 Task: Look for space in Nadym, Russia from 26th August, 2023 to 10th September, 2023 for 6 adults, 2 children in price range Rs.10000 to Rs.15000. Place can be entire place or shared room with 6 bedrooms having 6 beds and 6 bathrooms. Property type can be house, flat, guest house. Amenities needed are: wifi, TV, free parkinig on premises, gym, breakfast. Booking option can be shelf check-in. Required host language is English.
Action: Mouse moved to (418, 82)
Screenshot: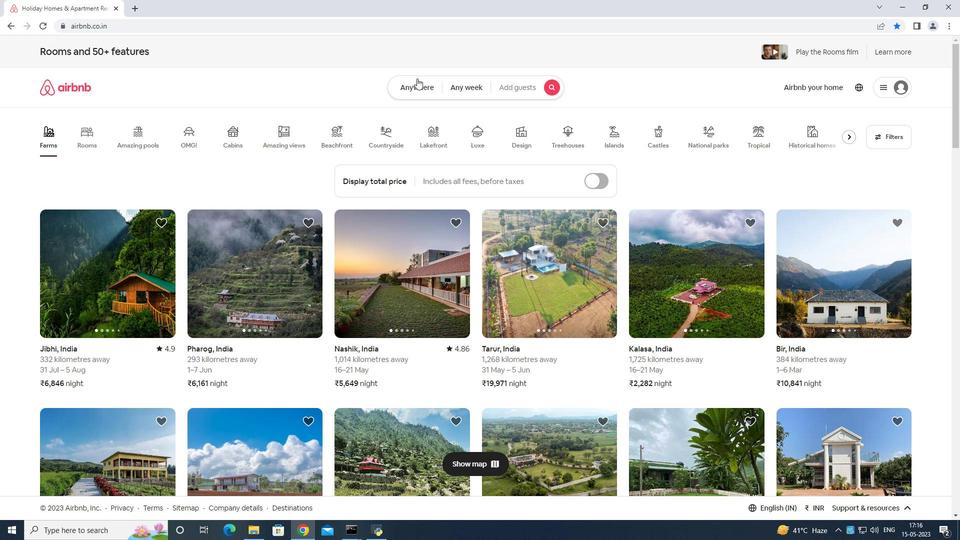 
Action: Mouse pressed left at (418, 82)
Screenshot: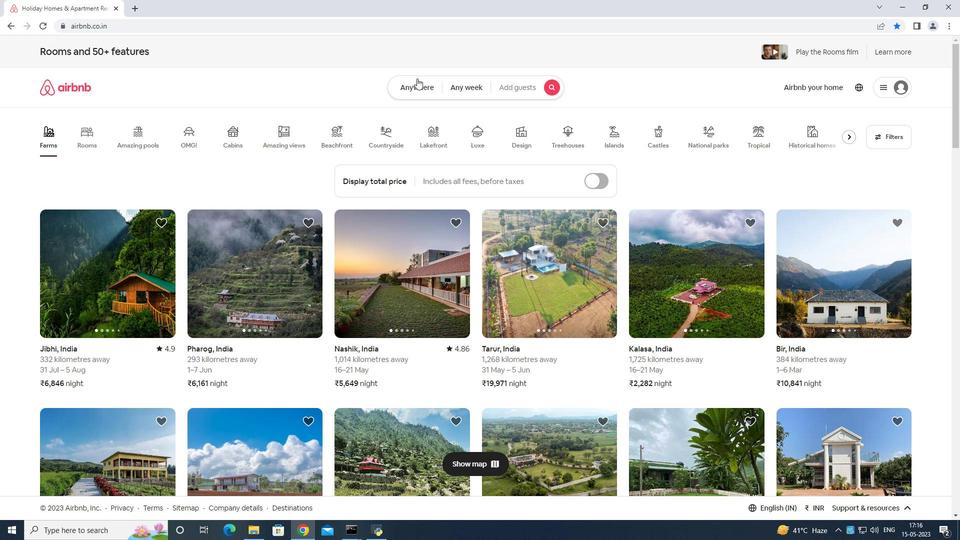 
Action: Mouse moved to (383, 124)
Screenshot: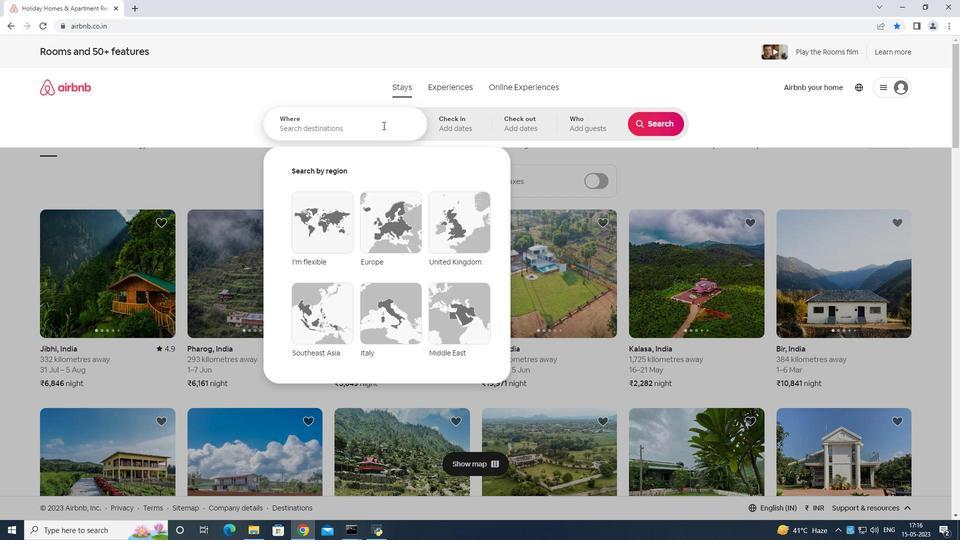 
Action: Mouse pressed left at (383, 124)
Screenshot: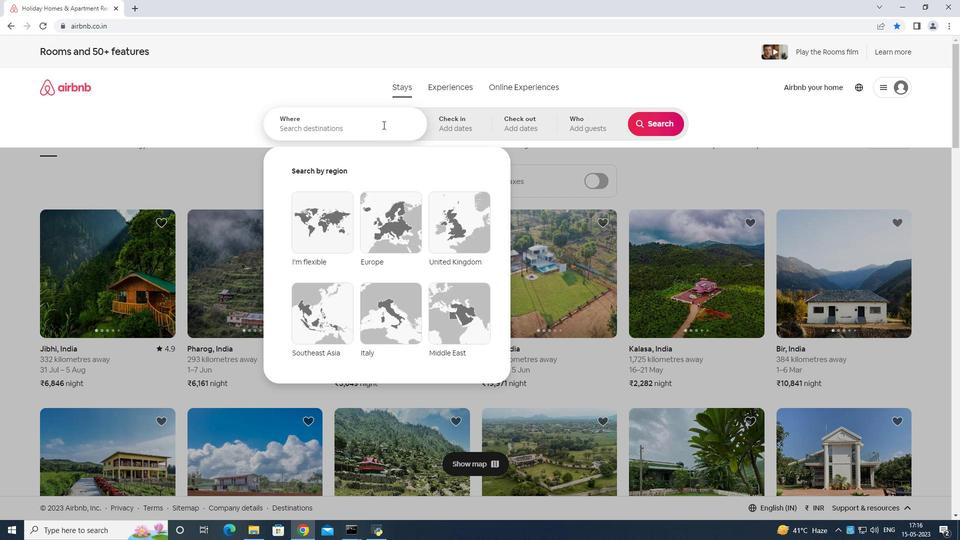 
Action: Mouse moved to (438, 143)
Screenshot: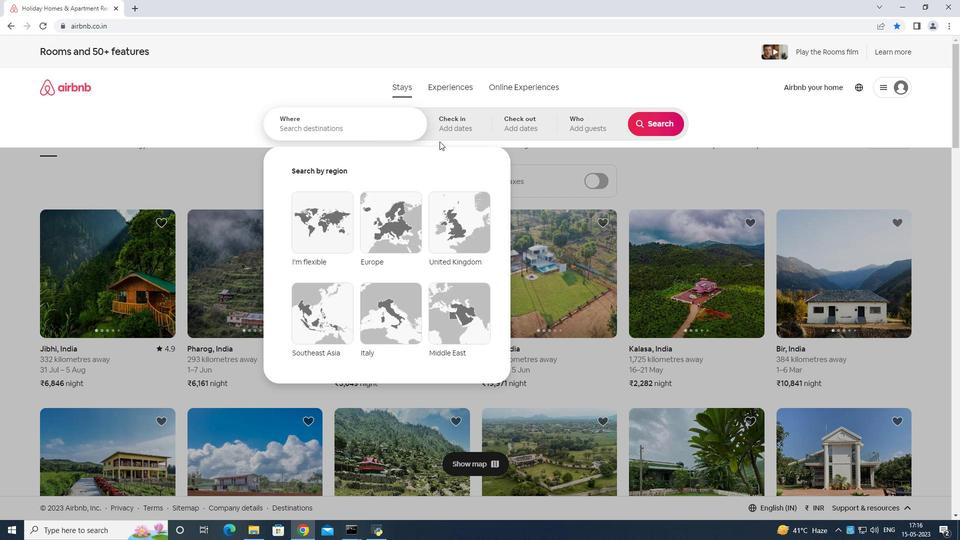 
Action: Key pressed <Key.shift>Nay
Screenshot: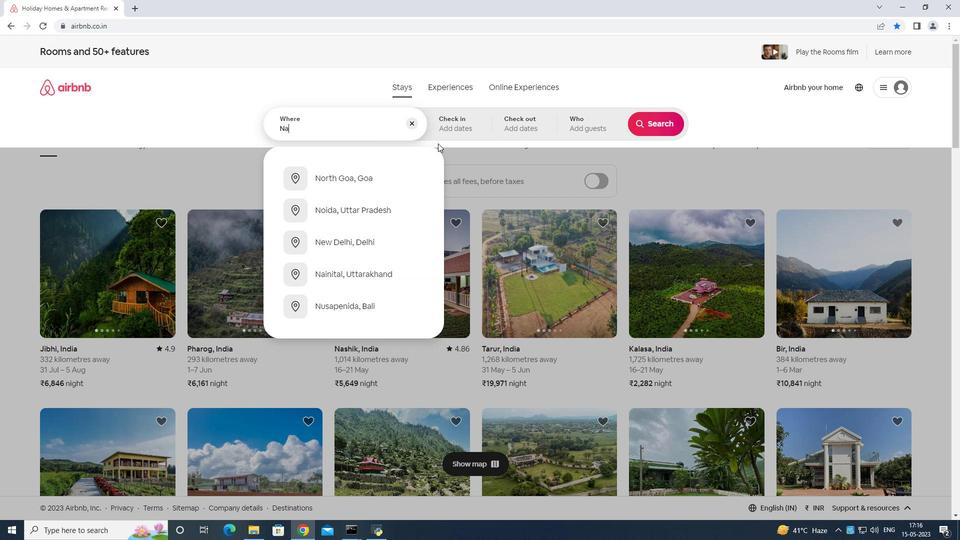 
Action: Mouse moved to (437, 143)
Screenshot: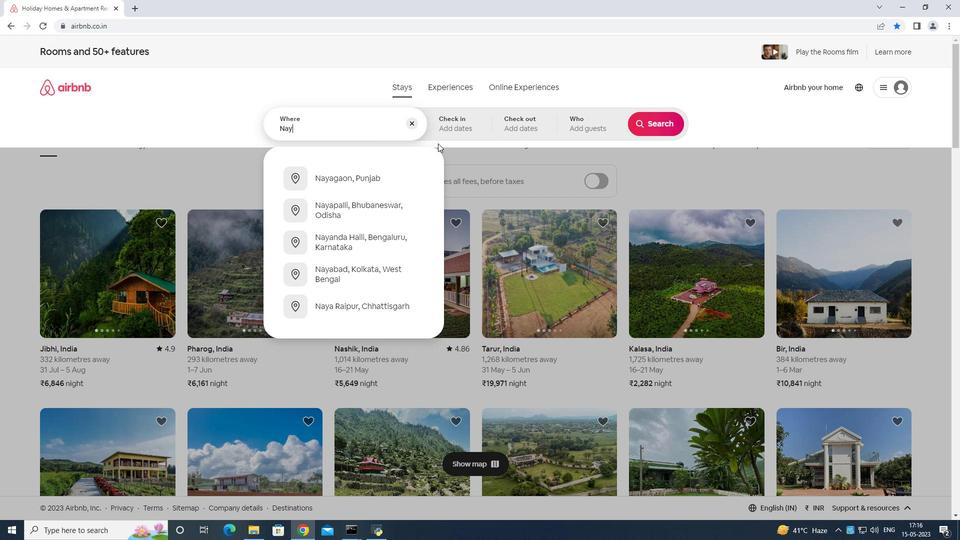 
Action: Key pressed <Key.backspace>dym<Key.space><Key.shift>Russia<Key.enter>
Screenshot: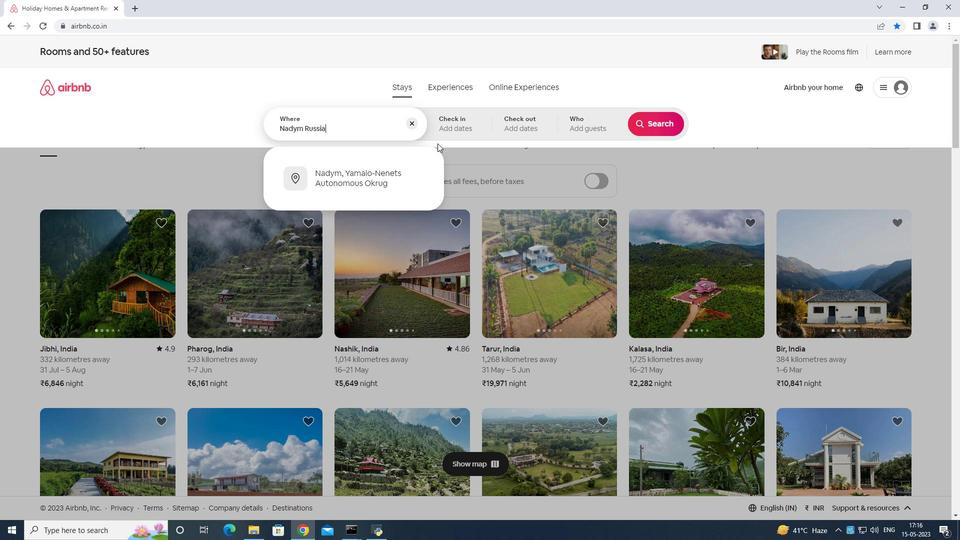 
Action: Mouse moved to (656, 201)
Screenshot: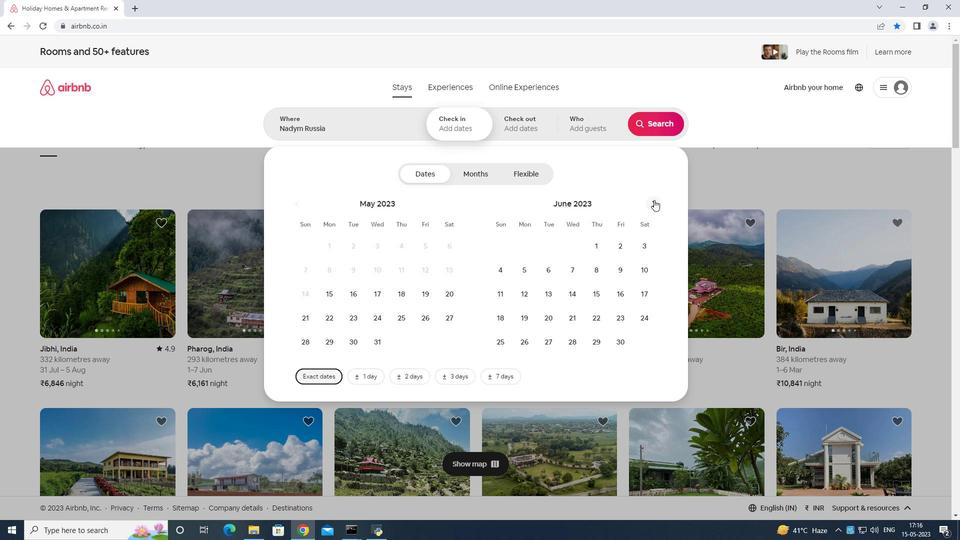 
Action: Mouse pressed left at (656, 201)
Screenshot: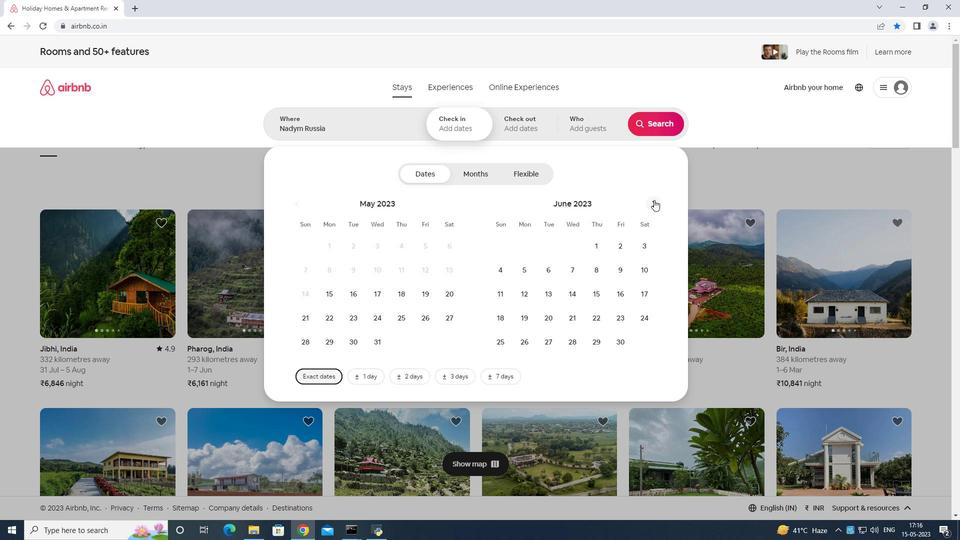 
Action: Mouse moved to (657, 201)
Screenshot: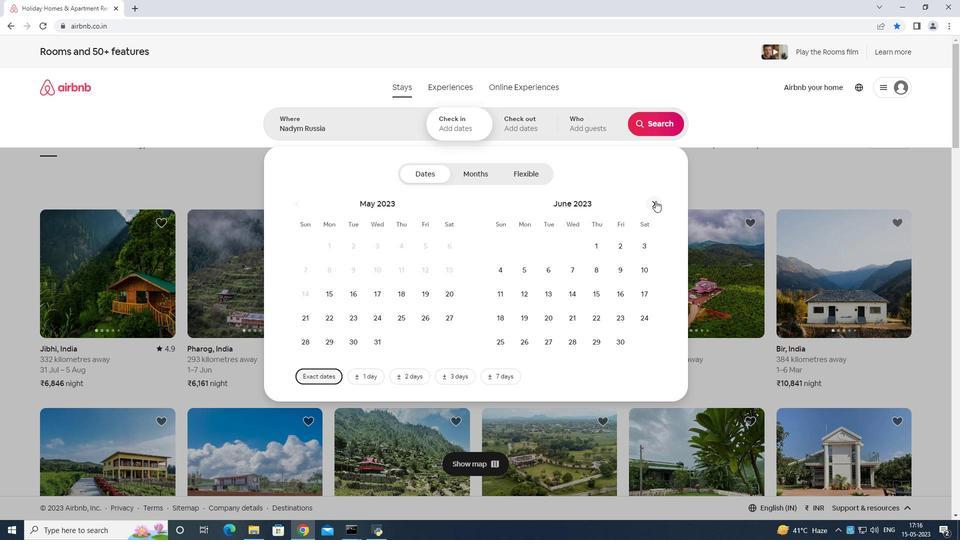 
Action: Mouse pressed left at (657, 201)
Screenshot: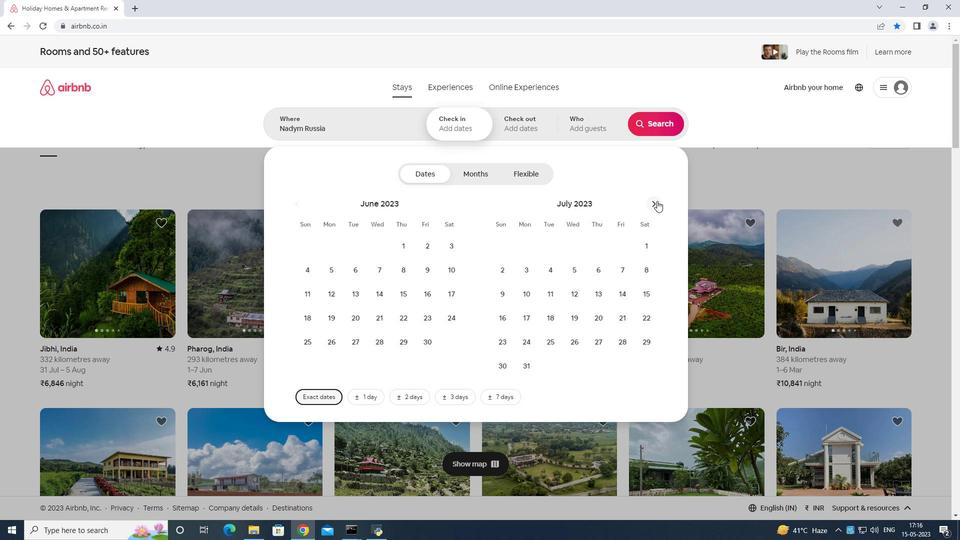 
Action: Mouse moved to (647, 312)
Screenshot: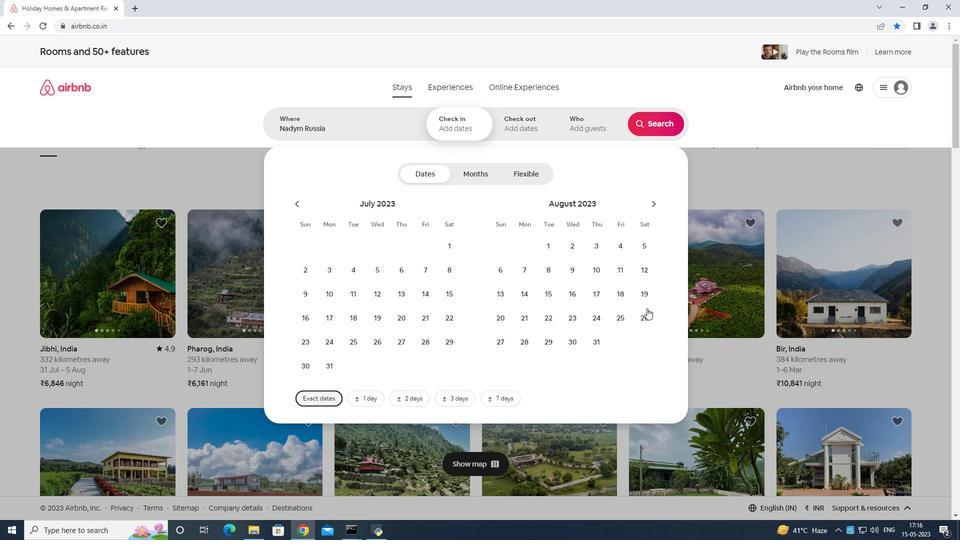 
Action: Mouse pressed left at (647, 312)
Screenshot: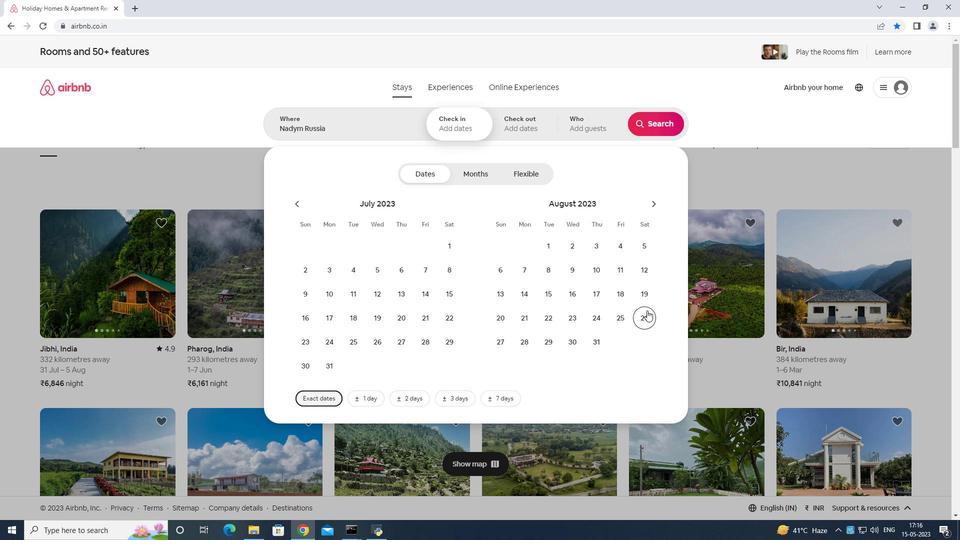 
Action: Mouse moved to (653, 203)
Screenshot: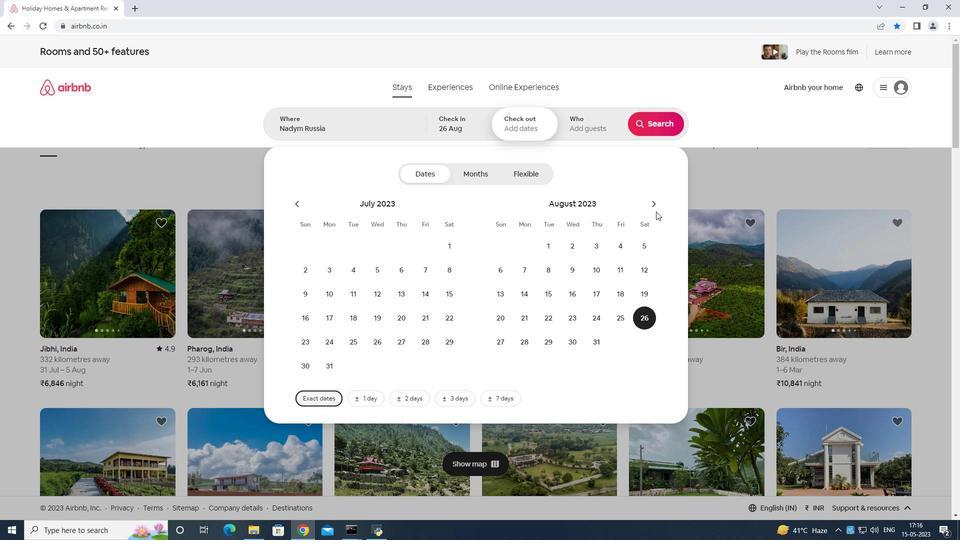 
Action: Mouse pressed left at (653, 203)
Screenshot: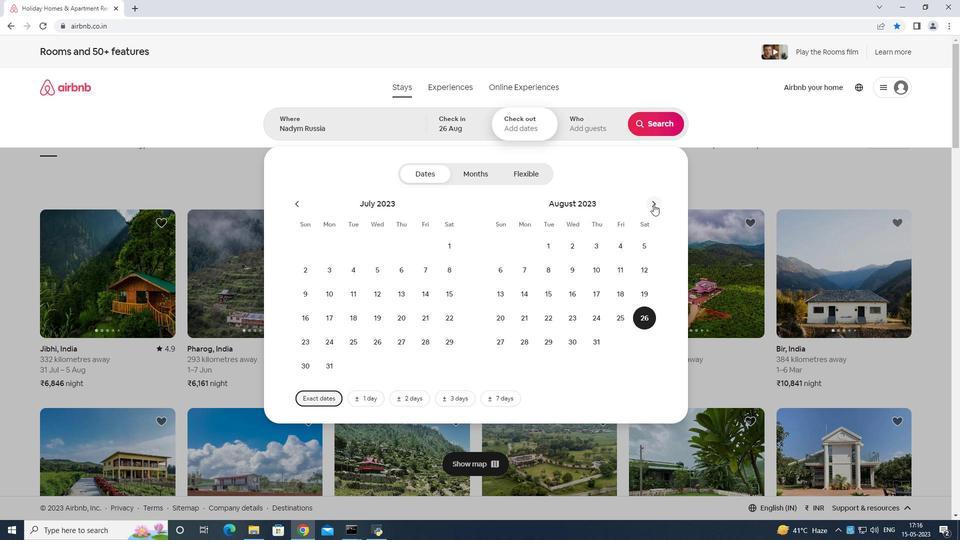 
Action: Mouse moved to (492, 289)
Screenshot: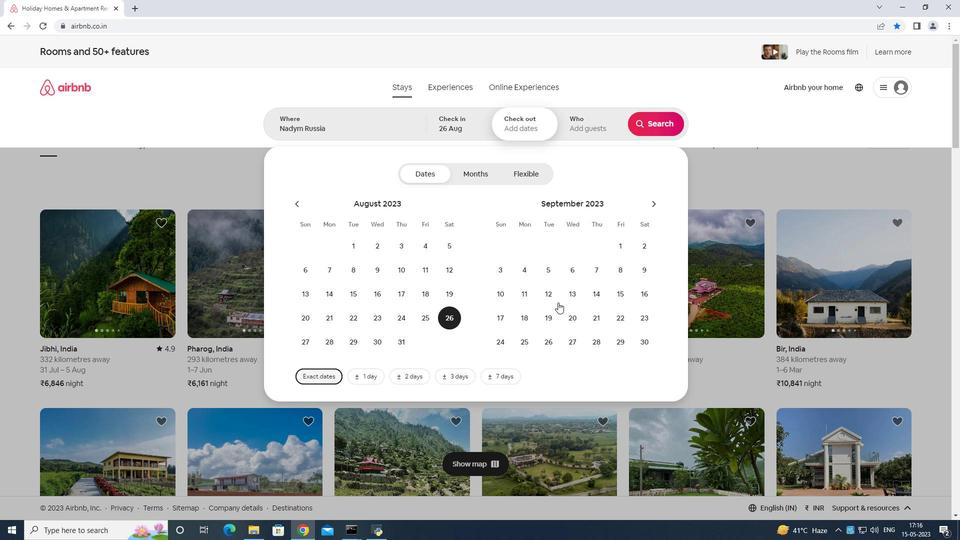 
Action: Mouse pressed left at (492, 289)
Screenshot: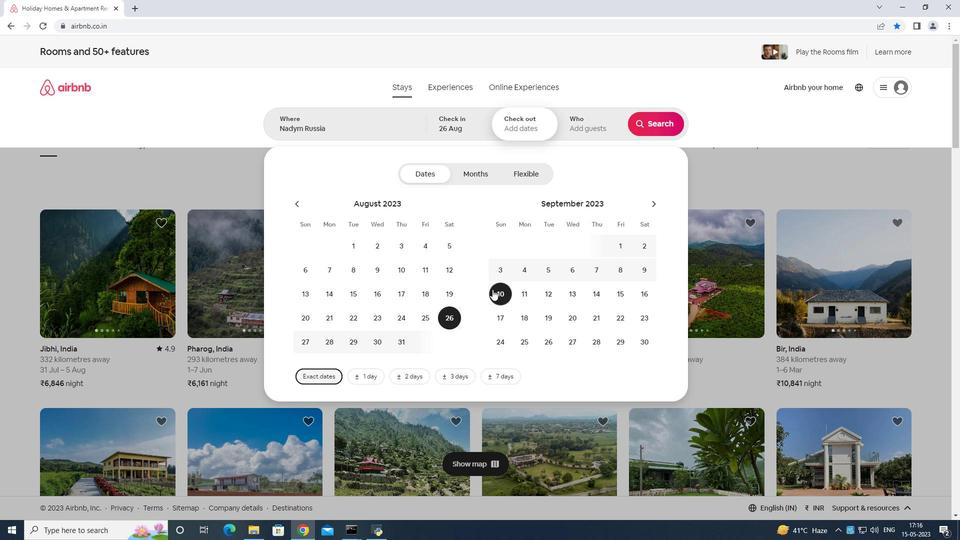 
Action: Mouse moved to (571, 130)
Screenshot: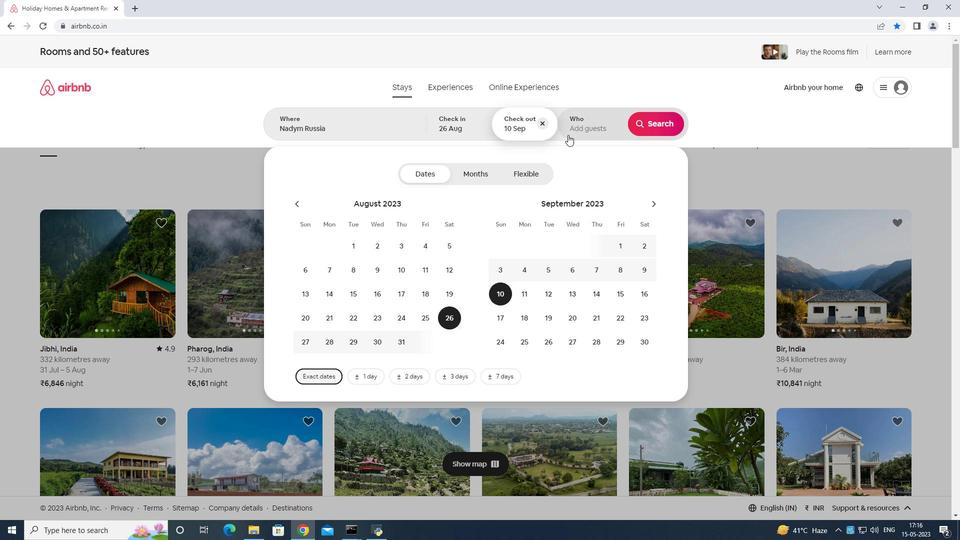
Action: Mouse pressed left at (571, 130)
Screenshot: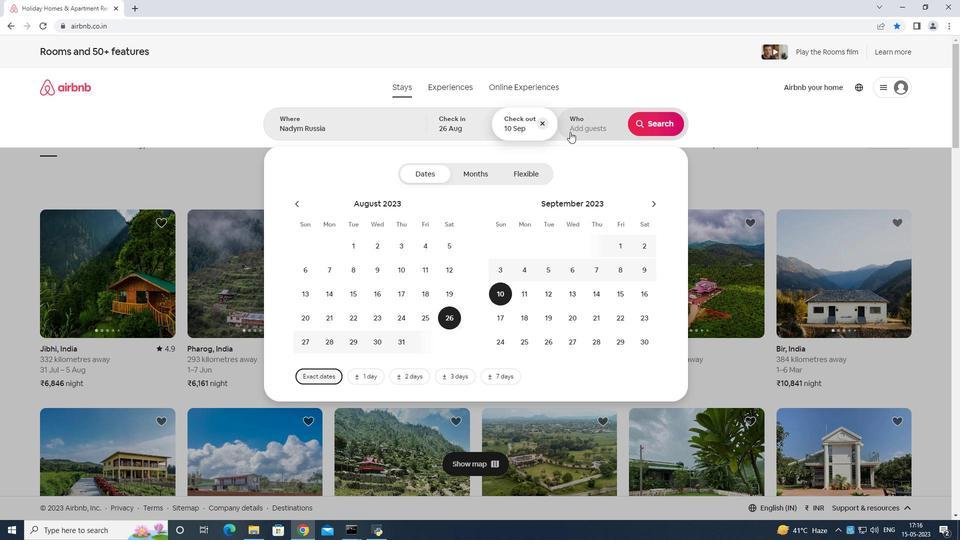 
Action: Mouse moved to (666, 178)
Screenshot: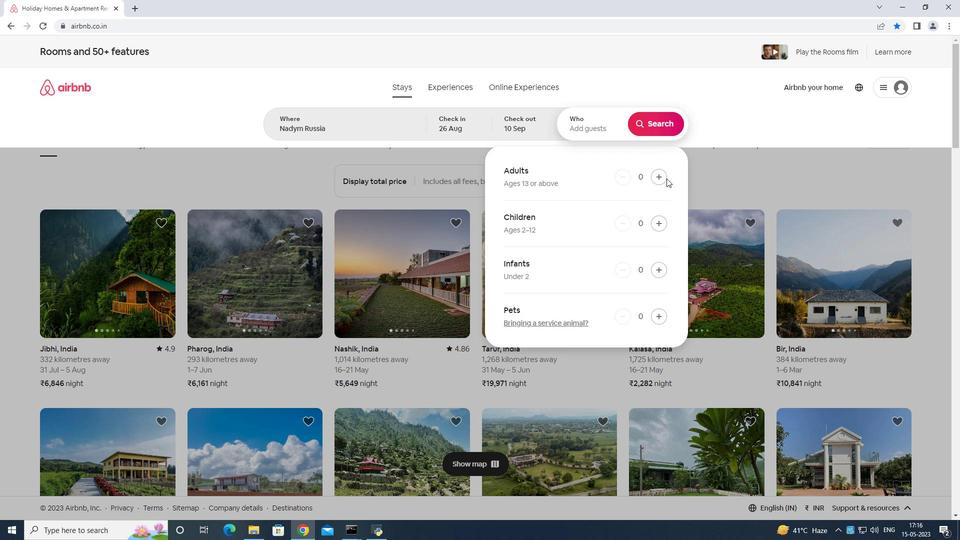
Action: Mouse pressed left at (666, 178)
Screenshot: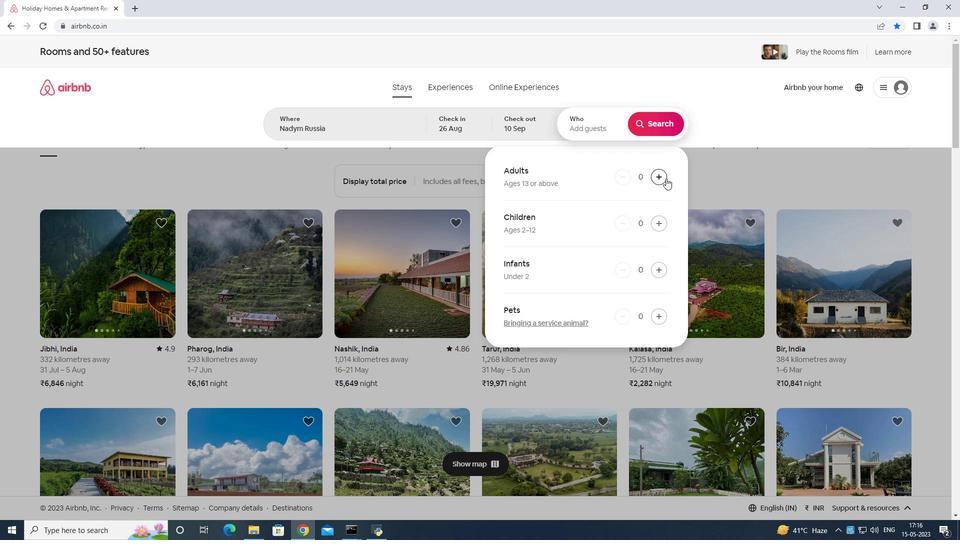 
Action: Mouse moved to (662, 178)
Screenshot: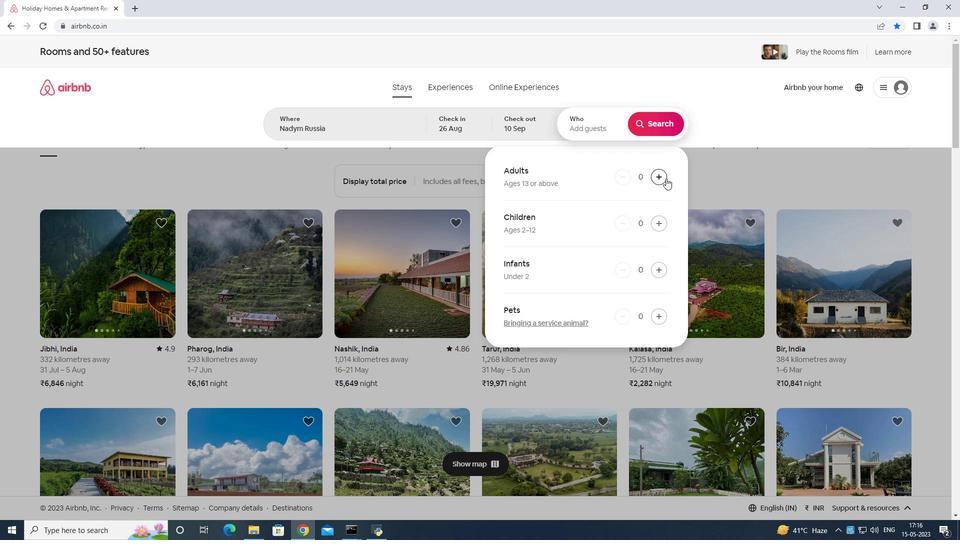 
Action: Mouse pressed left at (662, 178)
Screenshot: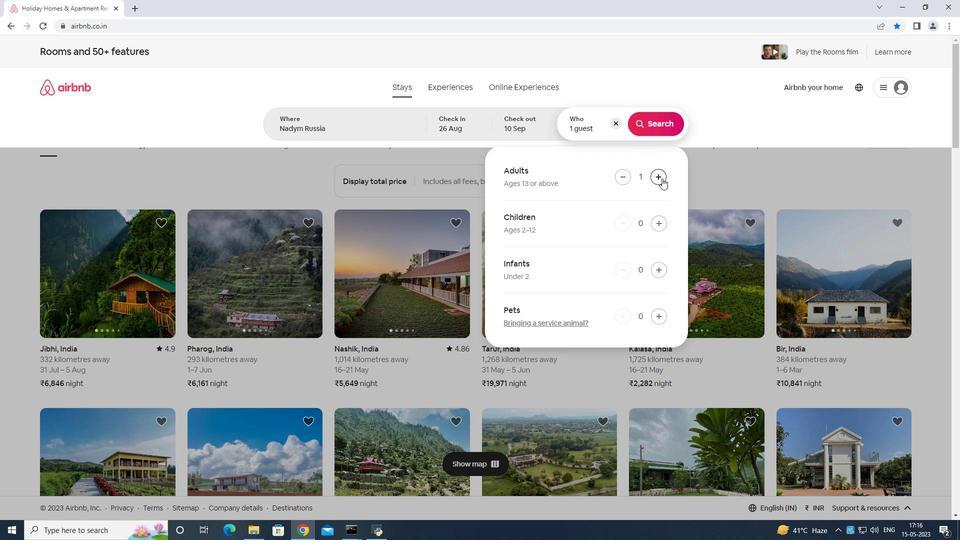 
Action: Mouse pressed left at (662, 178)
Screenshot: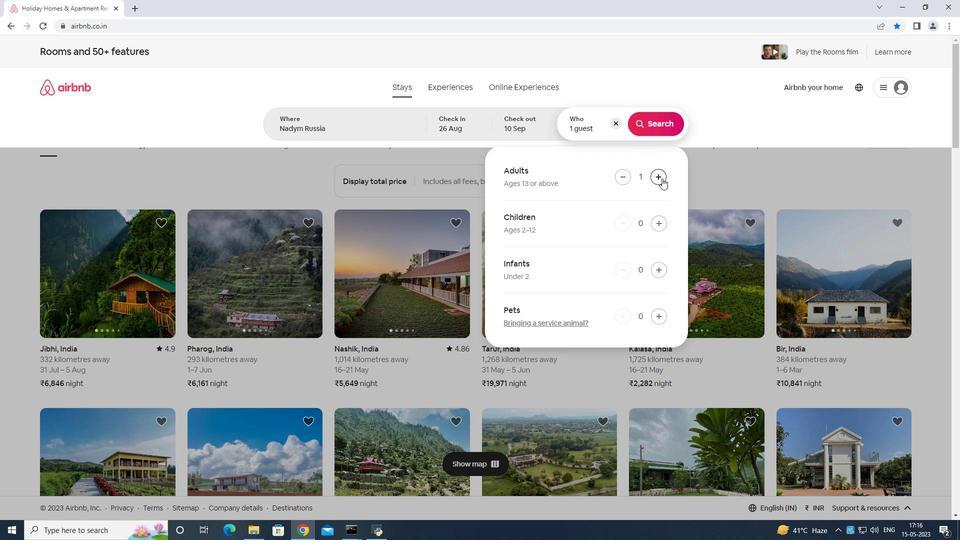 
Action: Mouse pressed left at (662, 178)
Screenshot: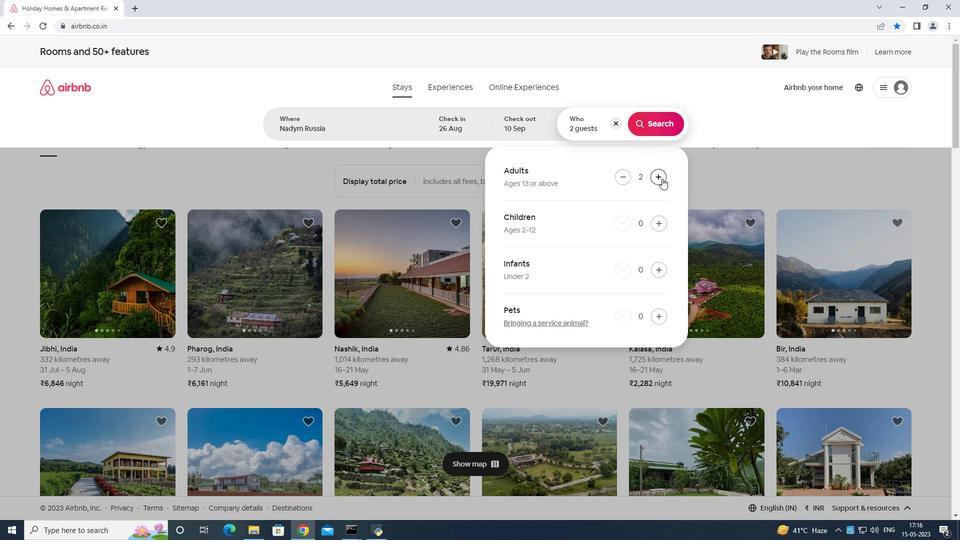 
Action: Mouse pressed left at (662, 178)
Screenshot: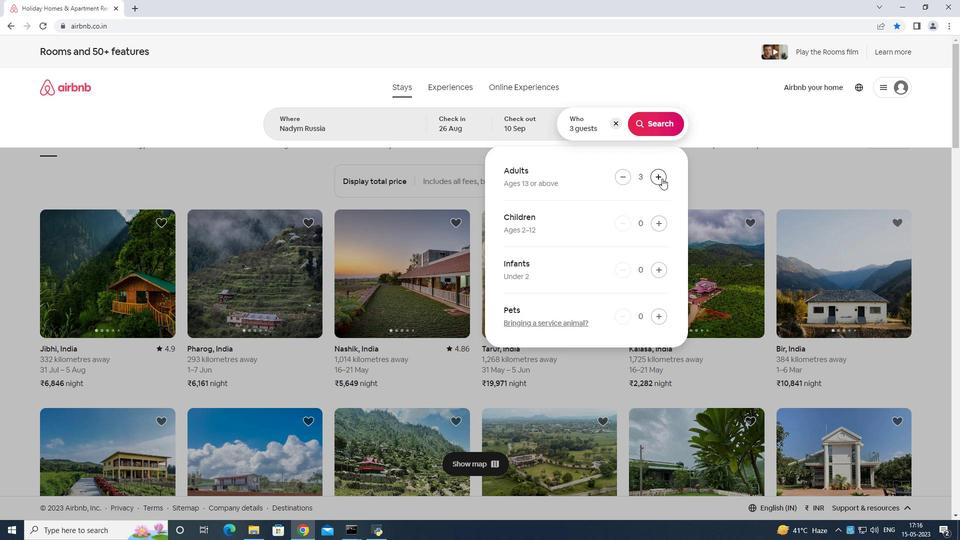 
Action: Mouse pressed left at (662, 178)
Screenshot: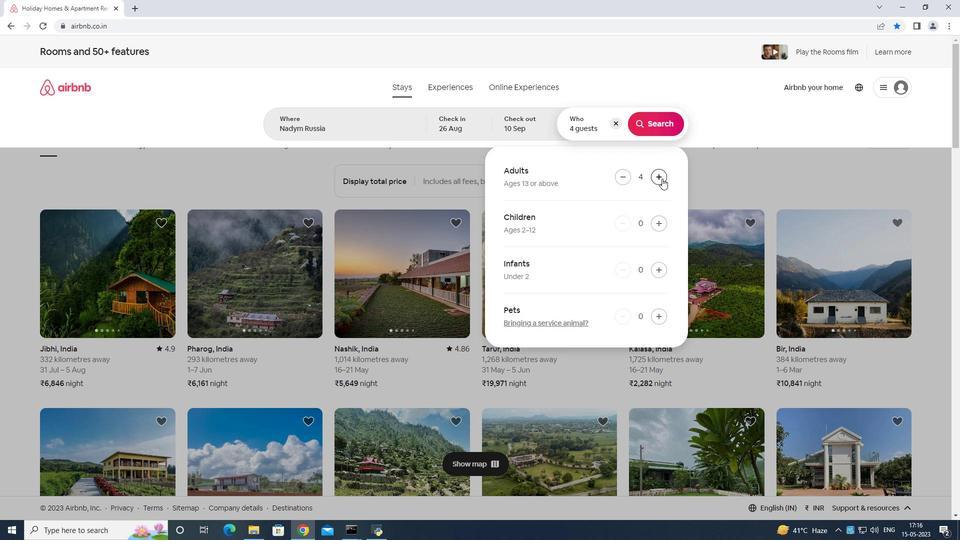 
Action: Mouse moved to (660, 222)
Screenshot: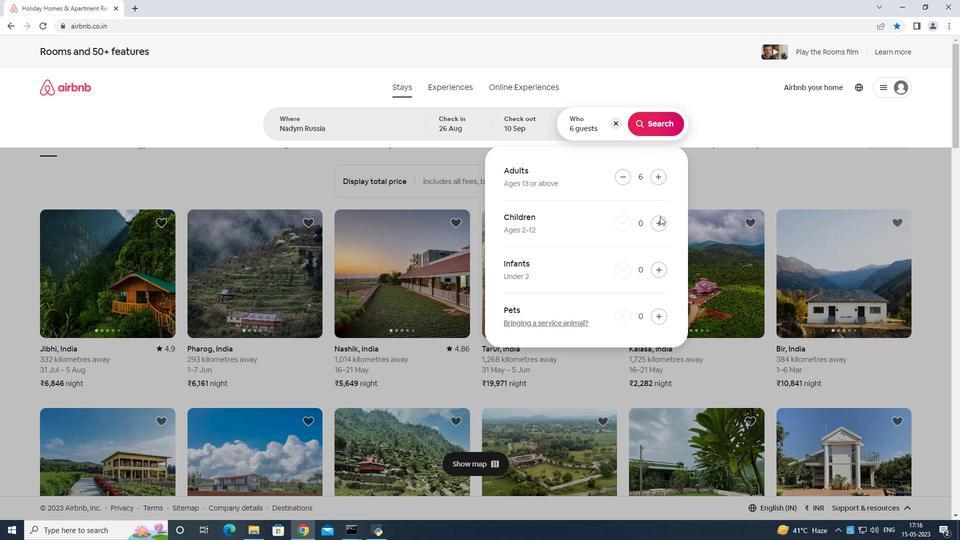 
Action: Mouse pressed left at (660, 222)
Screenshot: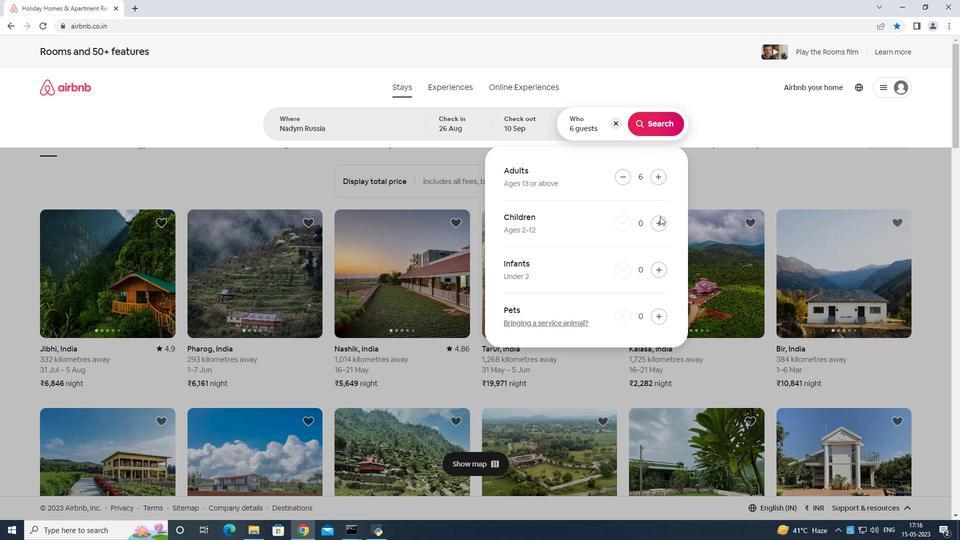 
Action: Mouse moved to (660, 223)
Screenshot: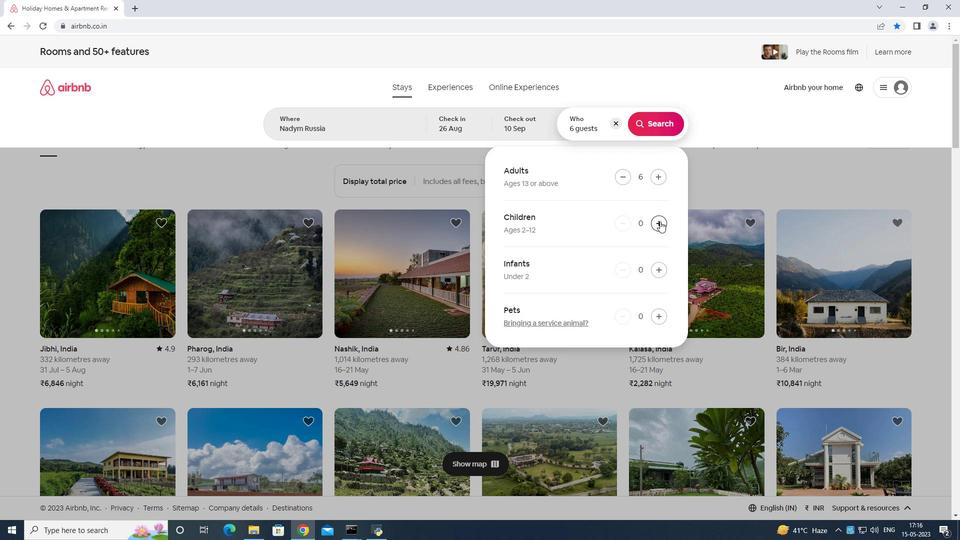 
Action: Mouse pressed left at (660, 223)
Screenshot: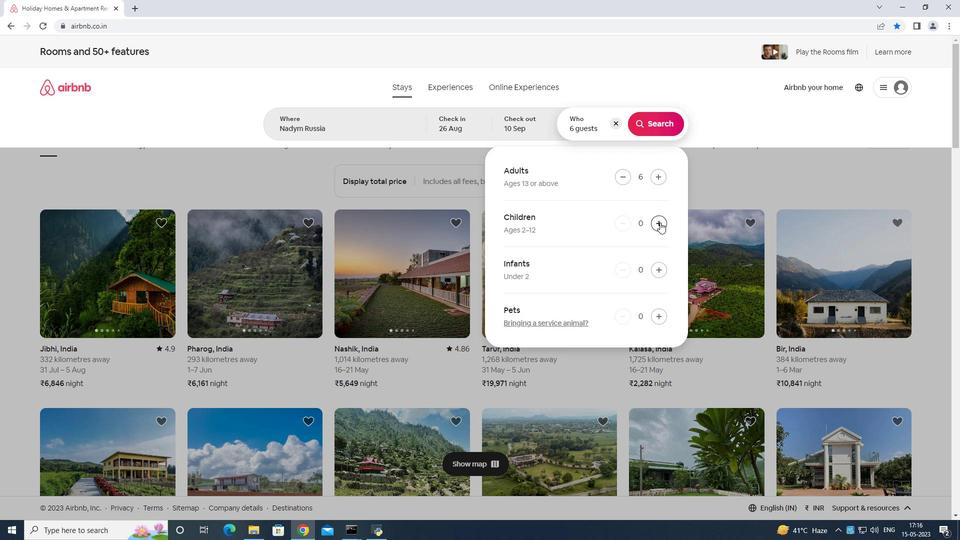 
Action: Mouse moved to (647, 131)
Screenshot: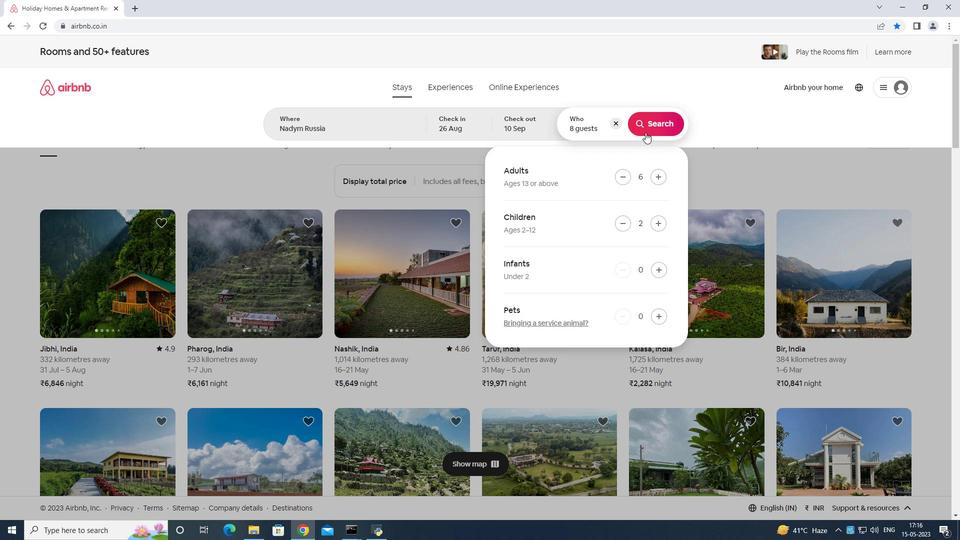 
Action: Mouse pressed left at (647, 131)
Screenshot: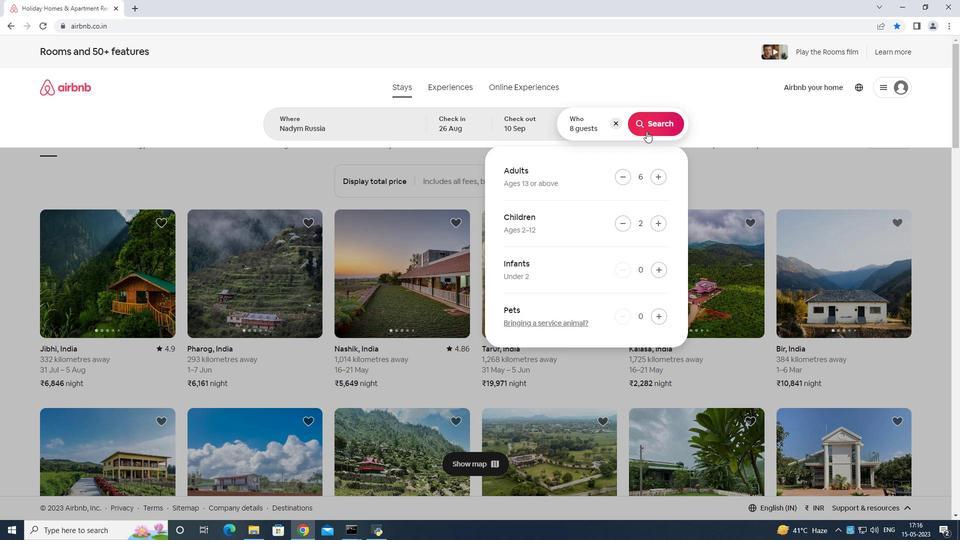 
Action: Mouse moved to (910, 95)
Screenshot: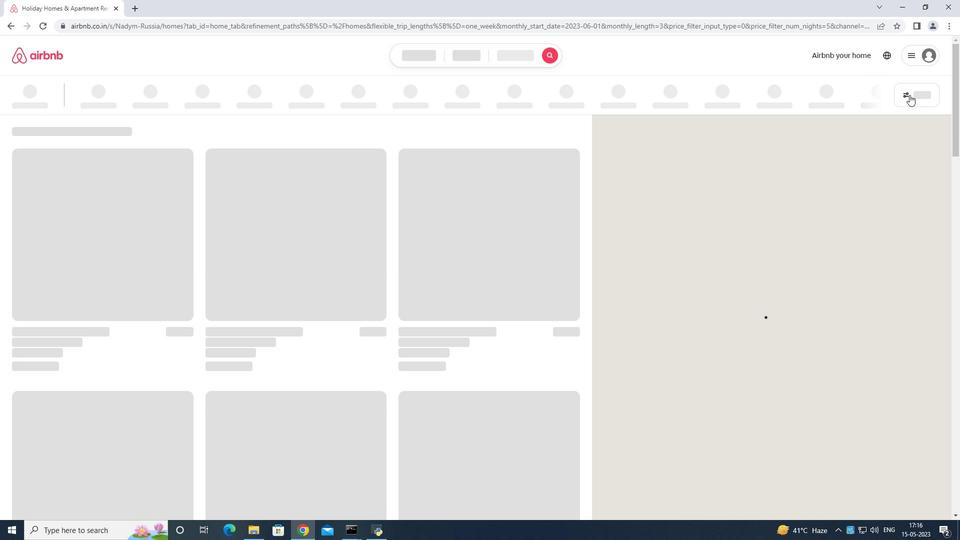
Action: Mouse pressed left at (910, 95)
Screenshot: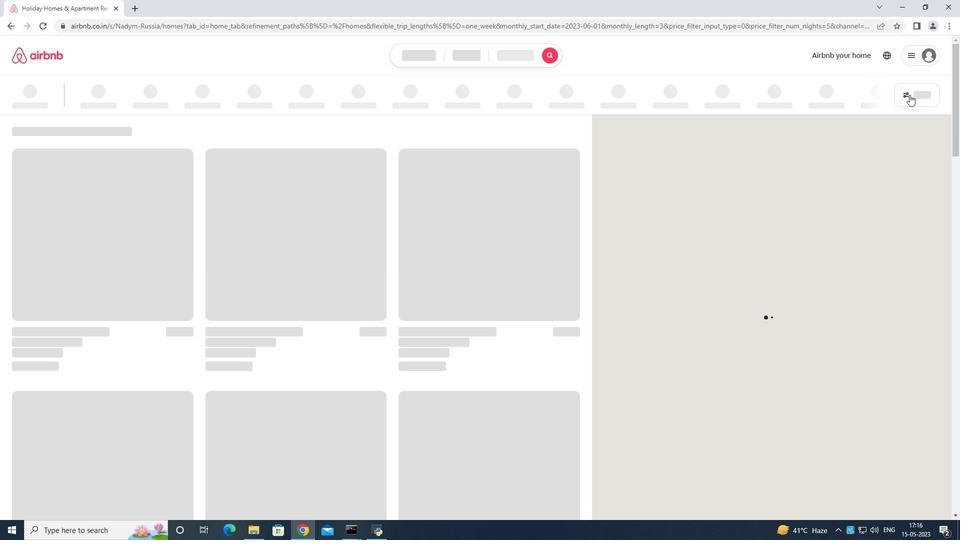 
Action: Mouse moved to (363, 347)
Screenshot: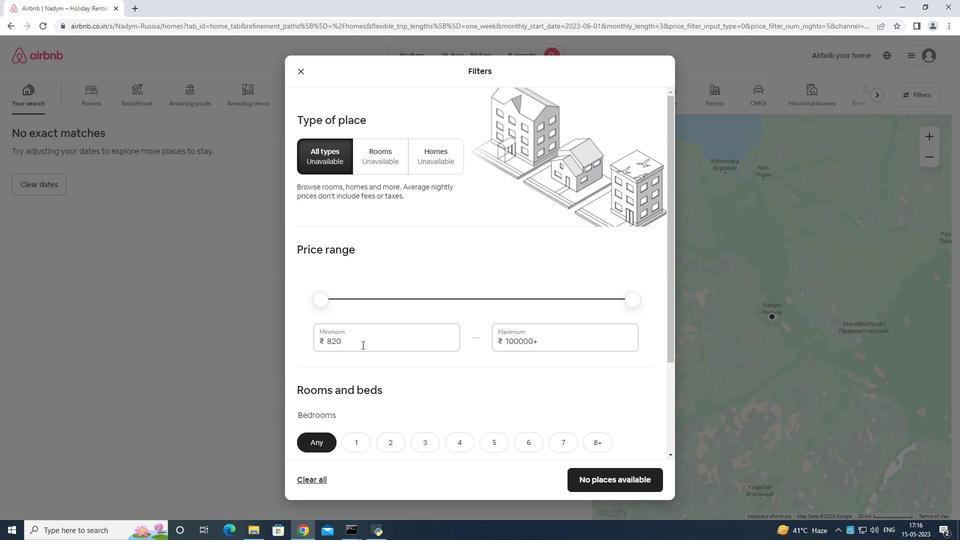 
Action: Mouse pressed left at (363, 347)
Screenshot: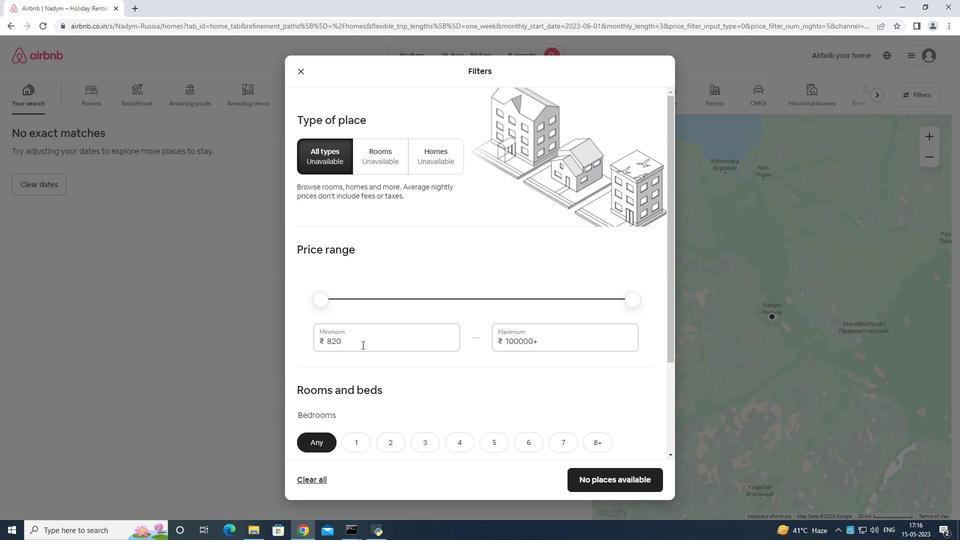 
Action: Mouse moved to (372, 335)
Screenshot: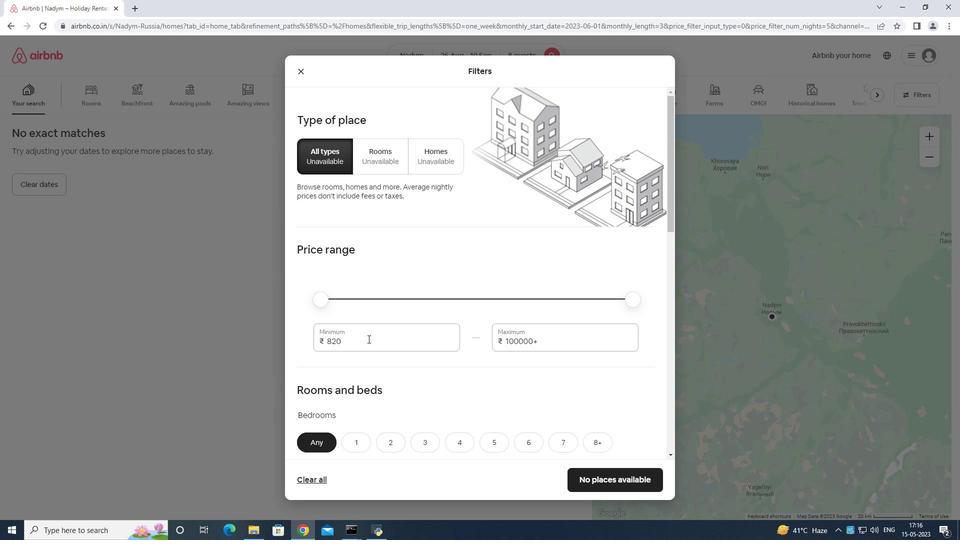 
Action: Key pressed <Key.backspace>
Screenshot: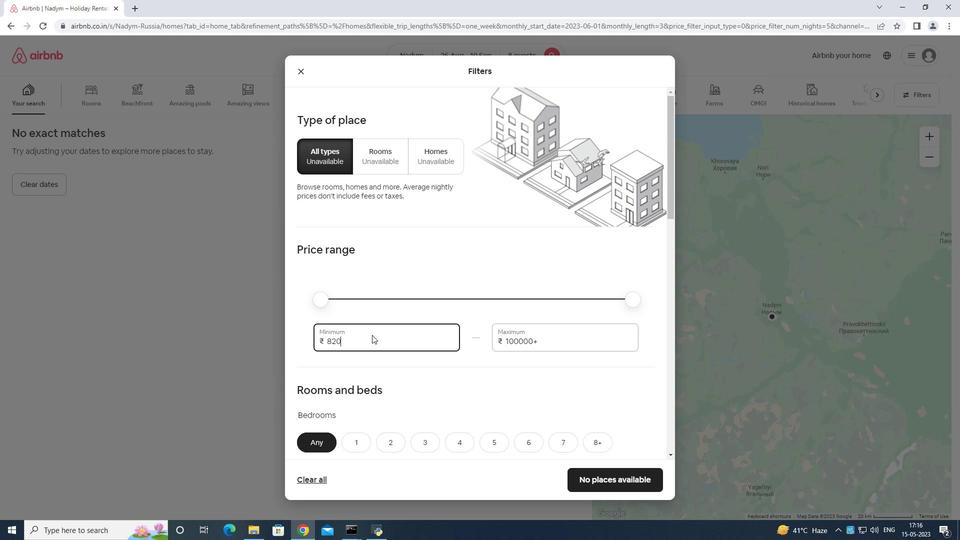 
Action: Mouse moved to (372, 332)
Screenshot: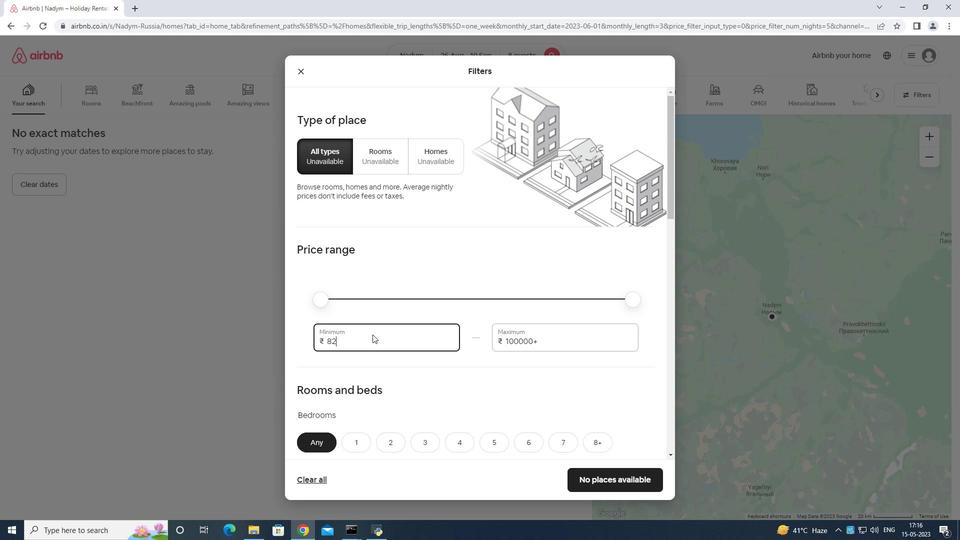 
Action: Key pressed <Key.backspace><Key.backspace><Key.backspace><Key.backspace>
Screenshot: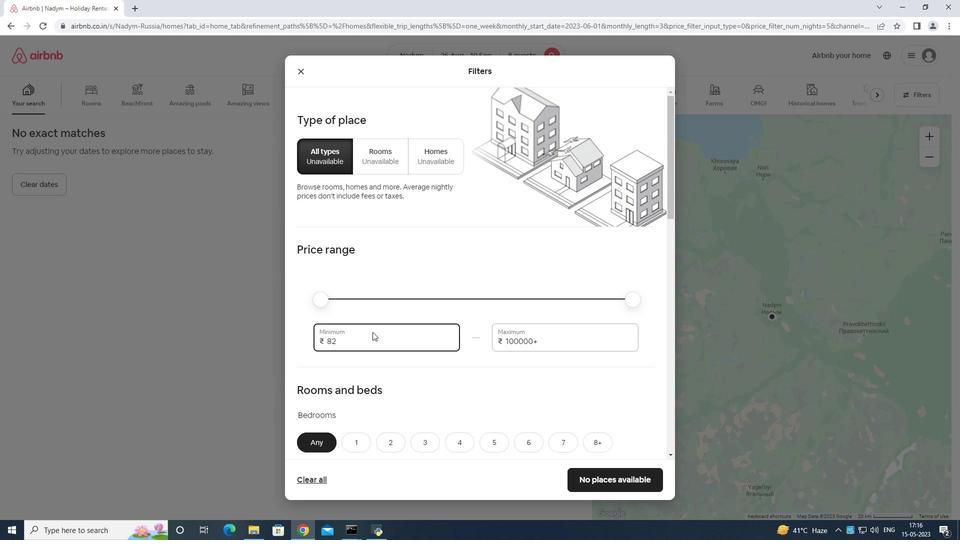 
Action: Mouse moved to (373, 331)
Screenshot: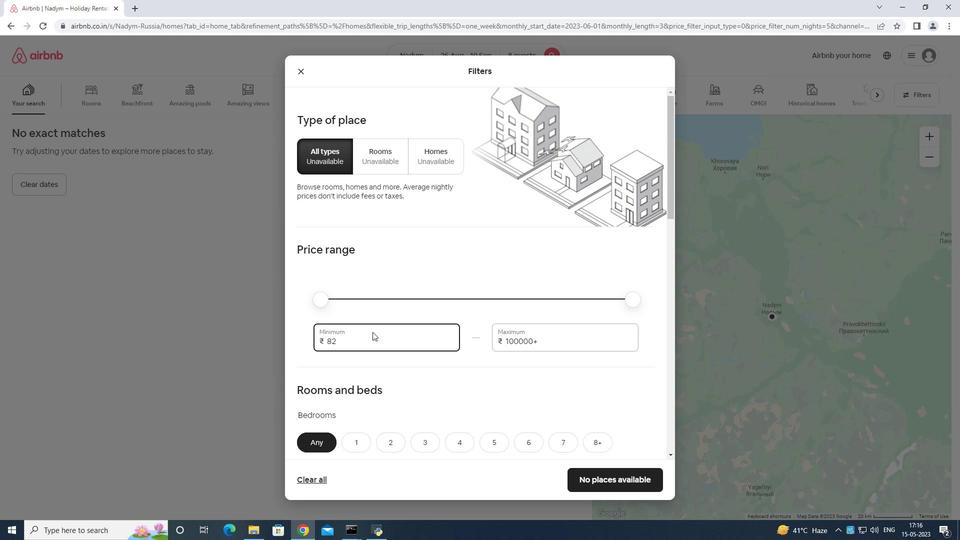 
Action: Key pressed <Key.backspace>
Screenshot: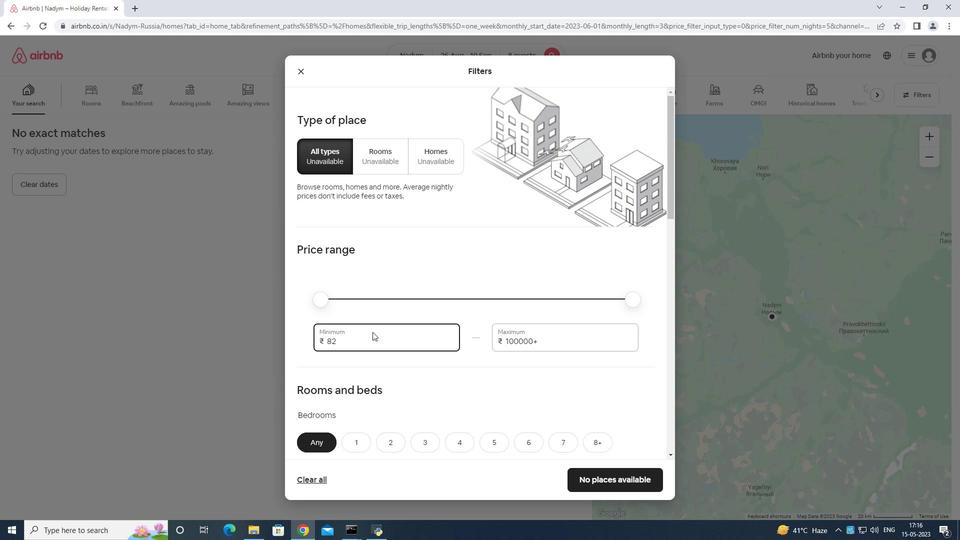 
Action: Mouse moved to (374, 330)
Screenshot: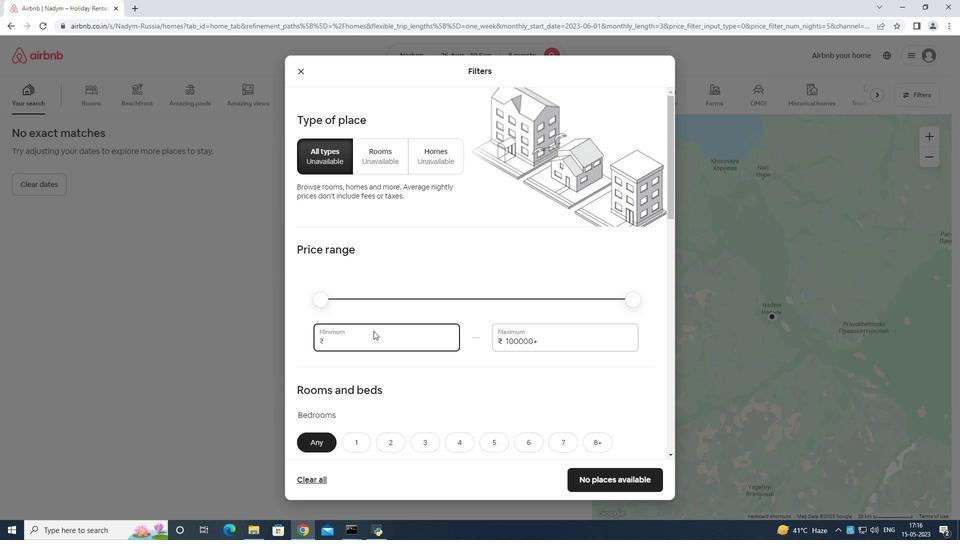
Action: Key pressed 10
Screenshot: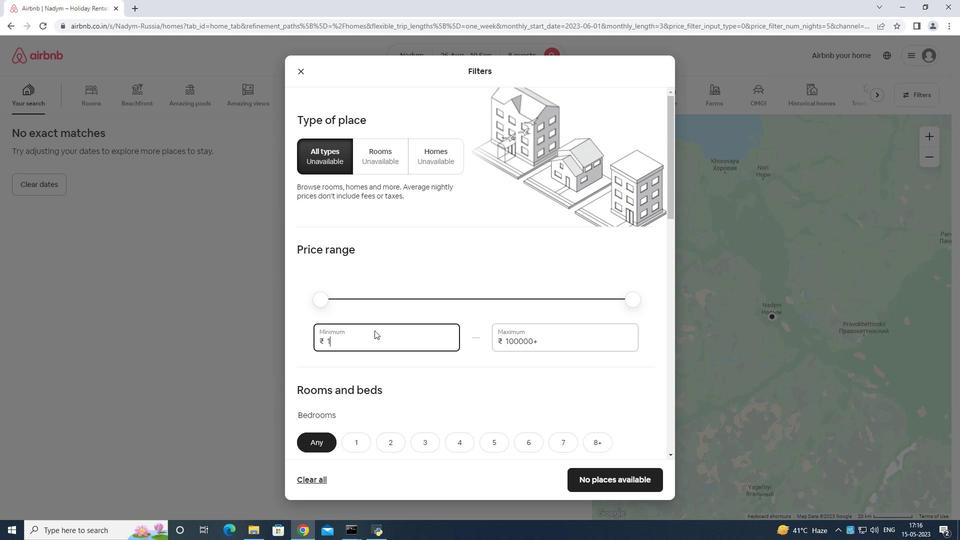 
Action: Mouse moved to (374, 330)
Screenshot: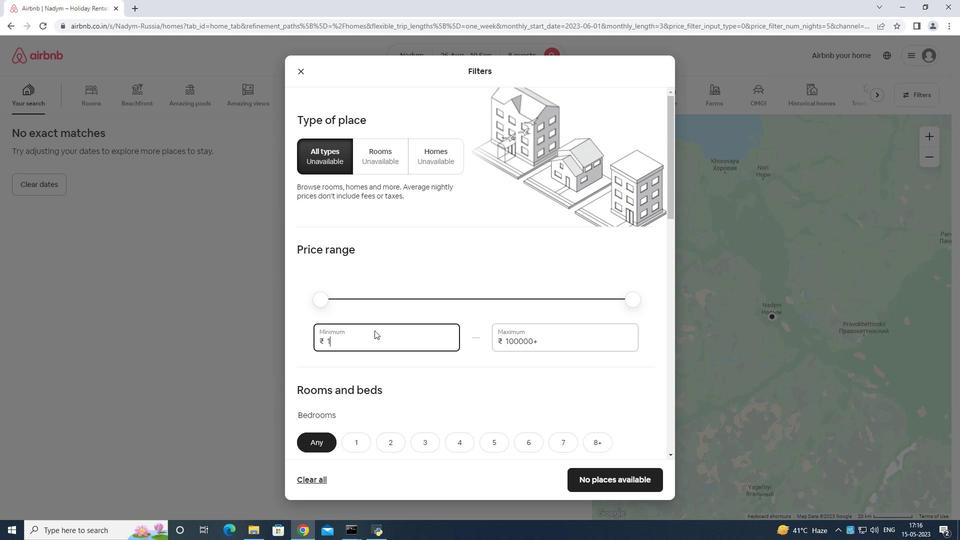 
Action: Key pressed 0
Screenshot: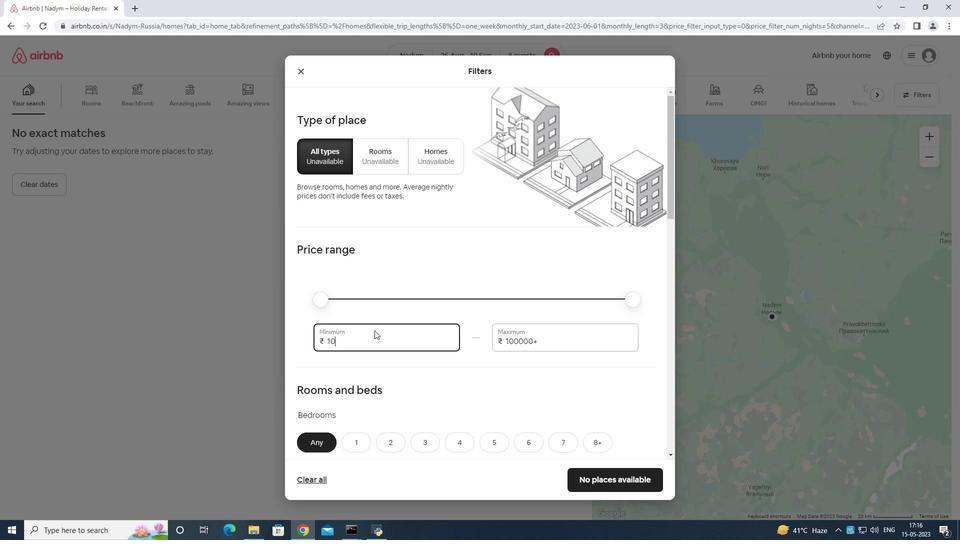 
Action: Mouse moved to (379, 329)
Screenshot: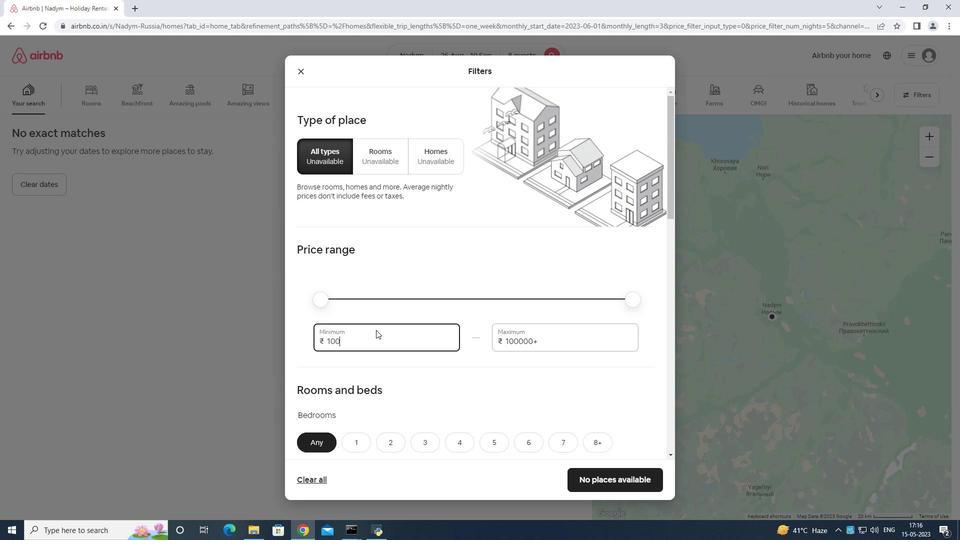 
Action: Key pressed 0
Screenshot: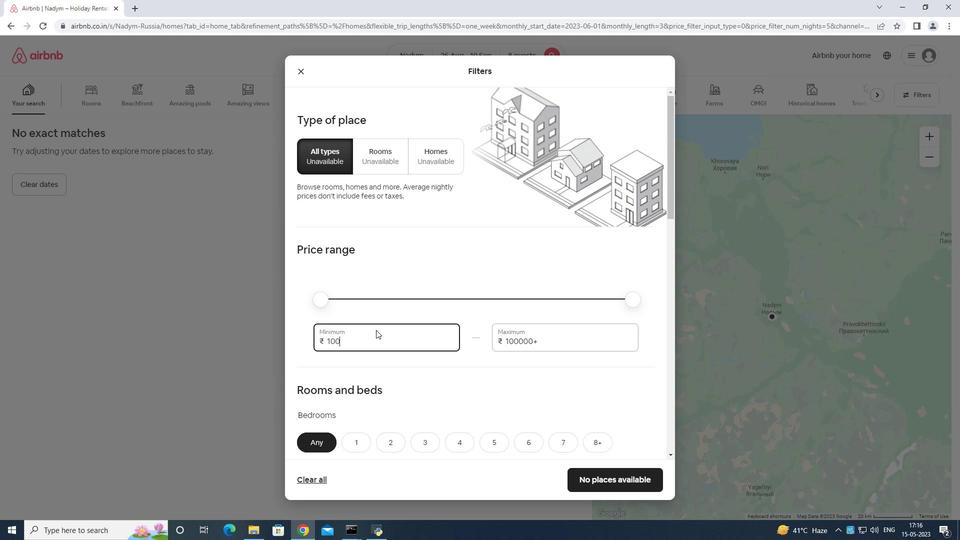 
Action: Mouse moved to (422, 329)
Screenshot: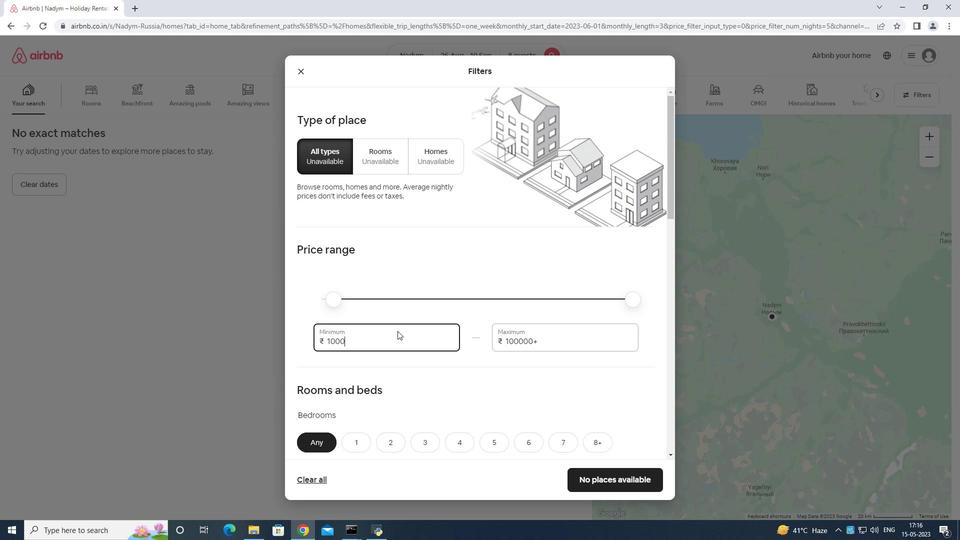 
Action: Key pressed 0
Screenshot: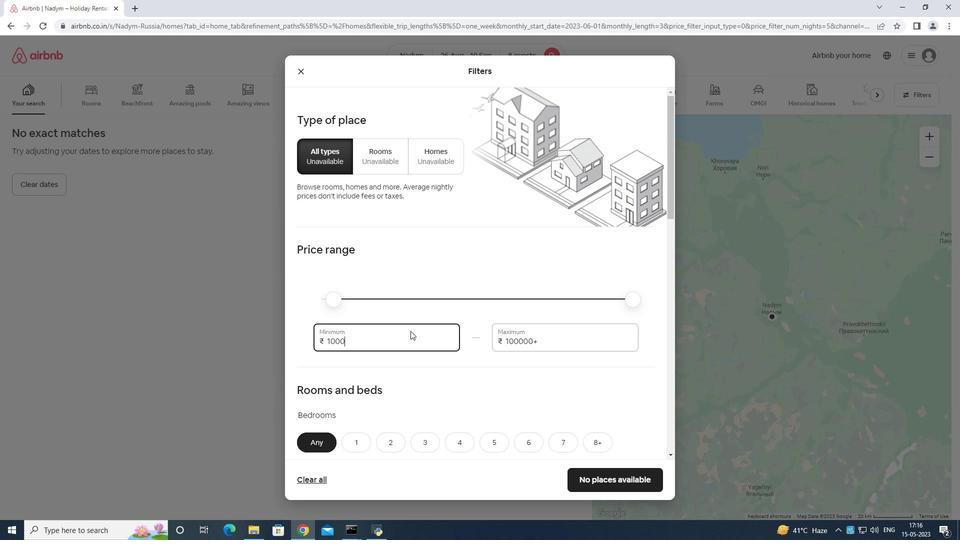 
Action: Mouse moved to (555, 334)
Screenshot: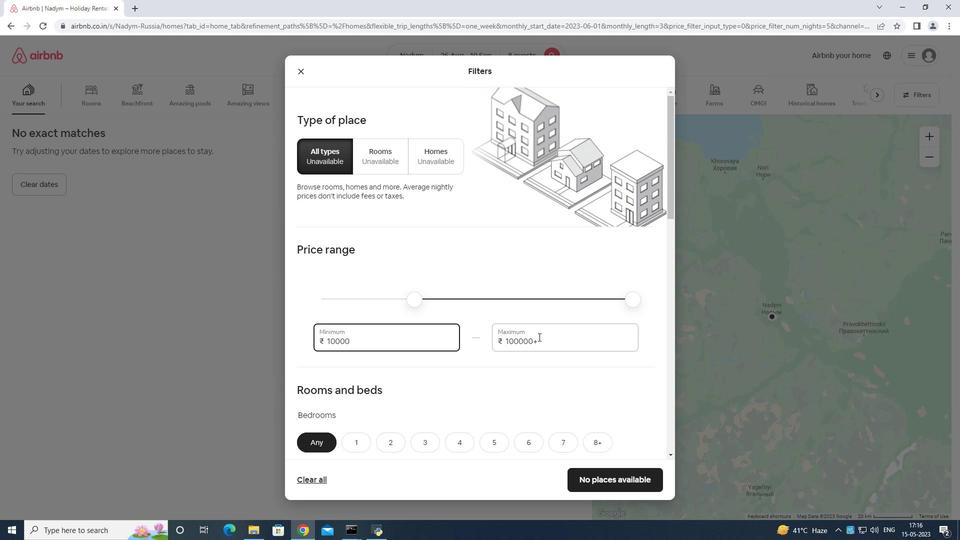 
Action: Mouse pressed left at (555, 334)
Screenshot: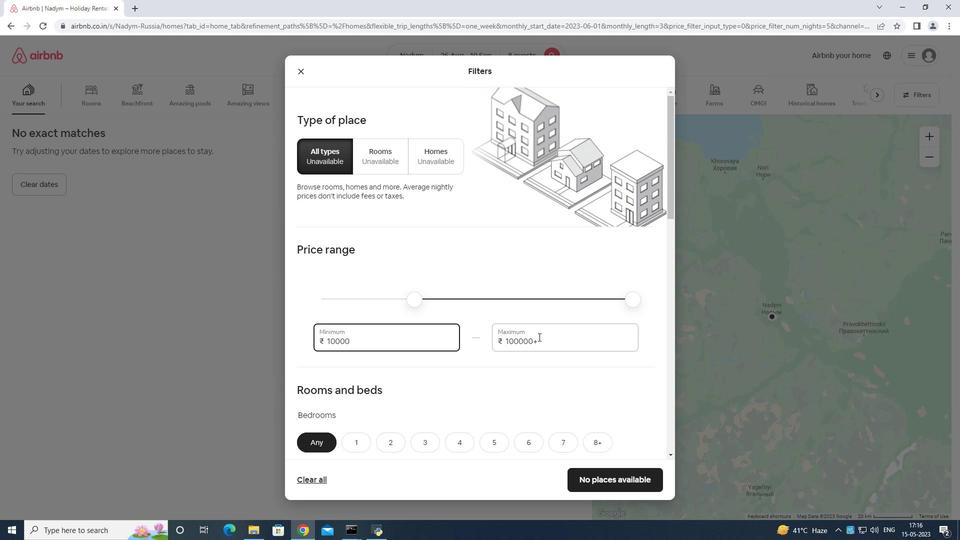 
Action: Mouse moved to (554, 333)
Screenshot: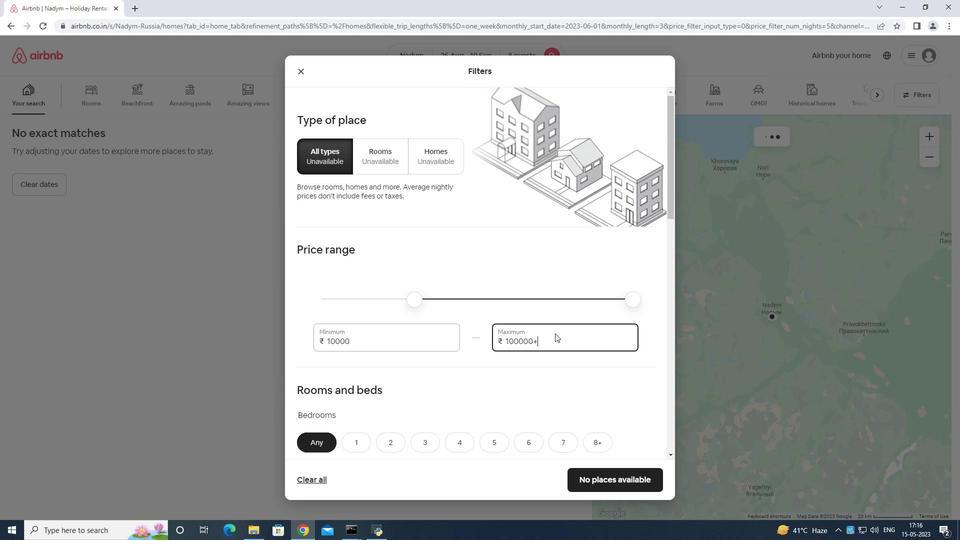 
Action: Key pressed <Key.backspace>
Screenshot: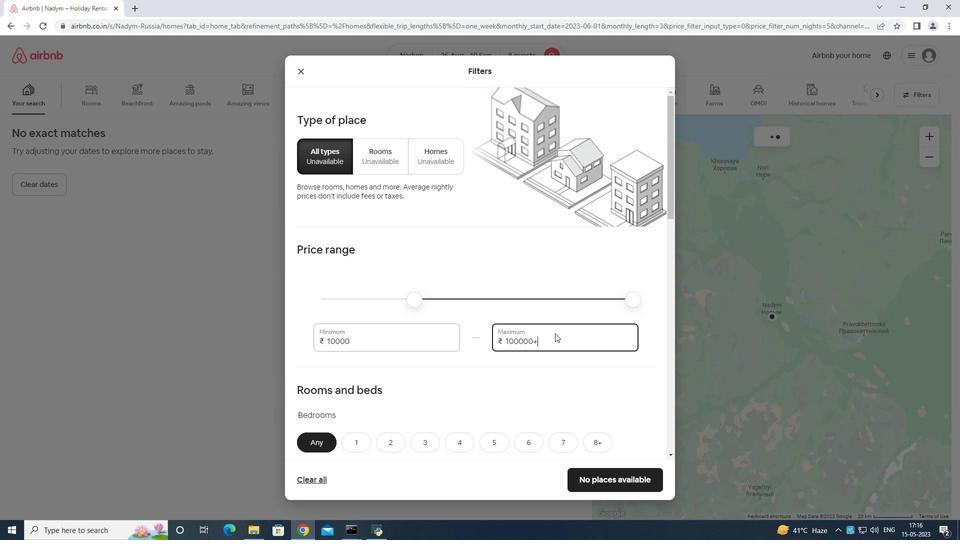 
Action: Mouse moved to (553, 334)
Screenshot: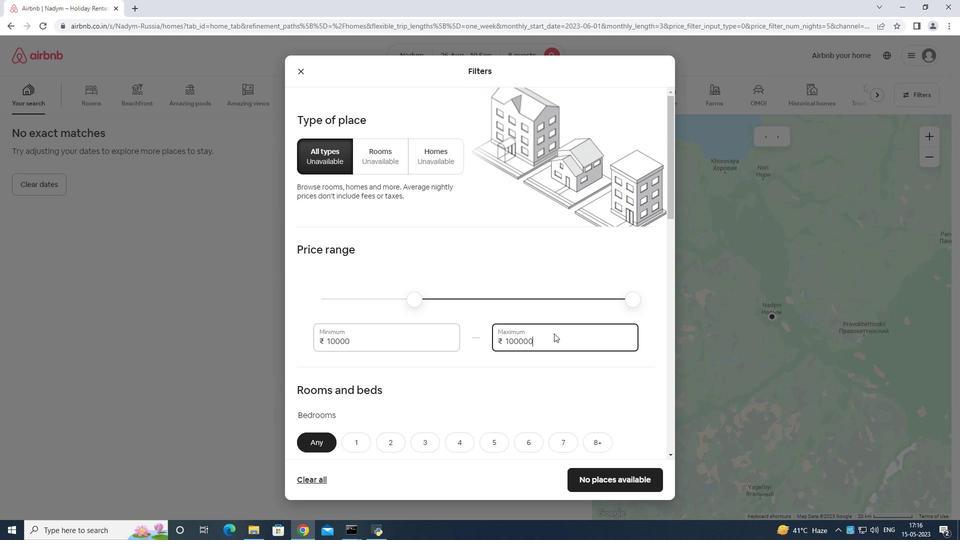 
Action: Key pressed <Key.backspace><Key.backspace>
Screenshot: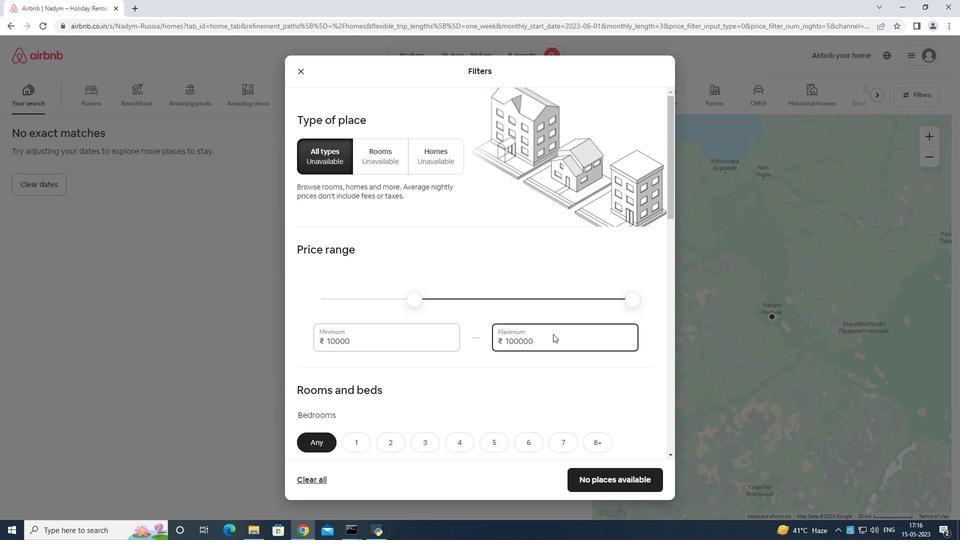 
Action: Mouse moved to (552, 334)
Screenshot: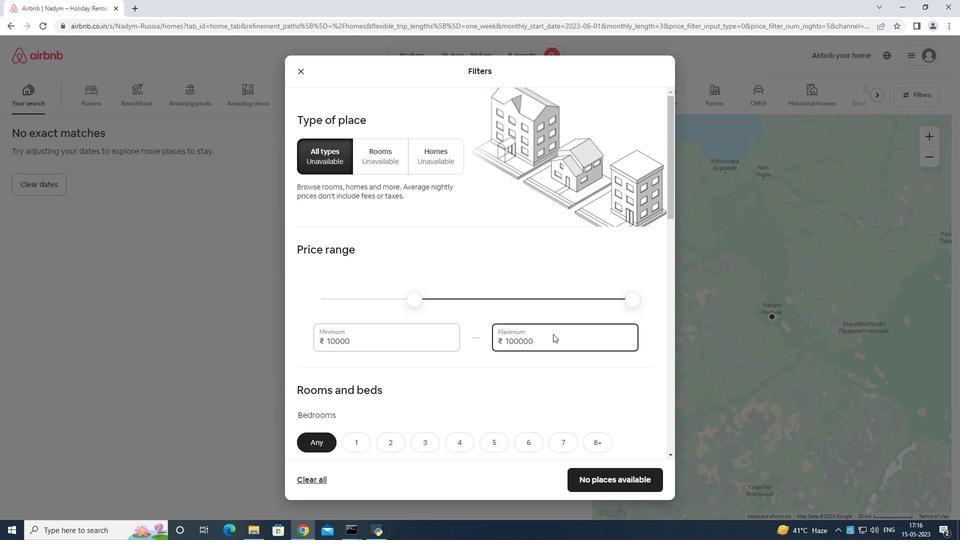
Action: Key pressed <Key.backspace><Key.backspace><Key.backspace><Key.backspace>
Screenshot: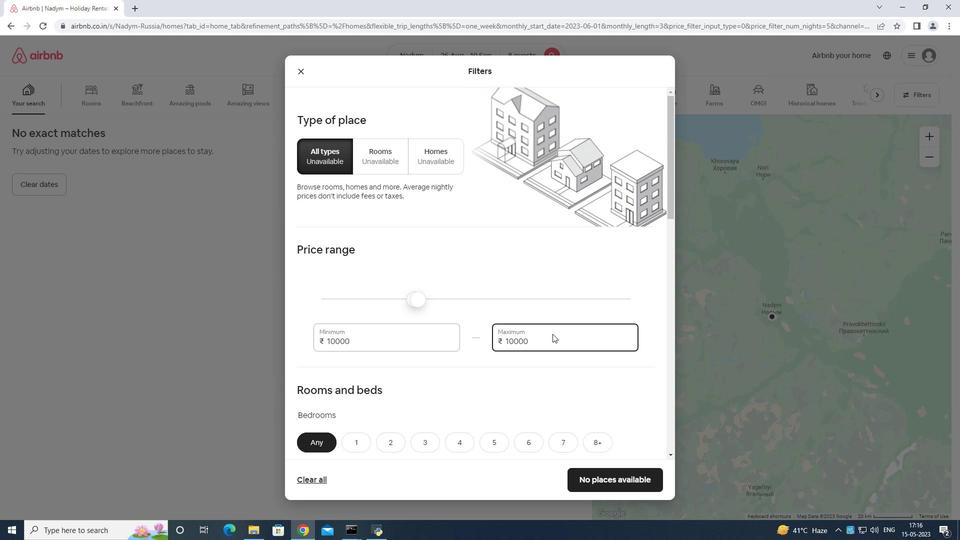 
Action: Mouse moved to (552, 334)
Screenshot: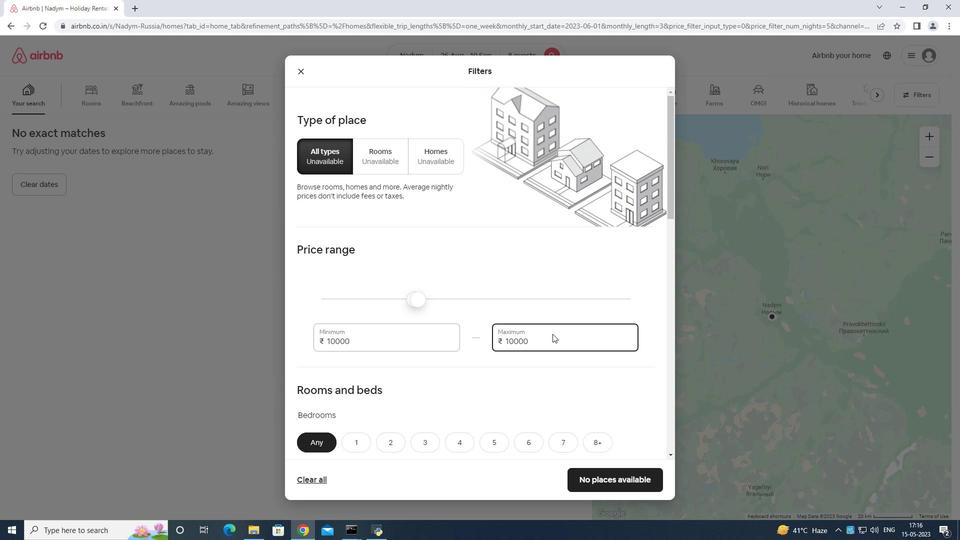 
Action: Key pressed <Key.backspace><Key.backspace><Key.backspace><Key.backspace><Key.backspace>
Screenshot: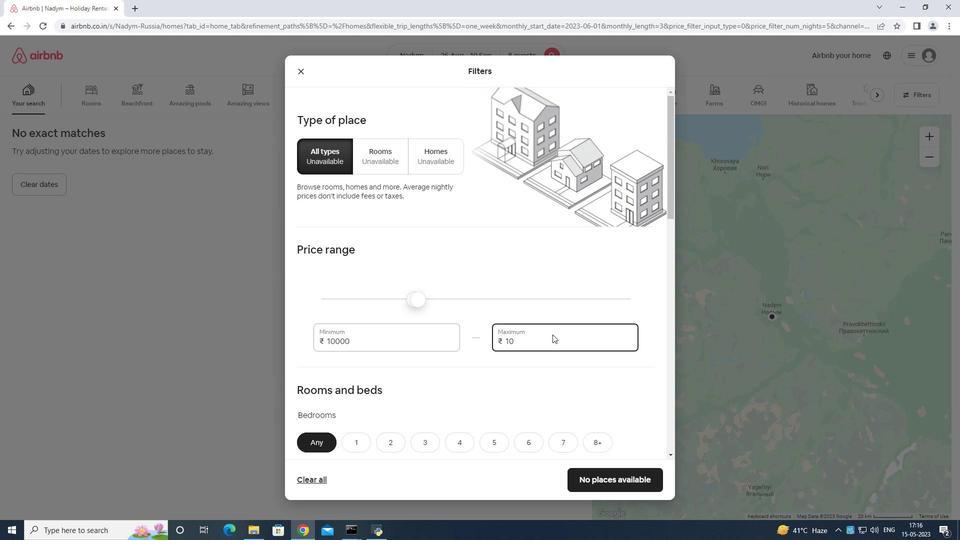 
Action: Mouse moved to (552, 333)
Screenshot: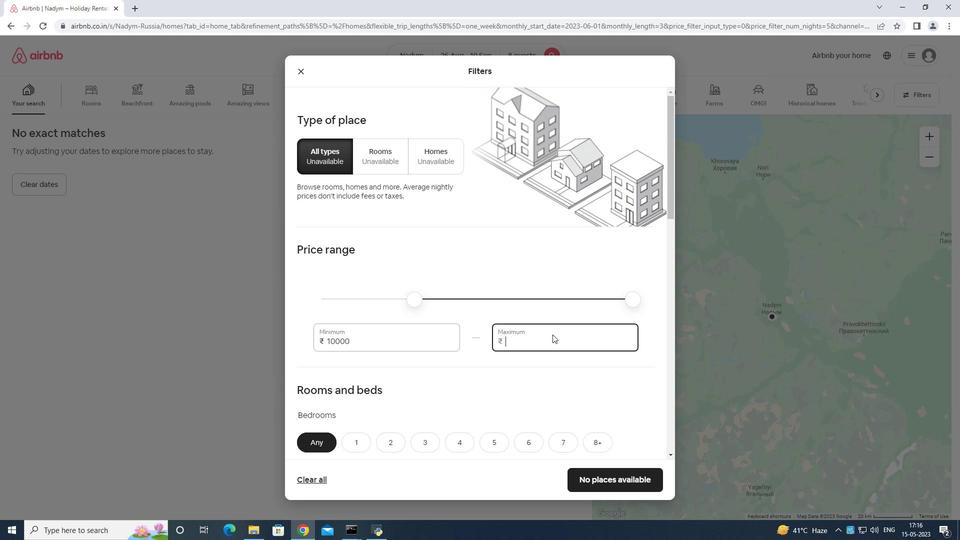 
Action: Key pressed 1
Screenshot: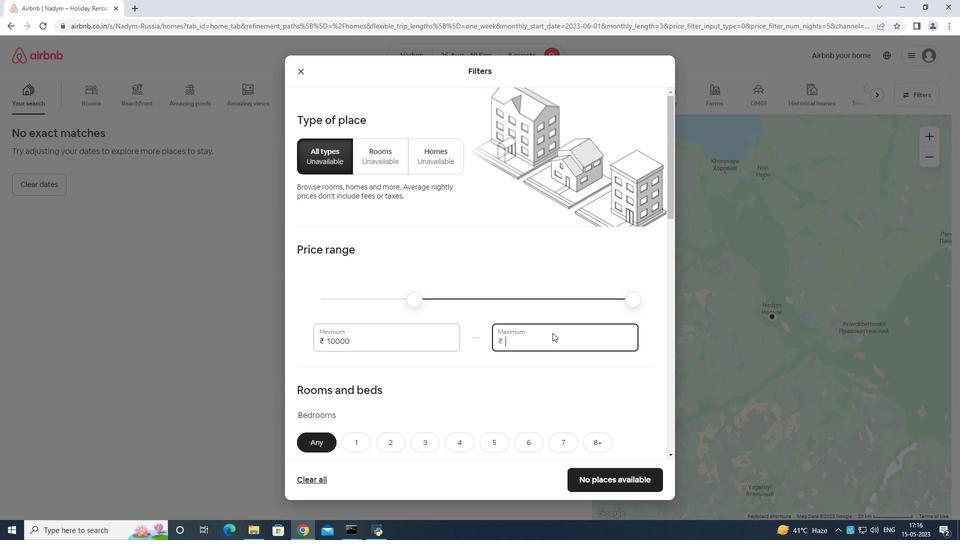 
Action: Mouse moved to (553, 332)
Screenshot: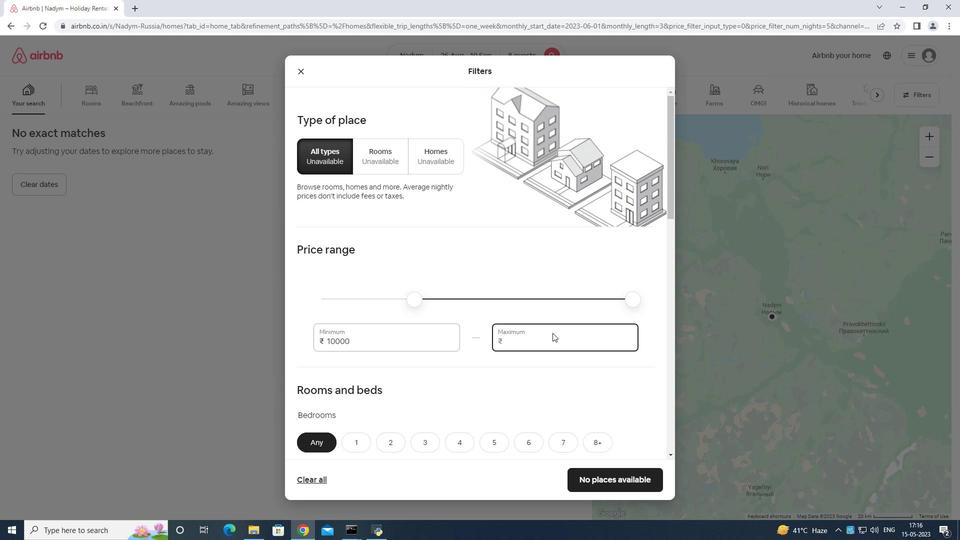 
Action: Key pressed 5
Screenshot: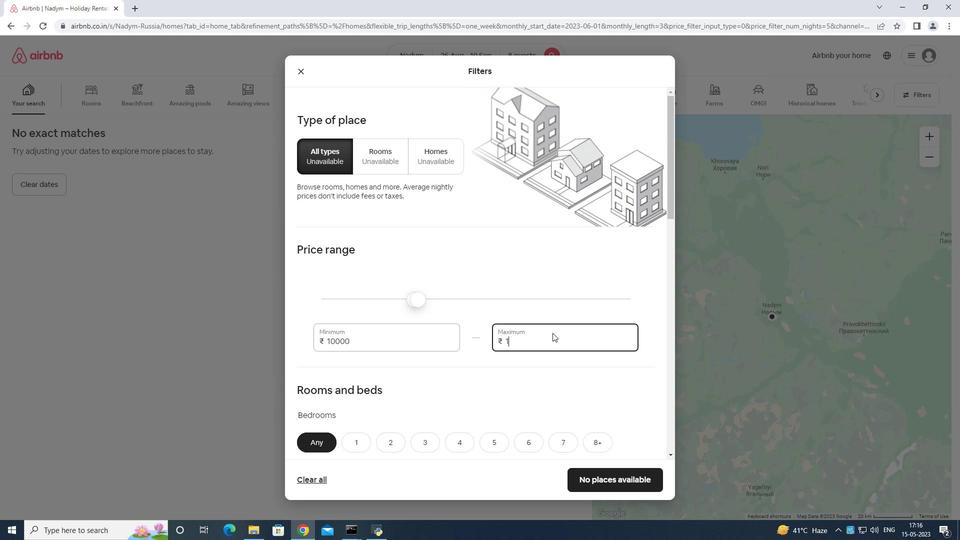 
Action: Mouse moved to (556, 332)
Screenshot: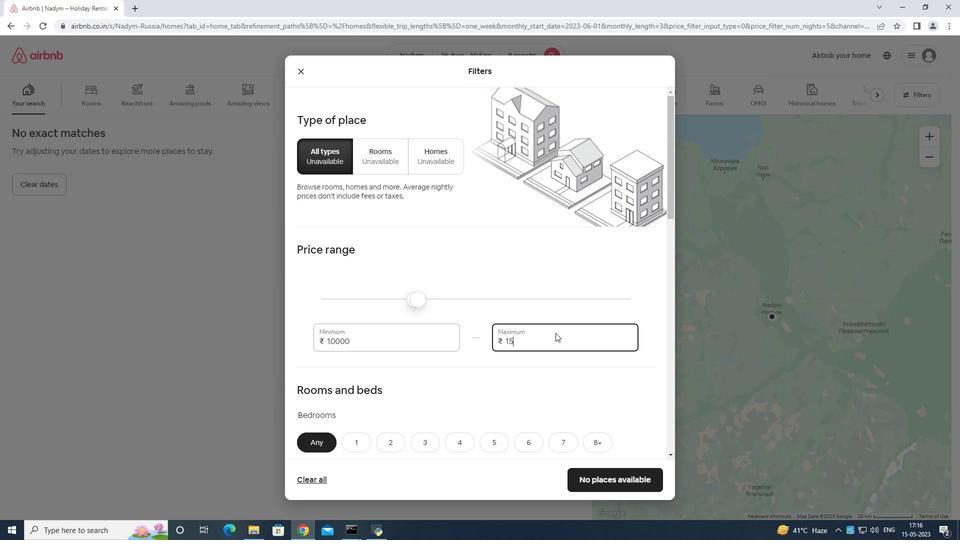 
Action: Key pressed 00
Screenshot: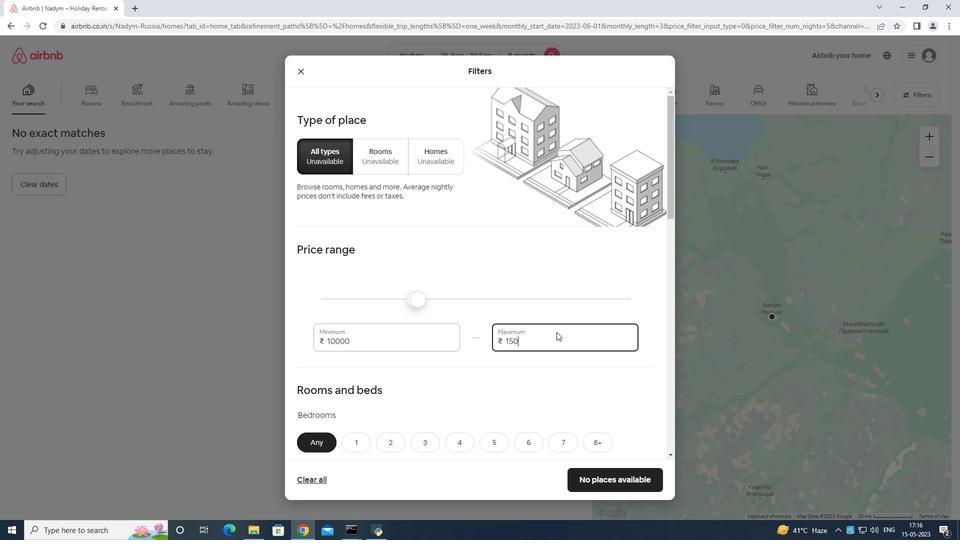 
Action: Mouse moved to (556, 332)
Screenshot: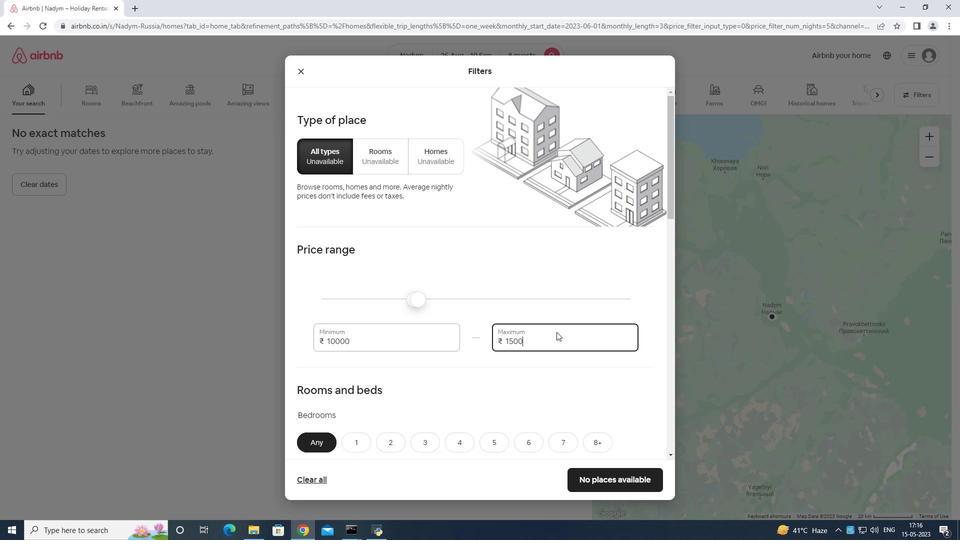 
Action: Key pressed 00
Screenshot: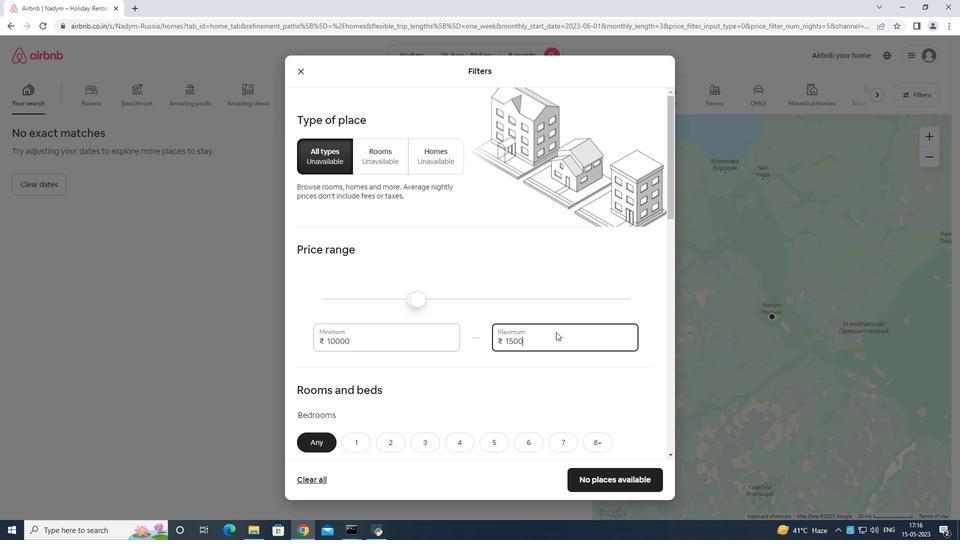 
Action: Mouse moved to (555, 332)
Screenshot: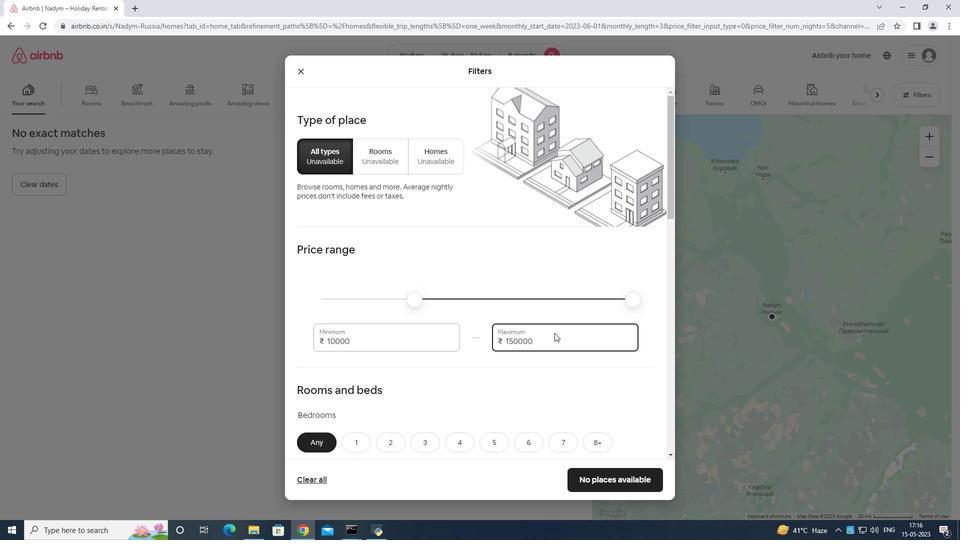 
Action: Key pressed <Key.backspace>
Screenshot: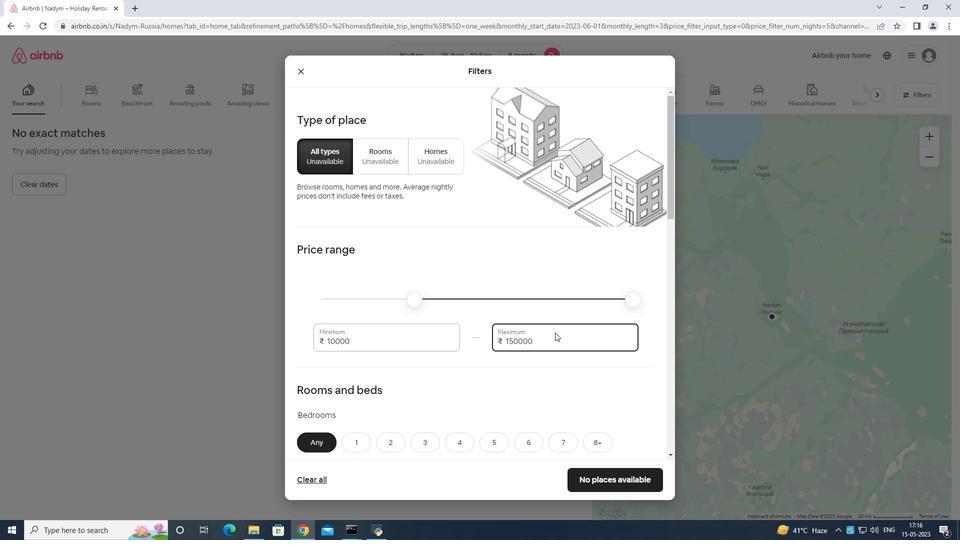 
Action: Mouse moved to (553, 328)
Screenshot: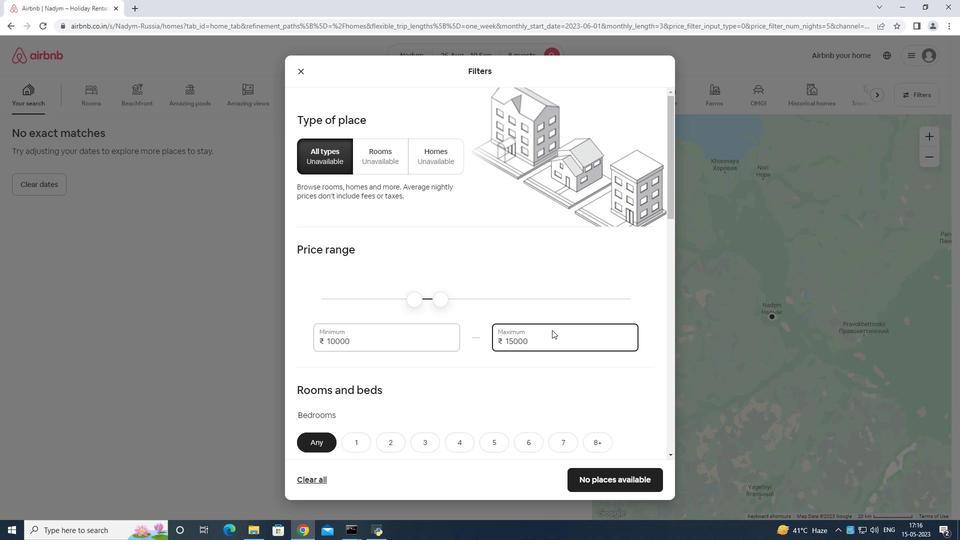 
Action: Mouse scrolled (553, 327) with delta (0, 0)
Screenshot: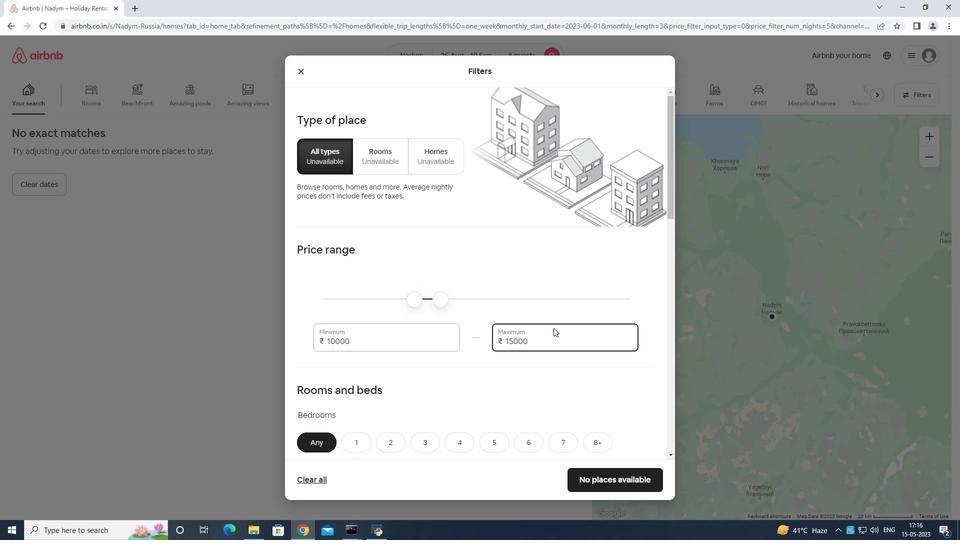 
Action: Mouse moved to (554, 328)
Screenshot: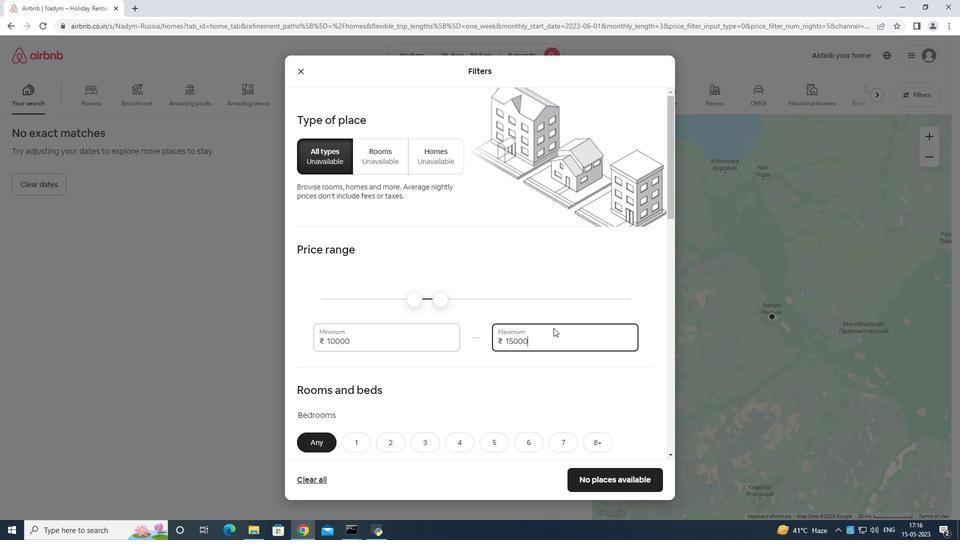 
Action: Mouse scrolled (554, 327) with delta (0, 0)
Screenshot: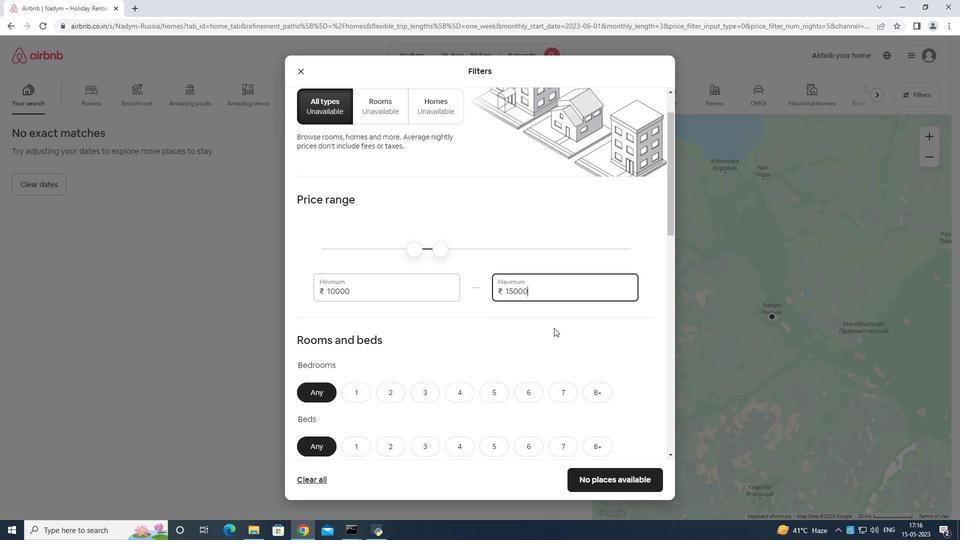 
Action: Mouse moved to (554, 328)
Screenshot: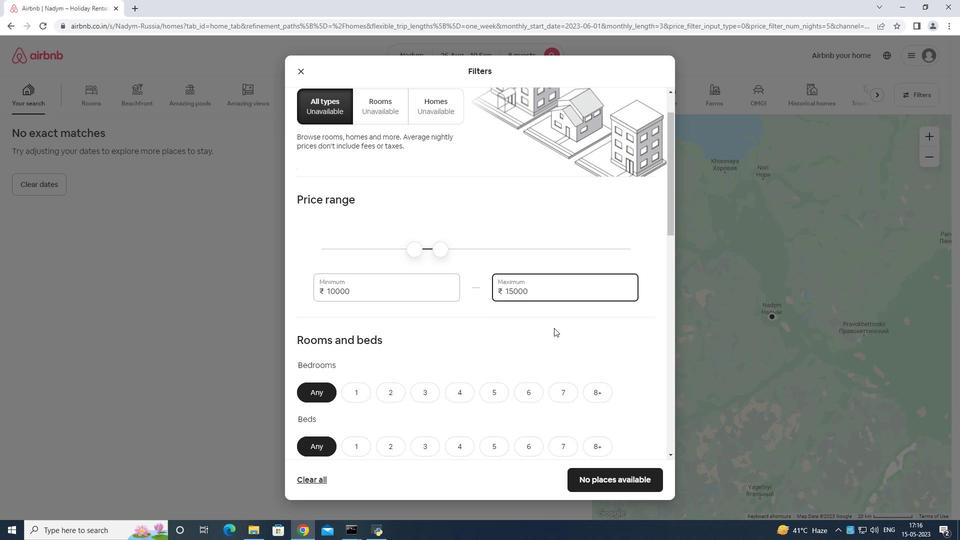 
Action: Mouse scrolled (554, 328) with delta (0, 0)
Screenshot: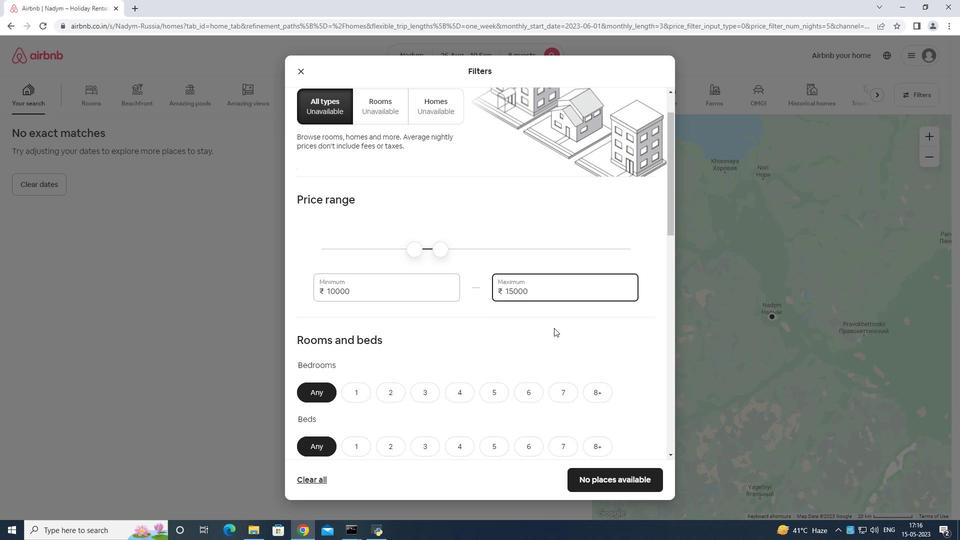 
Action: Mouse moved to (539, 292)
Screenshot: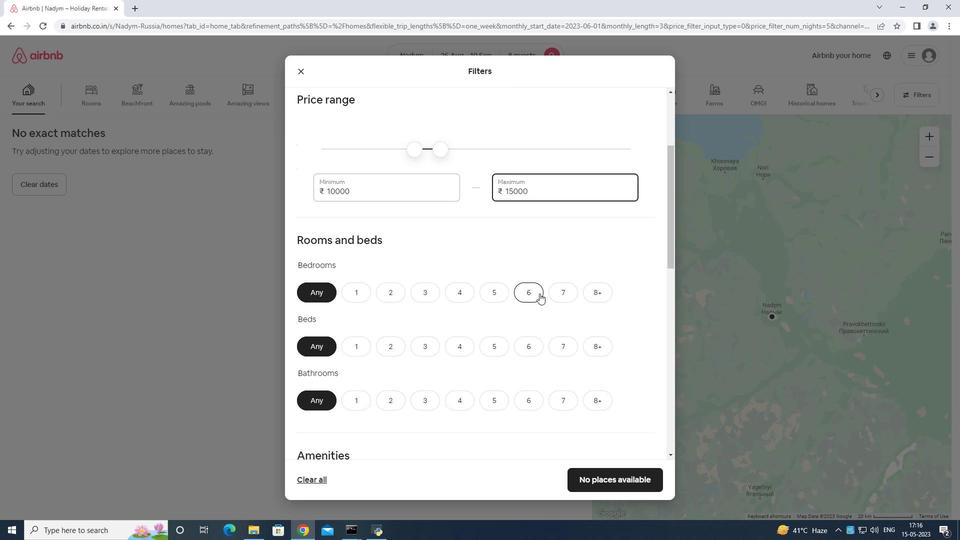
Action: Mouse pressed left at (539, 292)
Screenshot: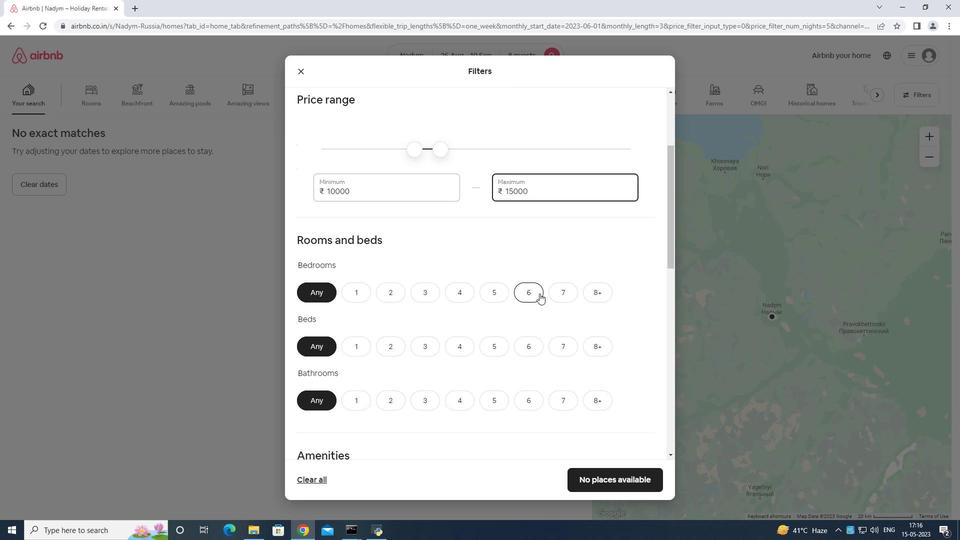 
Action: Mouse moved to (529, 342)
Screenshot: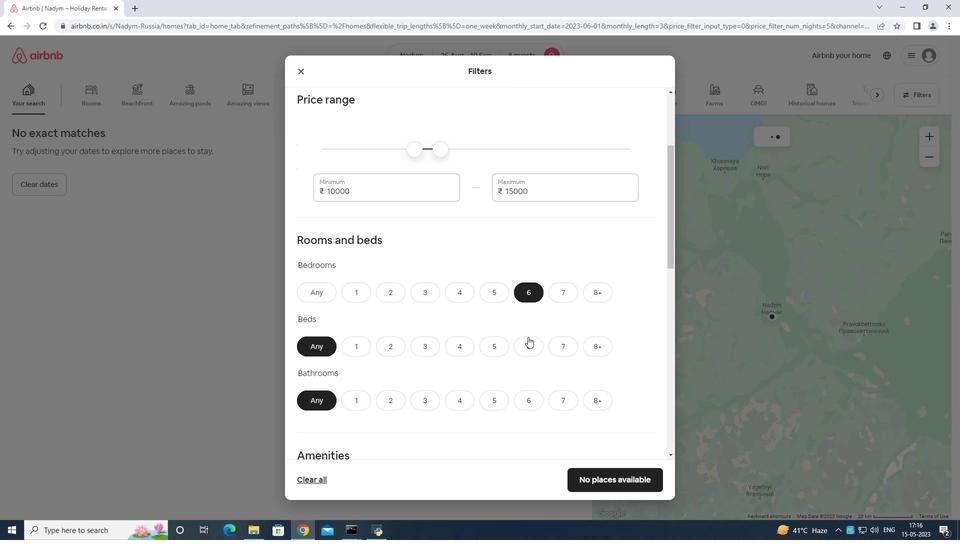 
Action: Mouse pressed left at (529, 342)
Screenshot: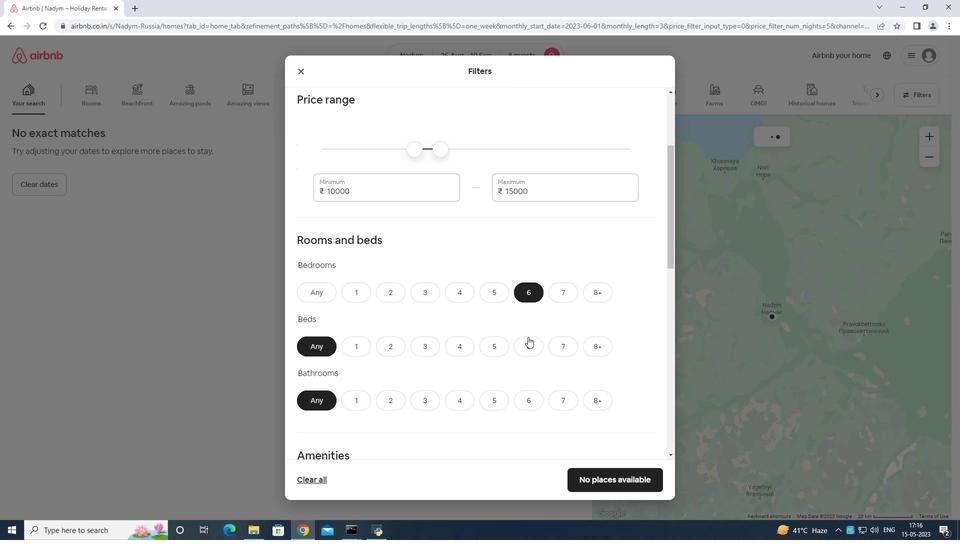 
Action: Mouse moved to (522, 399)
Screenshot: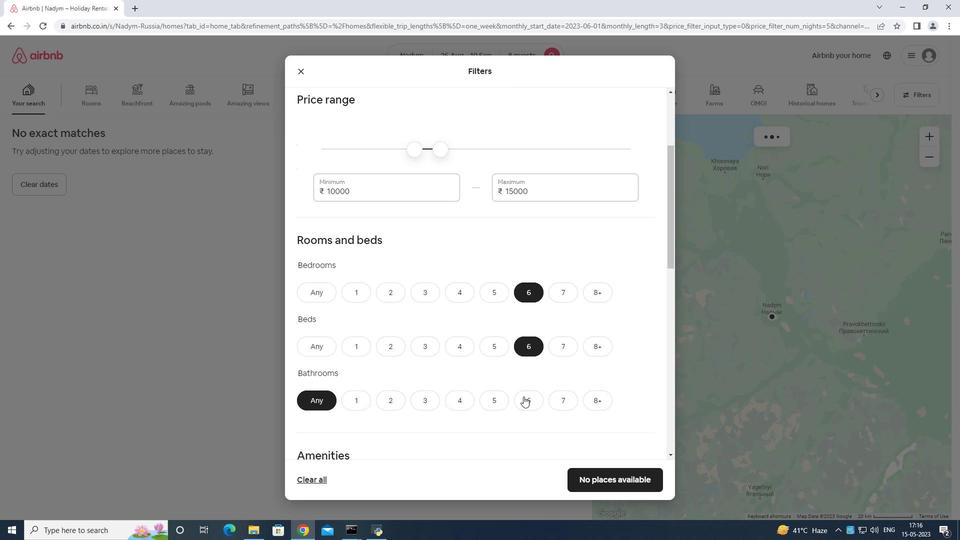 
Action: Mouse pressed left at (522, 399)
Screenshot: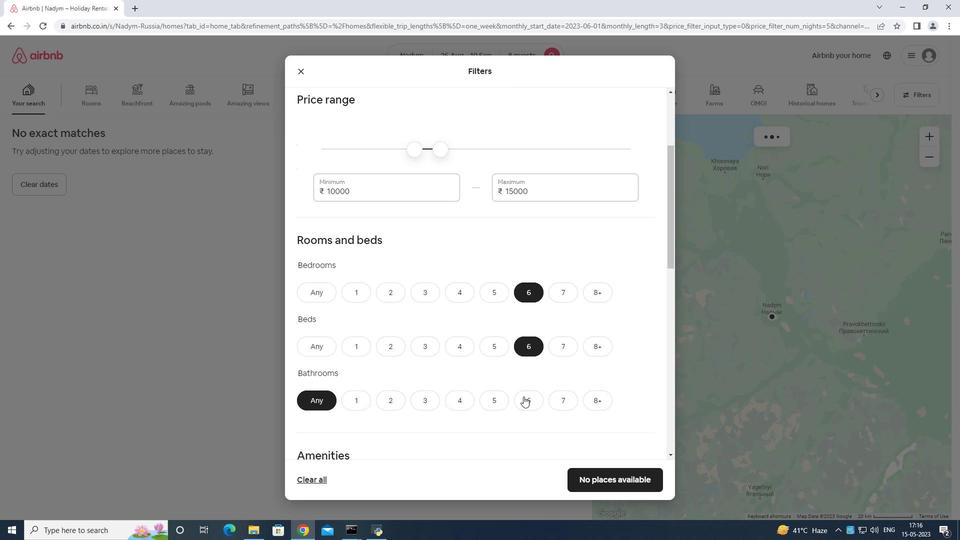 
Action: Mouse moved to (545, 368)
Screenshot: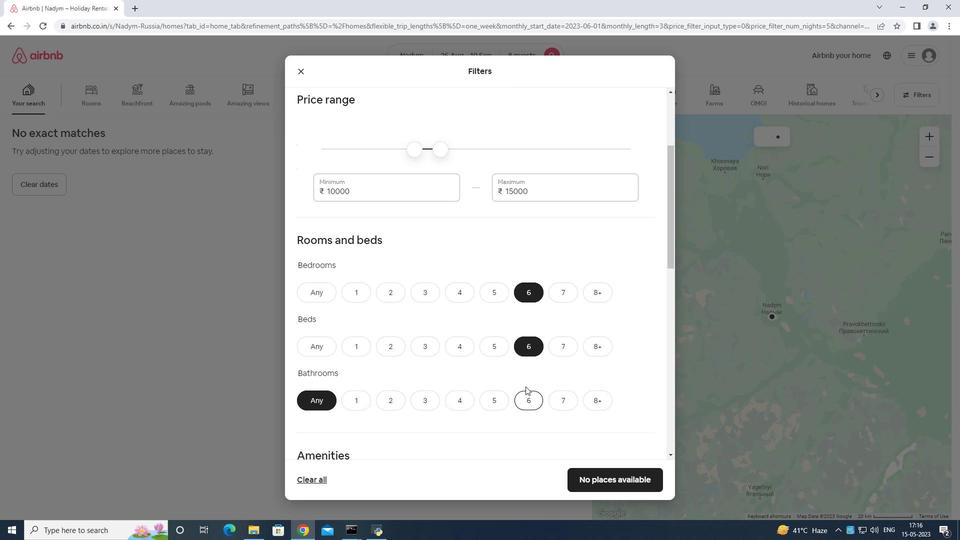 
Action: Mouse scrolled (545, 368) with delta (0, 0)
Screenshot: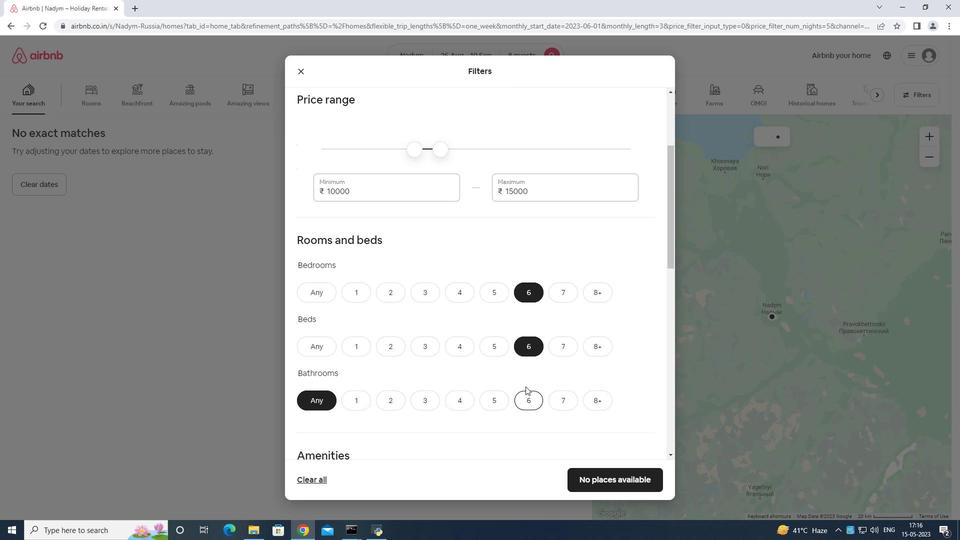 
Action: Mouse moved to (546, 367)
Screenshot: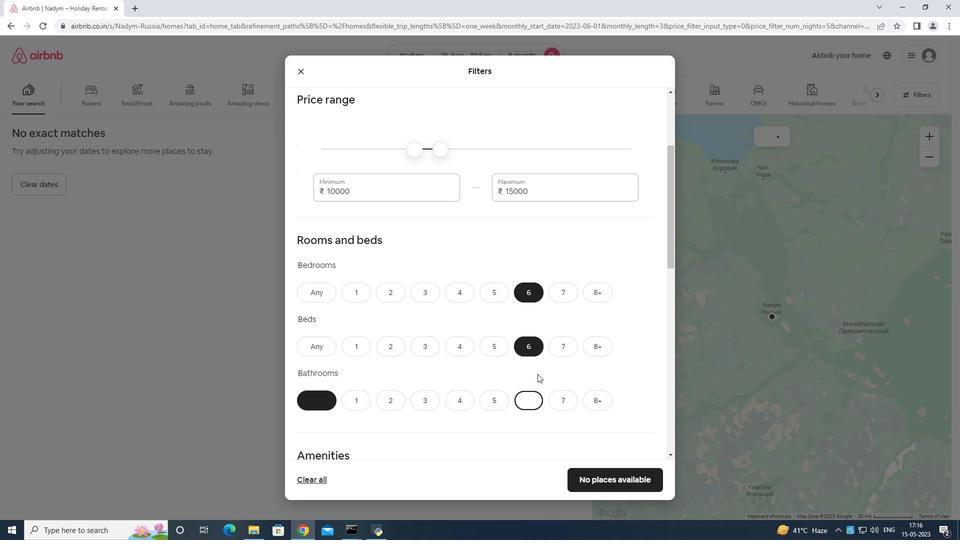 
Action: Mouse scrolled (546, 367) with delta (0, 0)
Screenshot: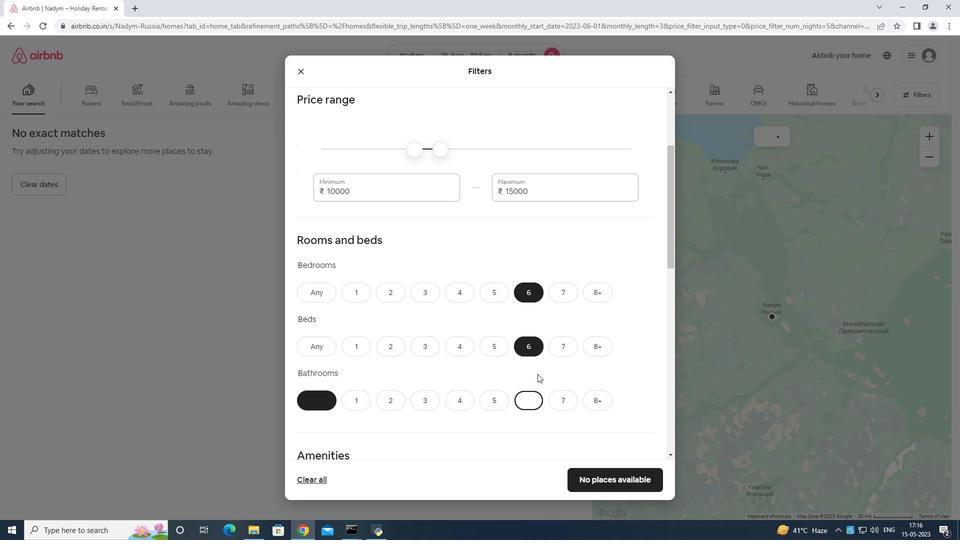 
Action: Mouse moved to (549, 366)
Screenshot: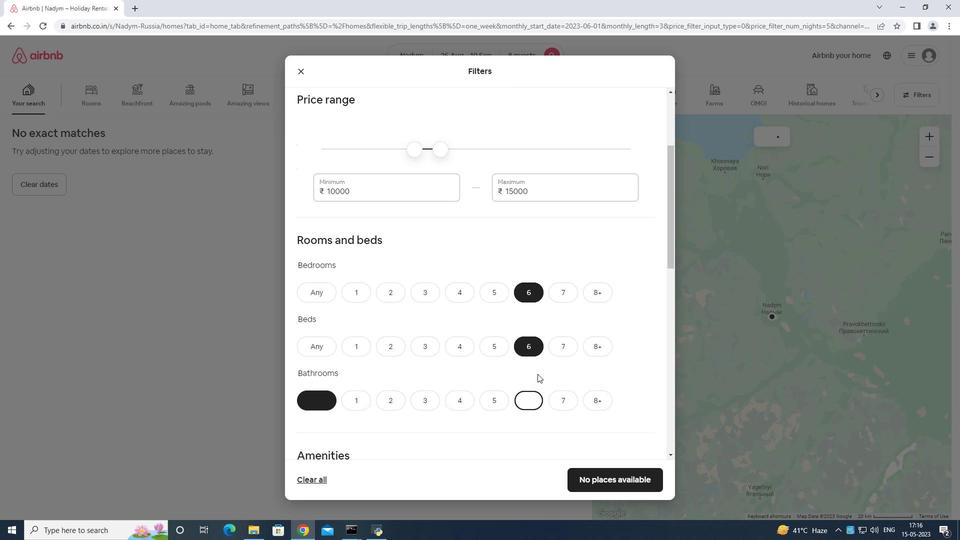 
Action: Mouse scrolled (549, 365) with delta (0, 0)
Screenshot: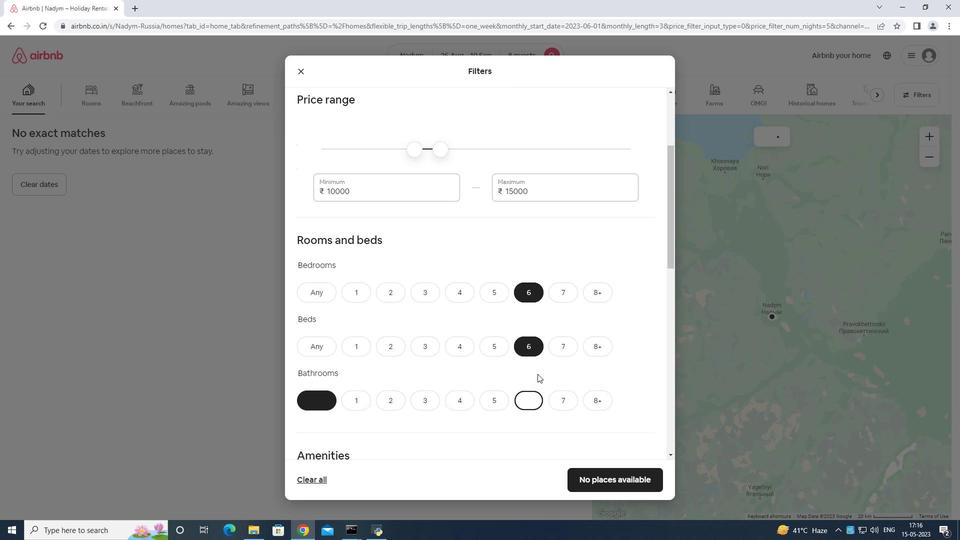 
Action: Mouse moved to (552, 363)
Screenshot: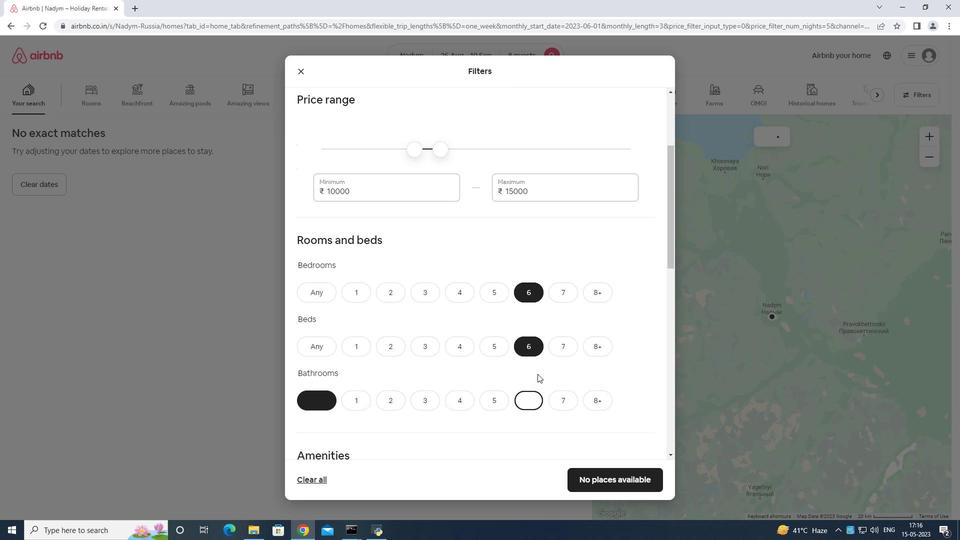 
Action: Mouse scrolled (552, 363) with delta (0, 0)
Screenshot: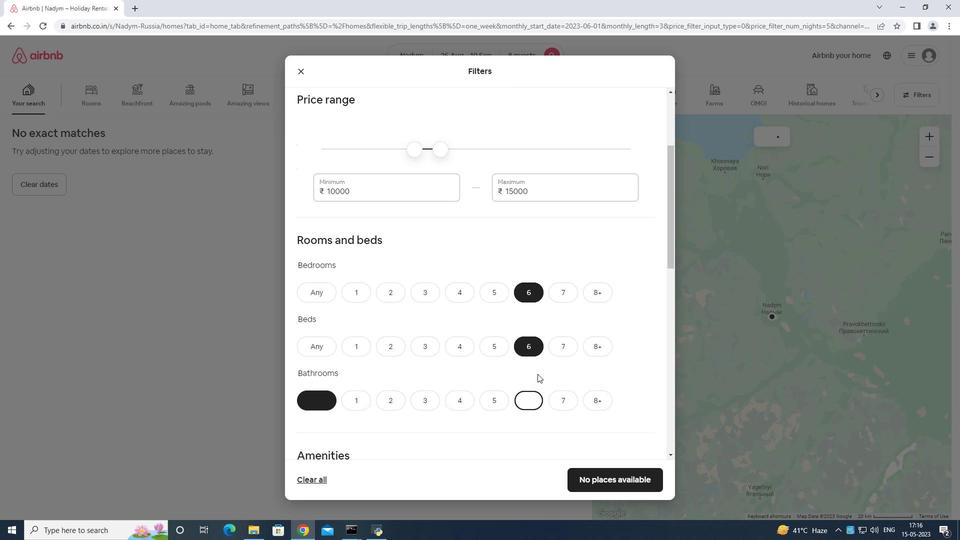 
Action: Mouse moved to (322, 301)
Screenshot: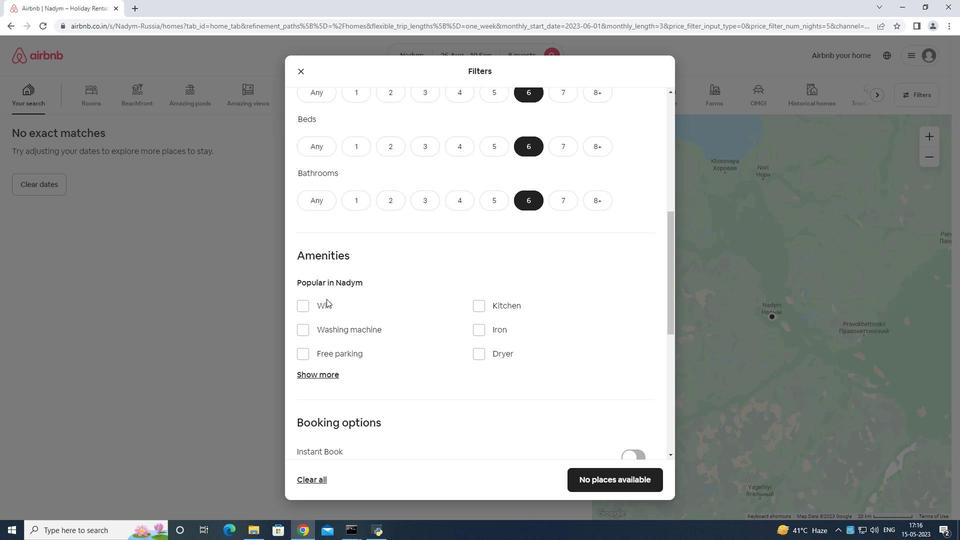 
Action: Mouse pressed left at (322, 301)
Screenshot: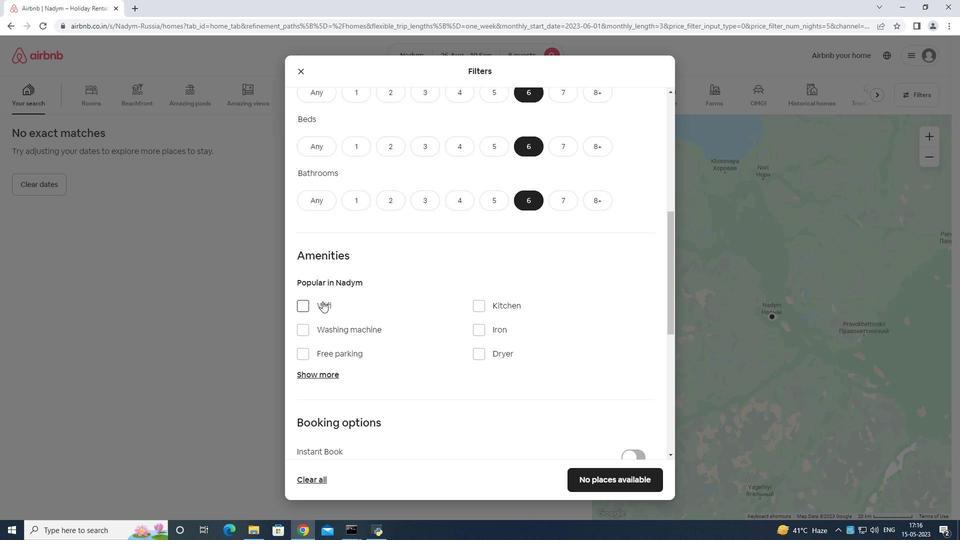
Action: Mouse moved to (327, 351)
Screenshot: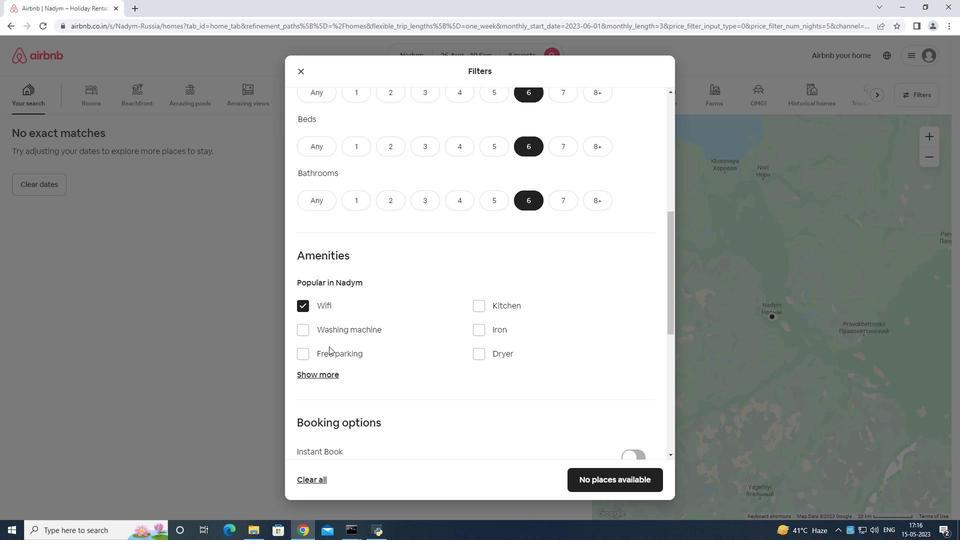 
Action: Mouse pressed left at (327, 351)
Screenshot: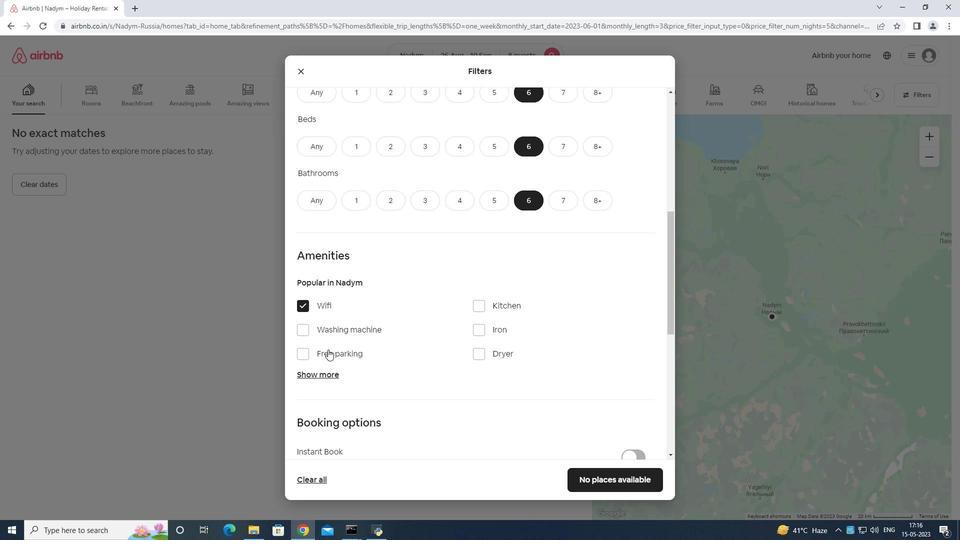 
Action: Mouse moved to (317, 374)
Screenshot: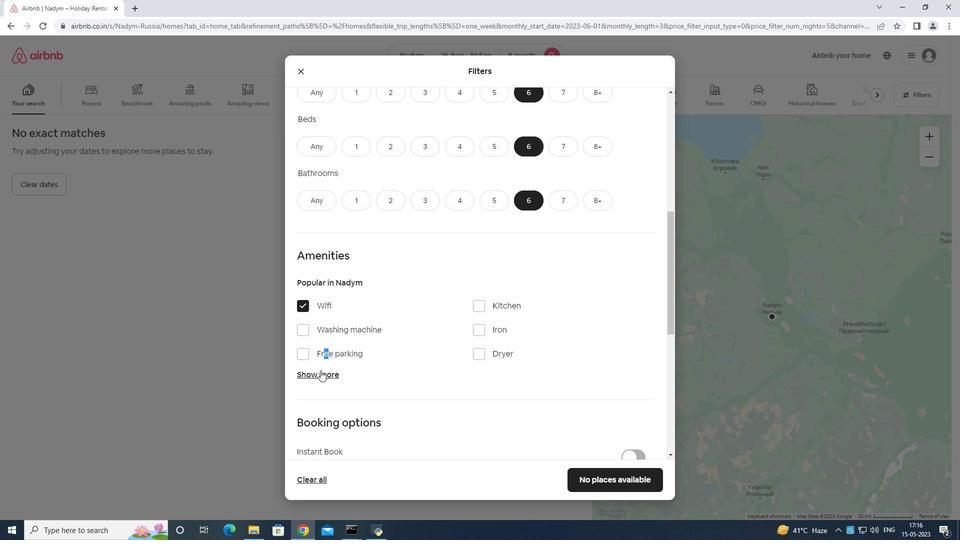 
Action: Mouse pressed left at (317, 374)
Screenshot: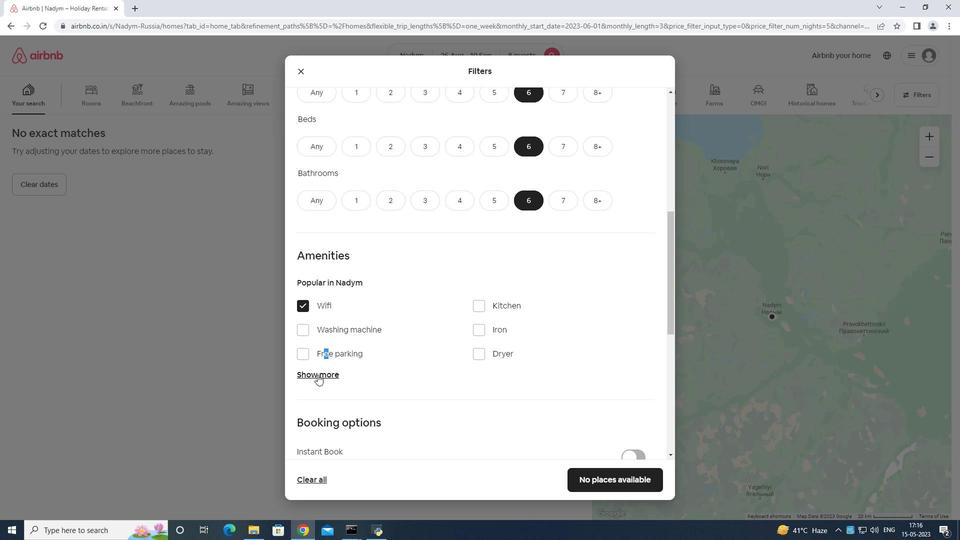 
Action: Mouse moved to (312, 352)
Screenshot: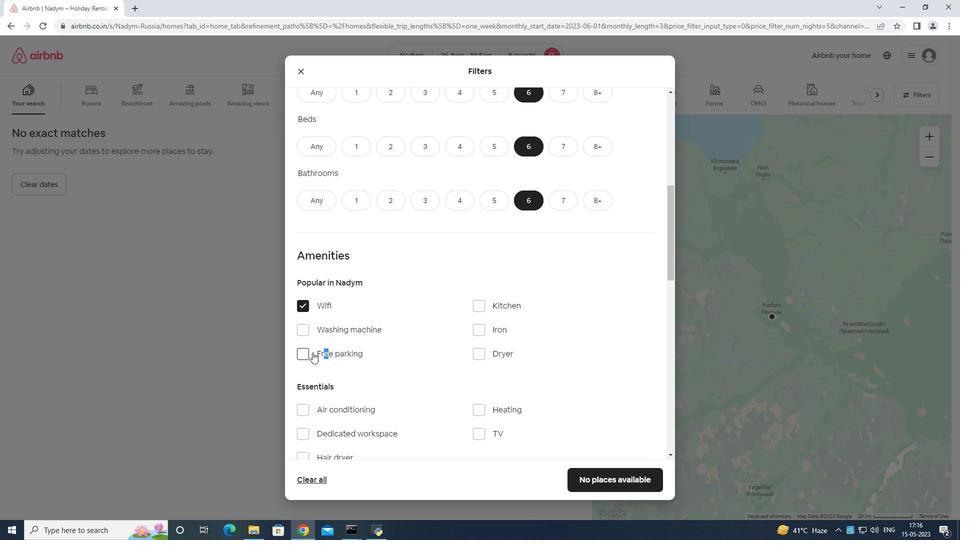 
Action: Mouse pressed left at (312, 352)
Screenshot: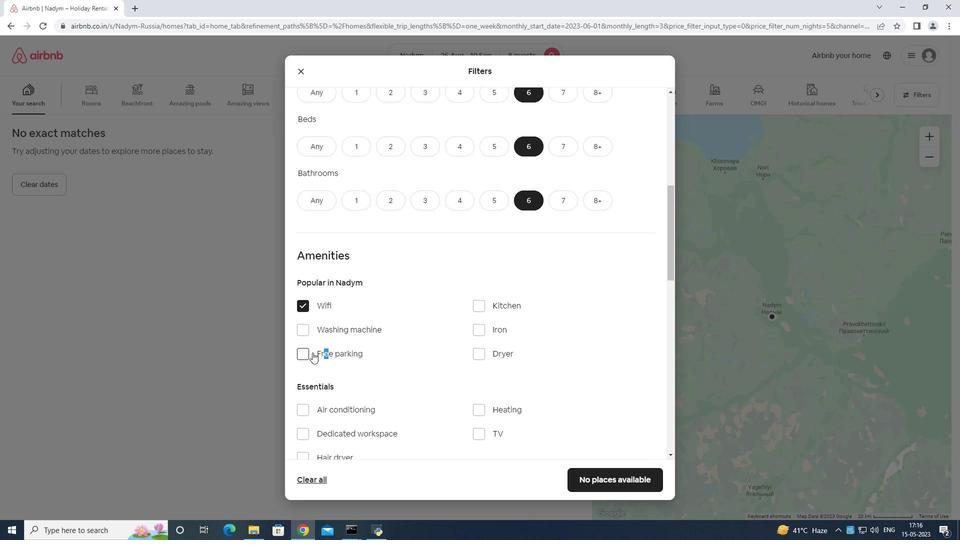 
Action: Mouse moved to (476, 431)
Screenshot: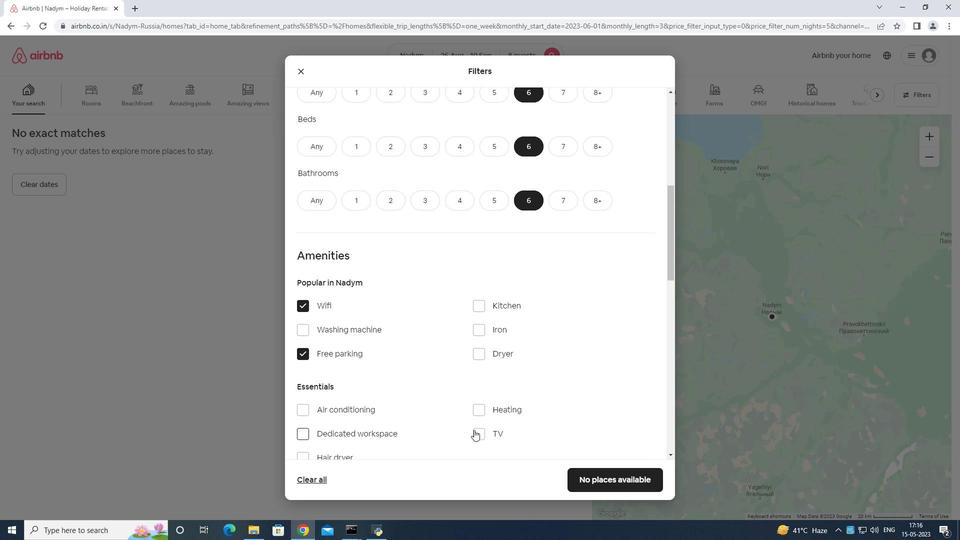 
Action: Mouse pressed left at (476, 431)
Screenshot: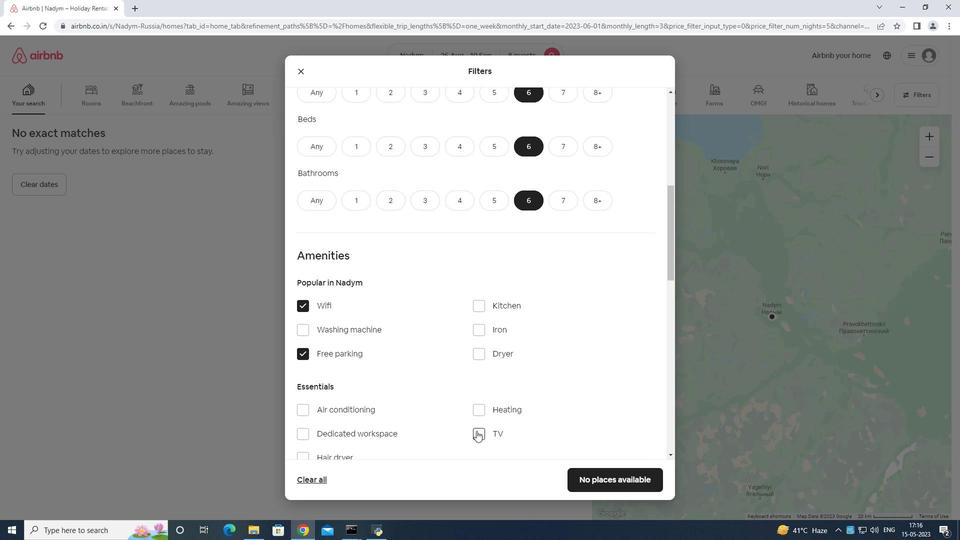 
Action: Mouse moved to (478, 413)
Screenshot: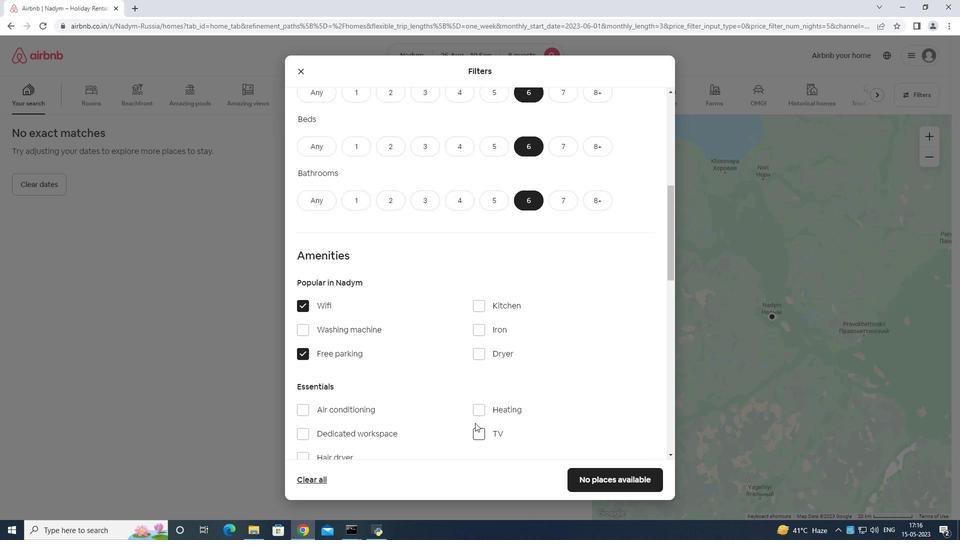 
Action: Mouse scrolled (478, 412) with delta (0, 0)
Screenshot: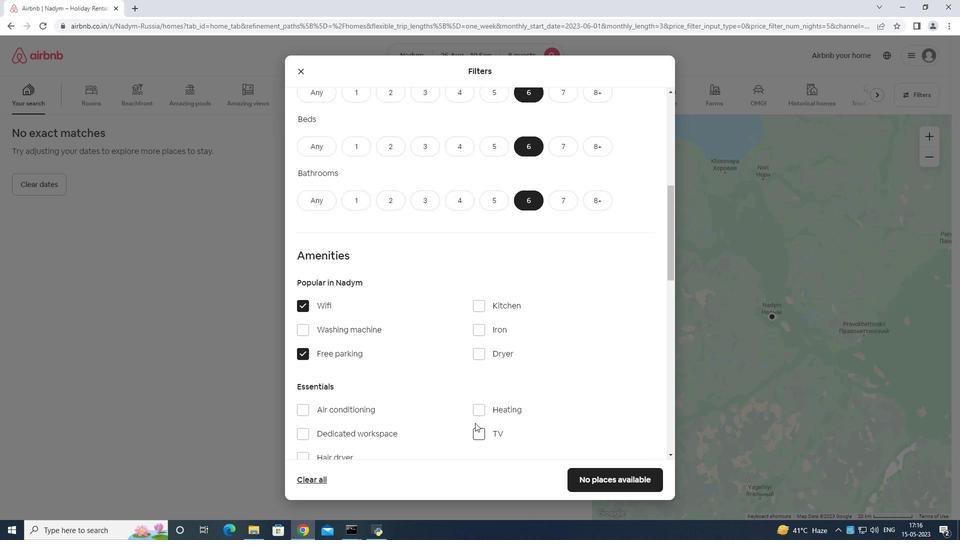 
Action: Mouse moved to (479, 413)
Screenshot: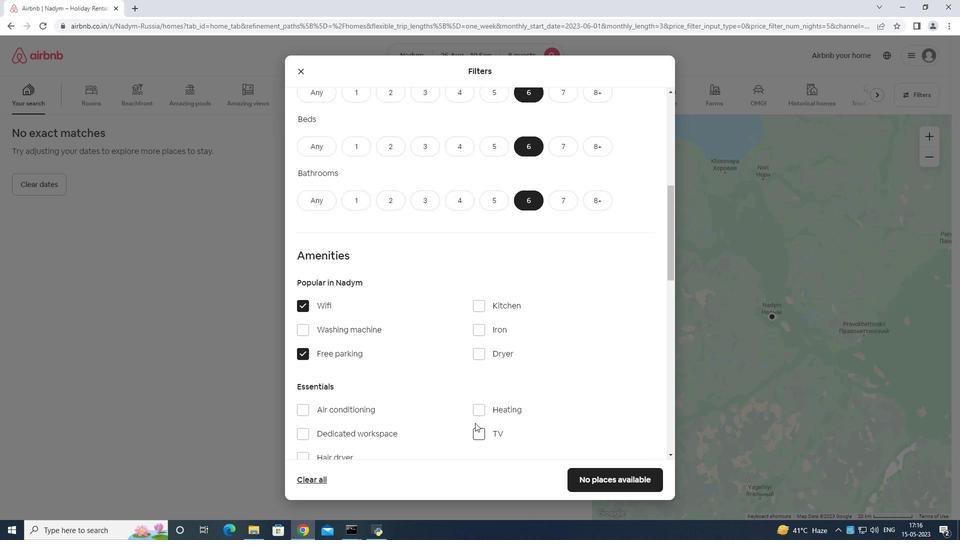 
Action: Mouse scrolled (479, 413) with delta (0, 0)
Screenshot: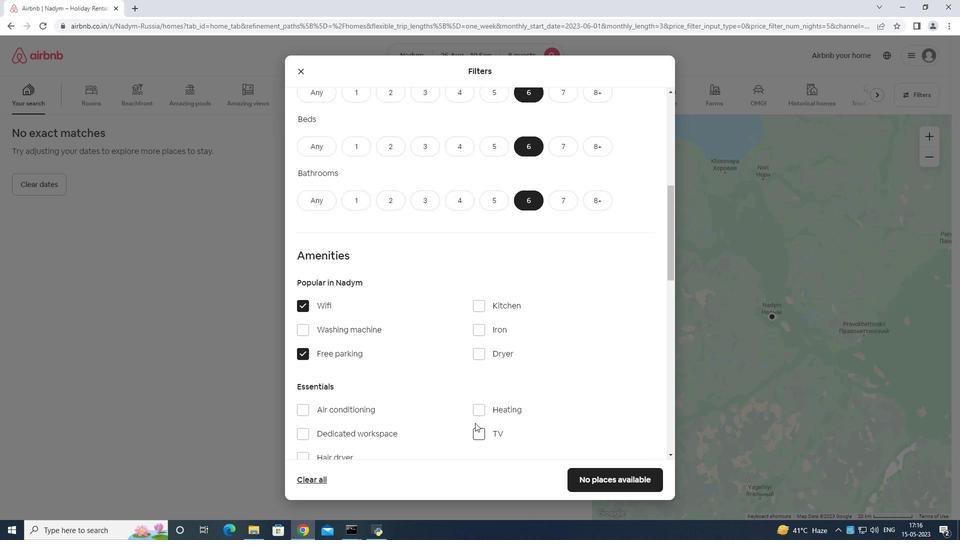 
Action: Mouse scrolled (479, 413) with delta (0, 0)
Screenshot: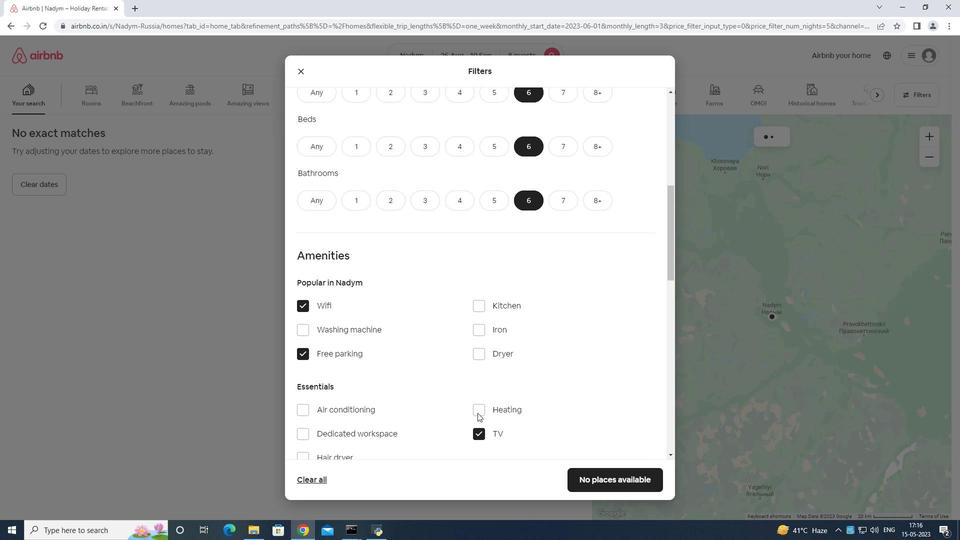 
Action: Mouse moved to (479, 414)
Screenshot: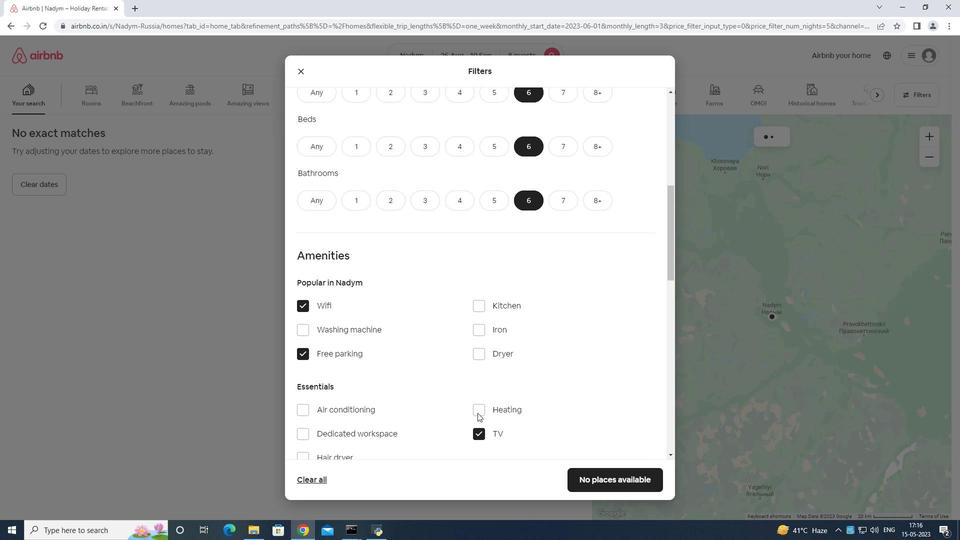 
Action: Mouse scrolled (479, 413) with delta (0, 0)
Screenshot: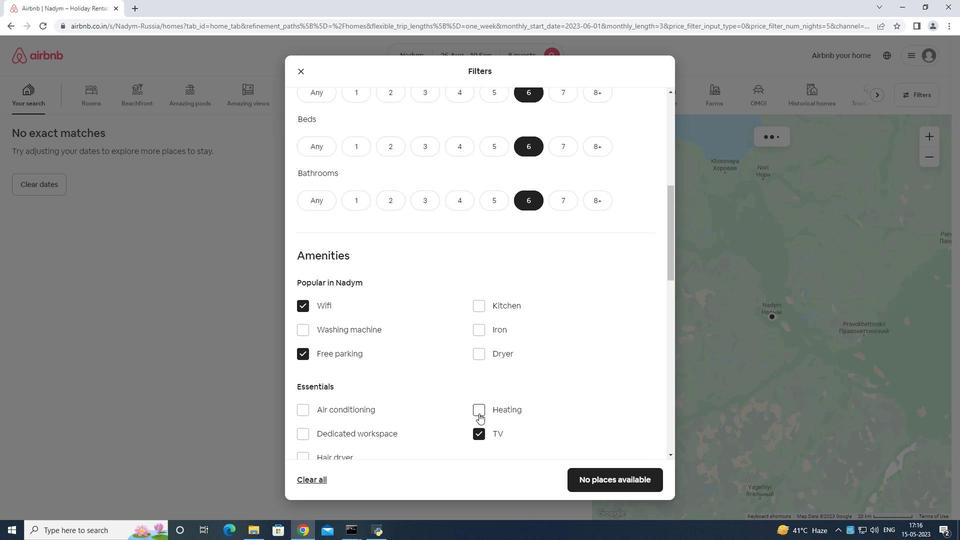 
Action: Mouse moved to (323, 356)
Screenshot: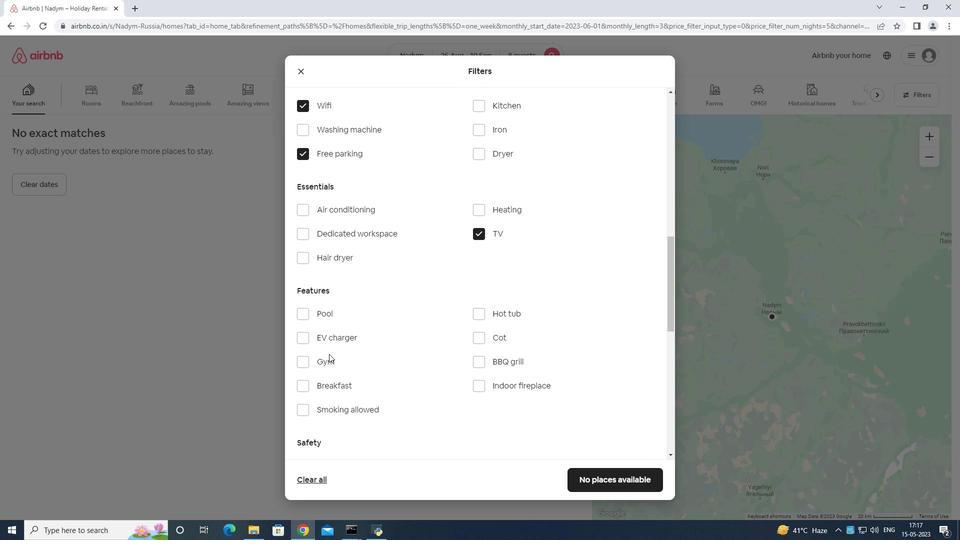 
Action: Mouse pressed left at (323, 356)
Screenshot: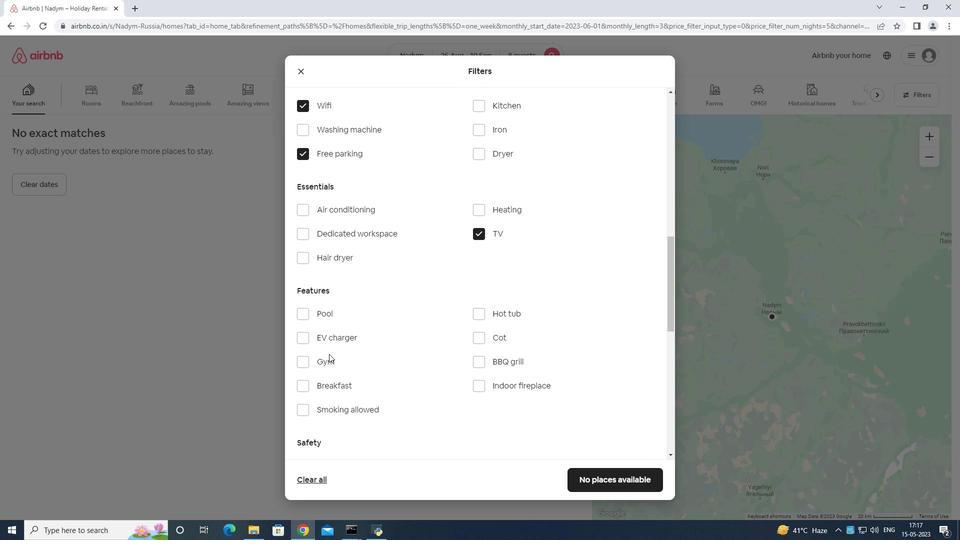
Action: Mouse moved to (322, 383)
Screenshot: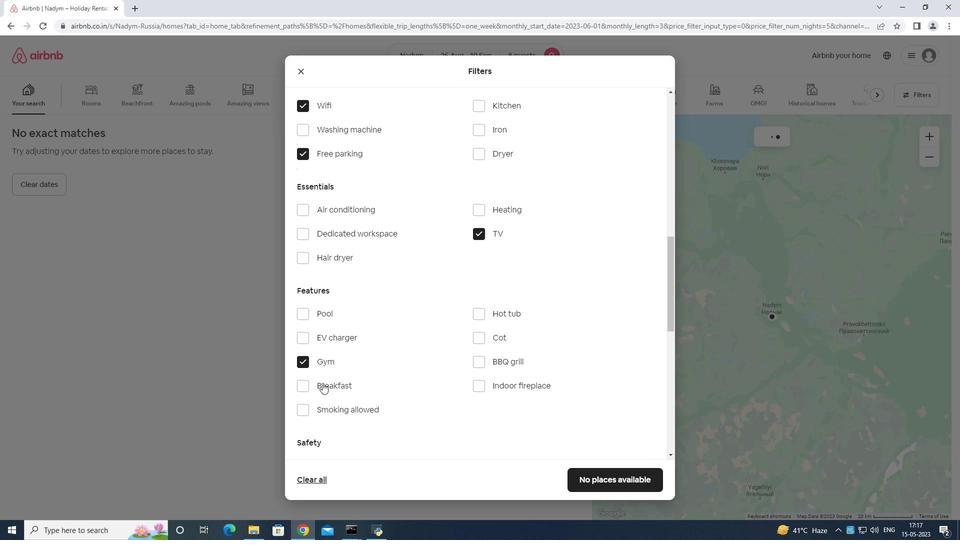 
Action: Mouse pressed left at (322, 383)
Screenshot: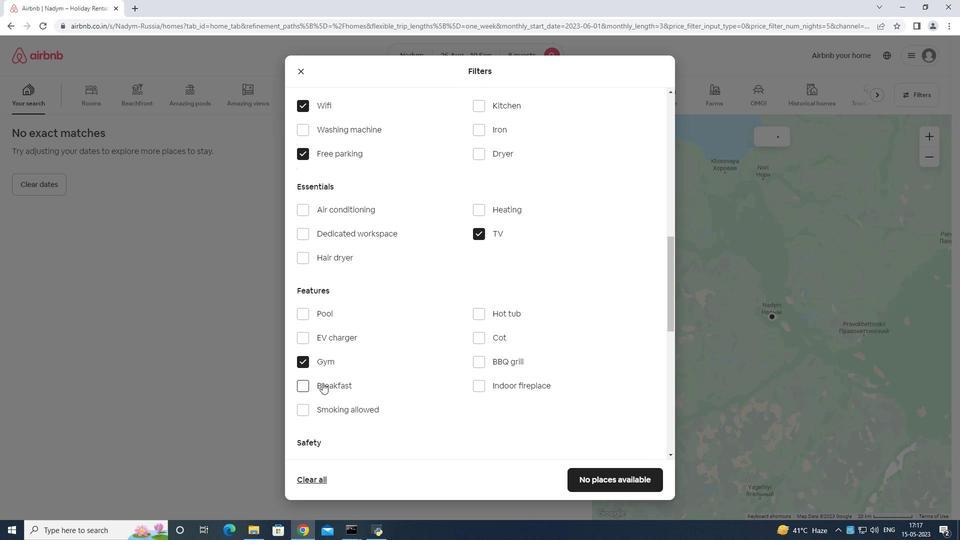 
Action: Mouse moved to (394, 363)
Screenshot: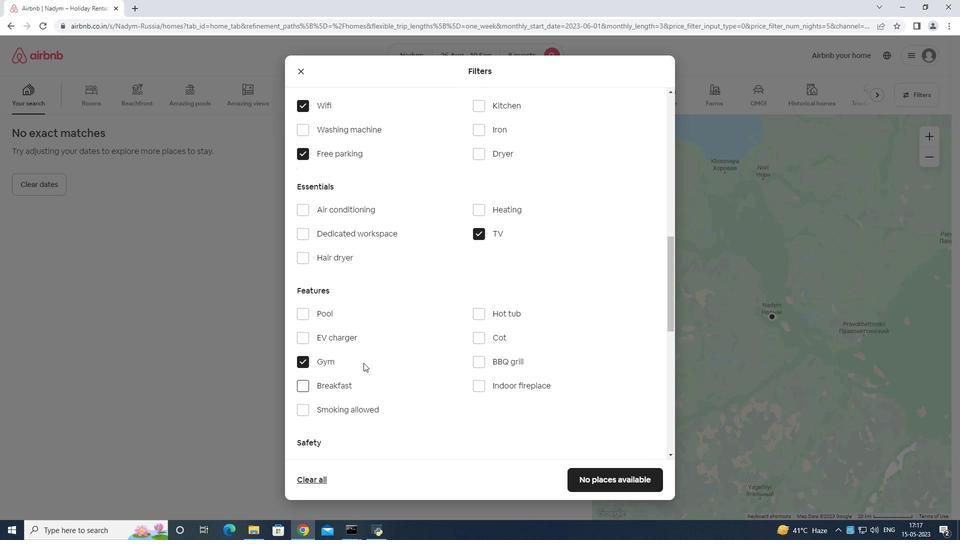 
Action: Mouse scrolled (391, 361) with delta (0, 0)
Screenshot: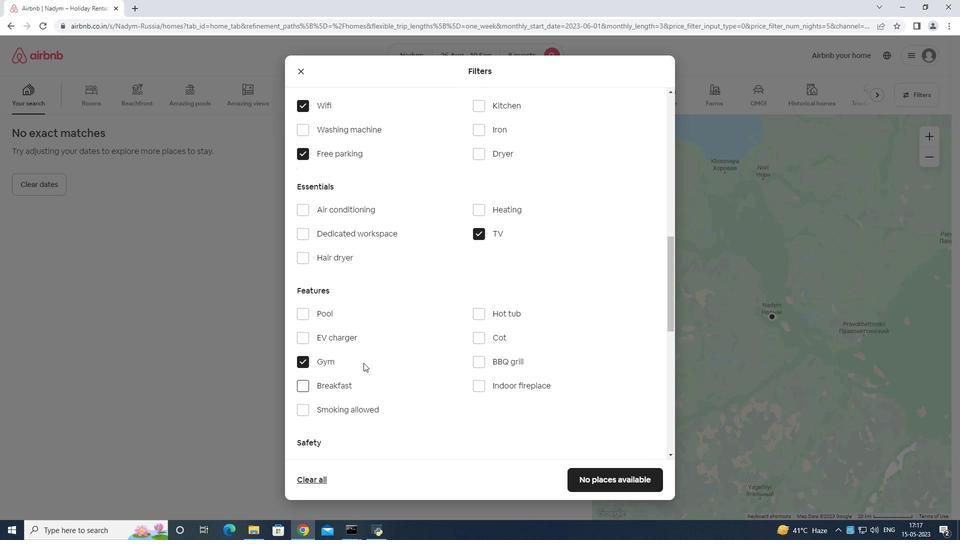 
Action: Mouse moved to (397, 364)
Screenshot: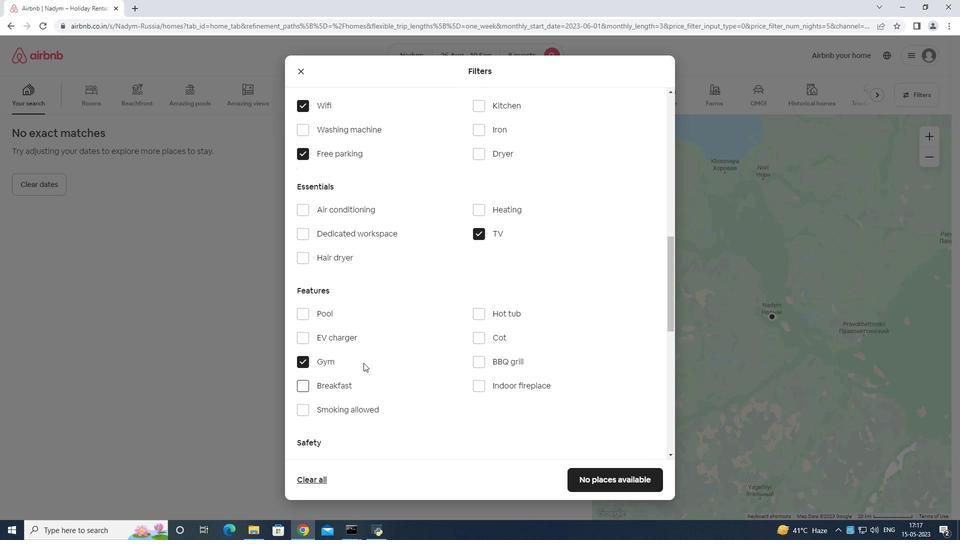 
Action: Mouse scrolled (397, 364) with delta (0, 0)
Screenshot: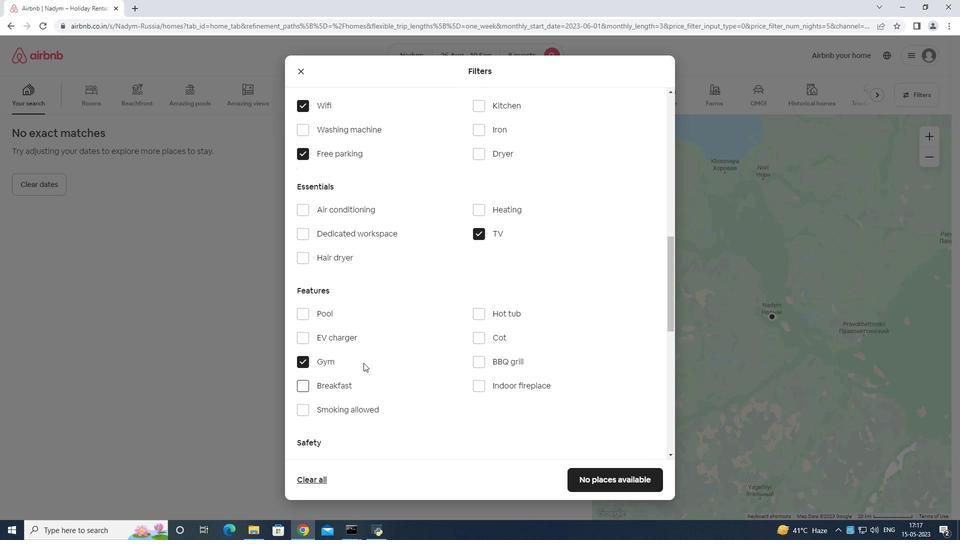 
Action: Mouse moved to (402, 365)
Screenshot: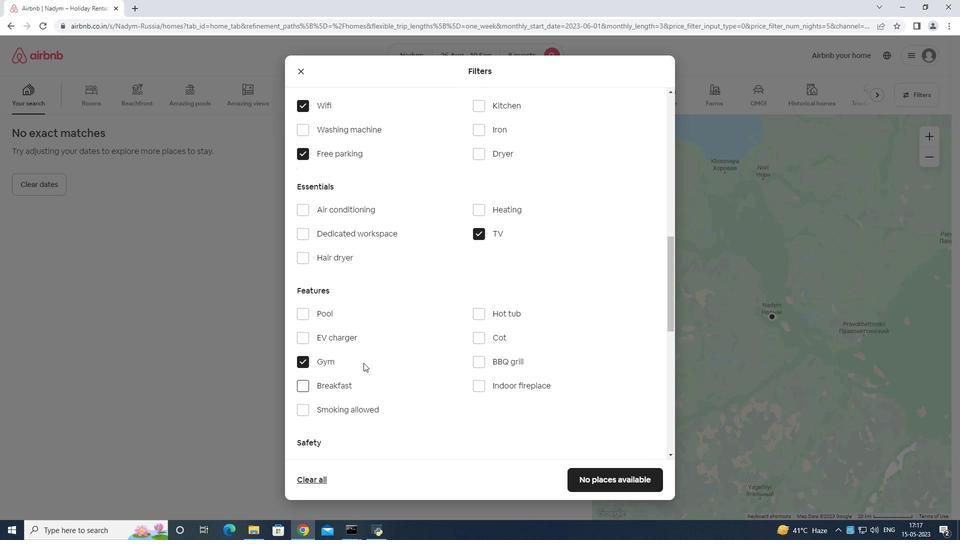 
Action: Mouse scrolled (402, 365) with delta (0, 0)
Screenshot: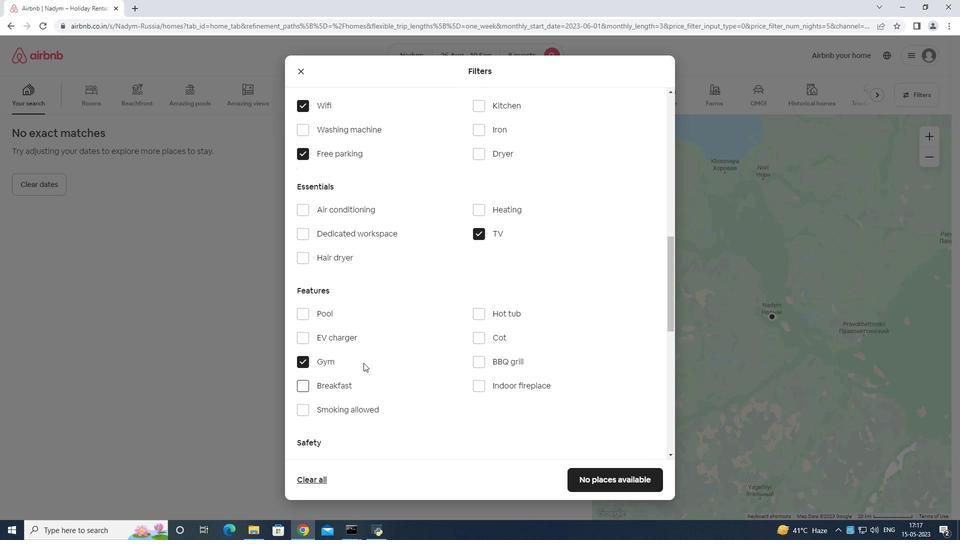 
Action: Mouse moved to (413, 364)
Screenshot: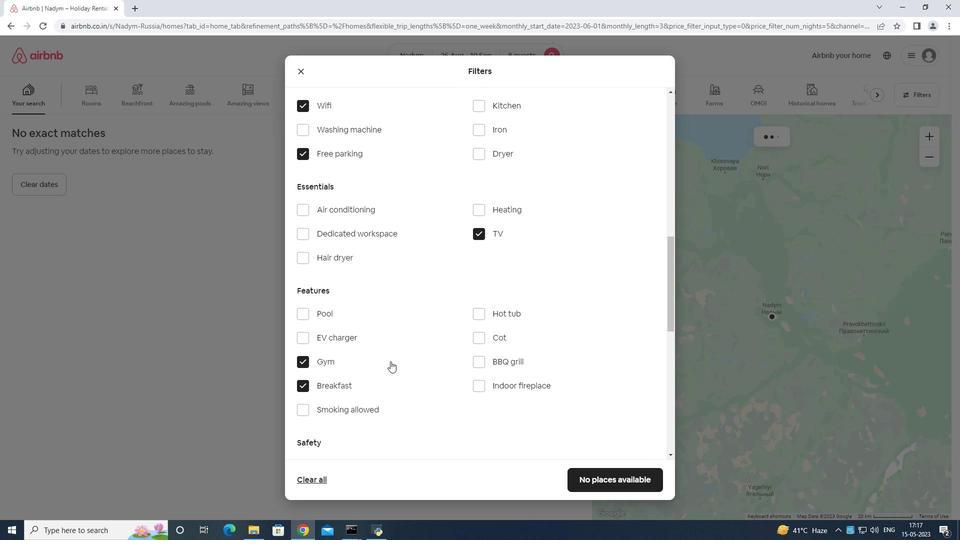 
Action: Mouse scrolled (411, 364) with delta (0, 0)
Screenshot: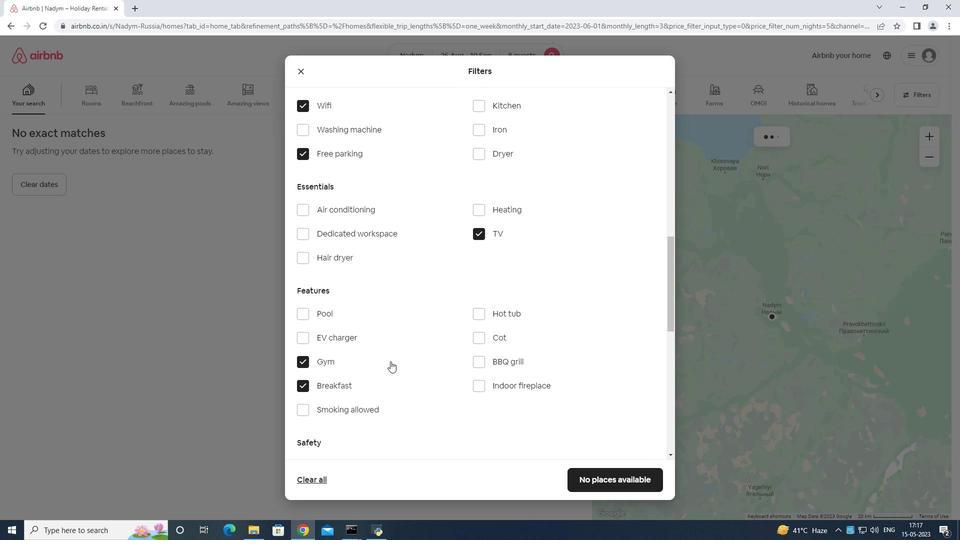 
Action: Mouse moved to (426, 353)
Screenshot: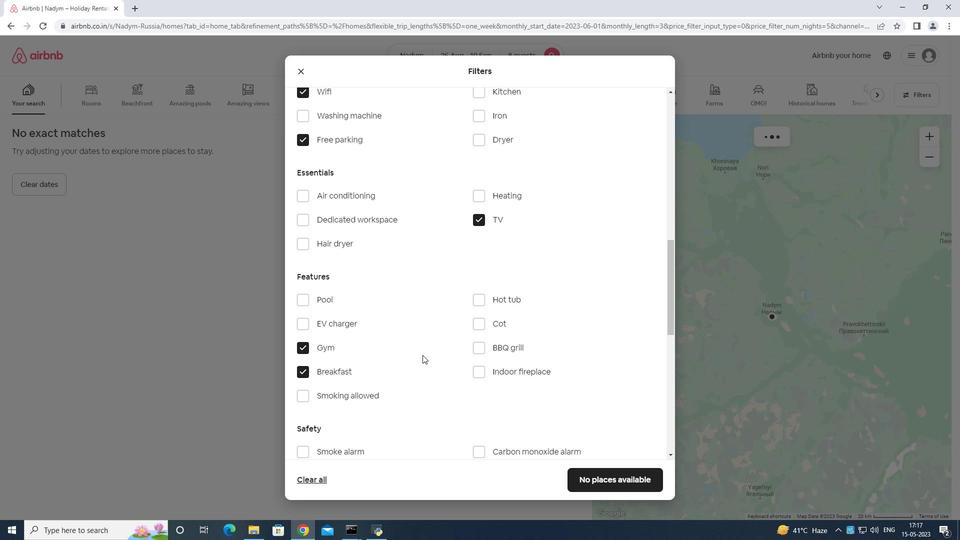 
Action: Mouse scrolled (426, 353) with delta (0, 0)
Screenshot: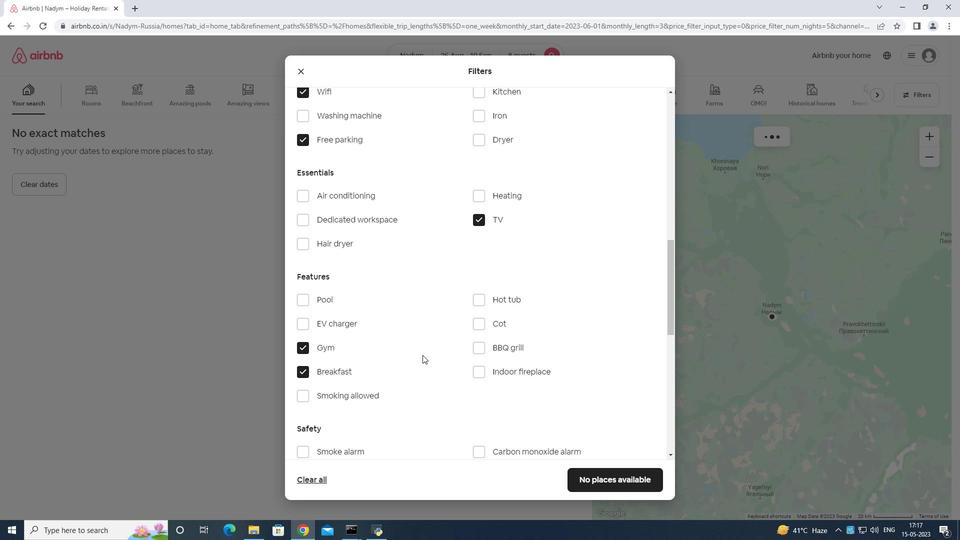 
Action: Mouse moved to (642, 352)
Screenshot: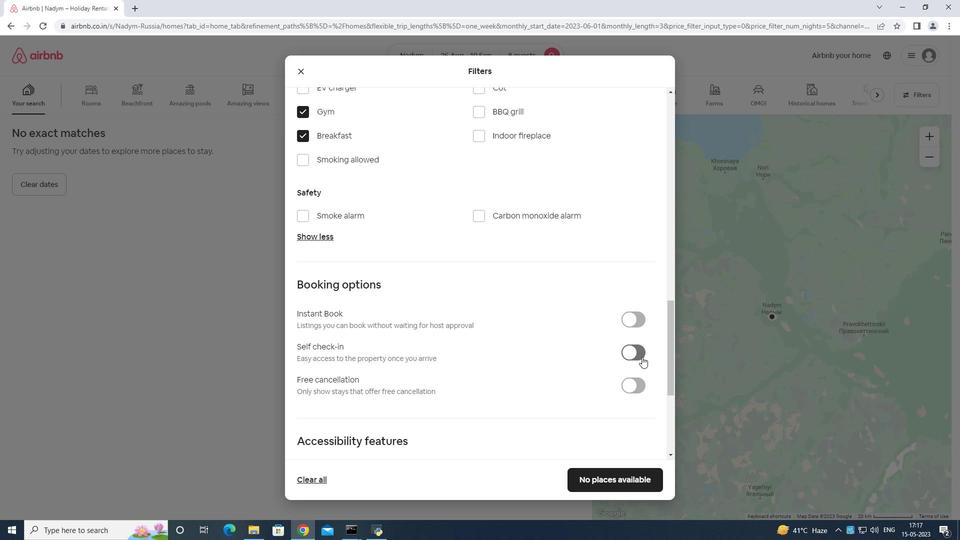 
Action: Mouse pressed left at (642, 352)
Screenshot: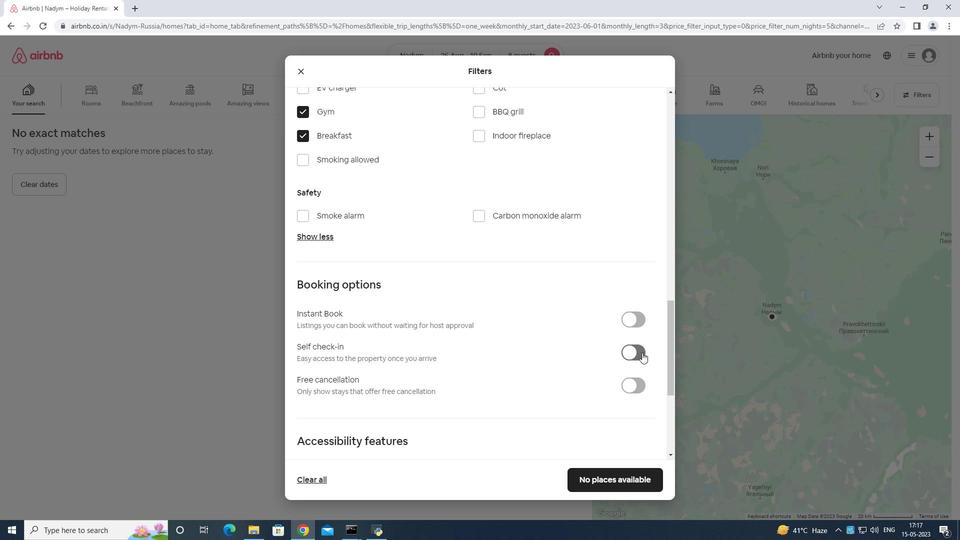 
Action: Mouse moved to (613, 334)
Screenshot: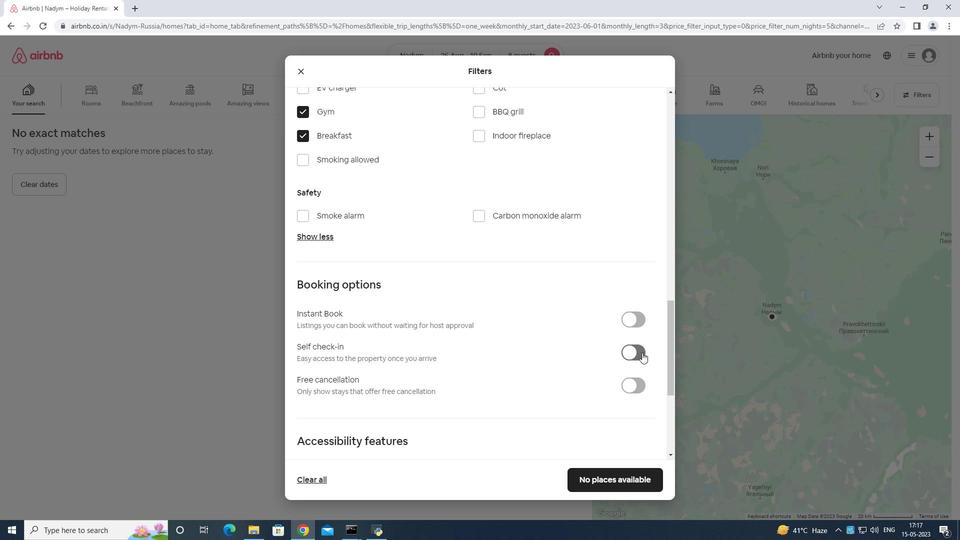 
Action: Mouse scrolled (613, 334) with delta (0, 0)
Screenshot: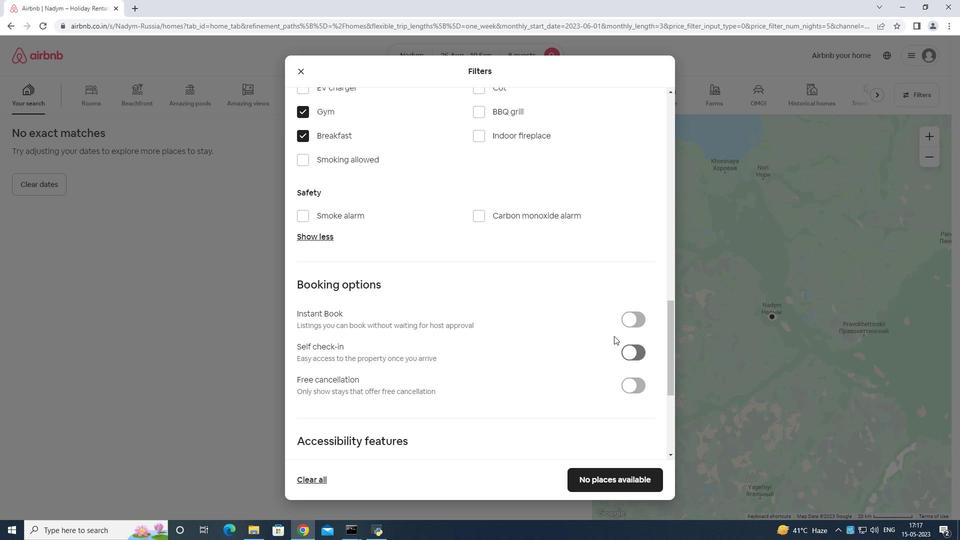 
Action: Mouse moved to (613, 332)
Screenshot: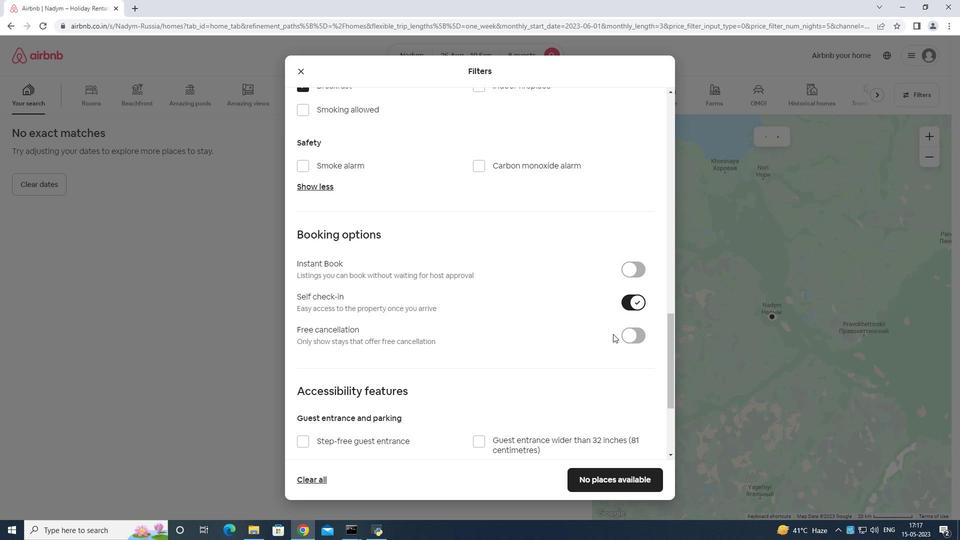 
Action: Mouse scrolled (613, 332) with delta (0, 0)
Screenshot: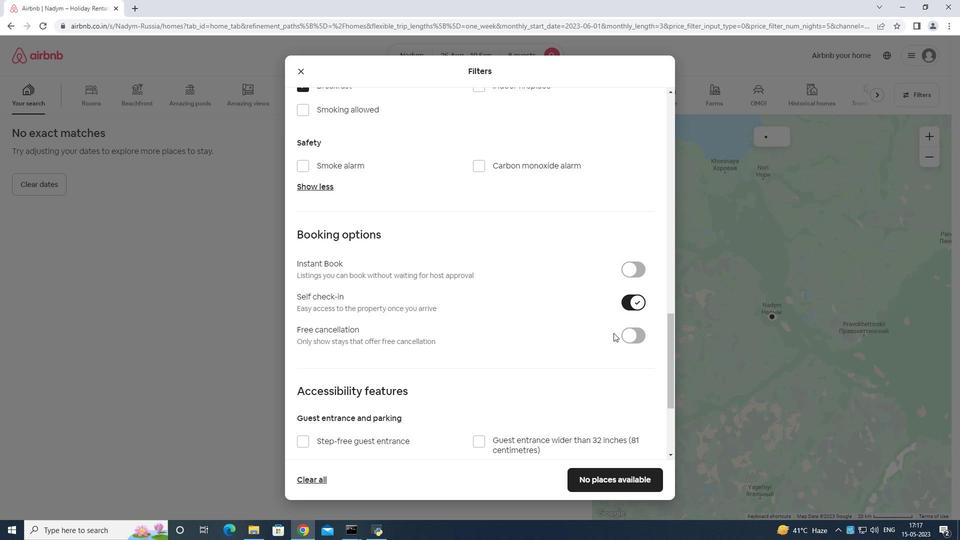
Action: Mouse moved to (613, 332)
Screenshot: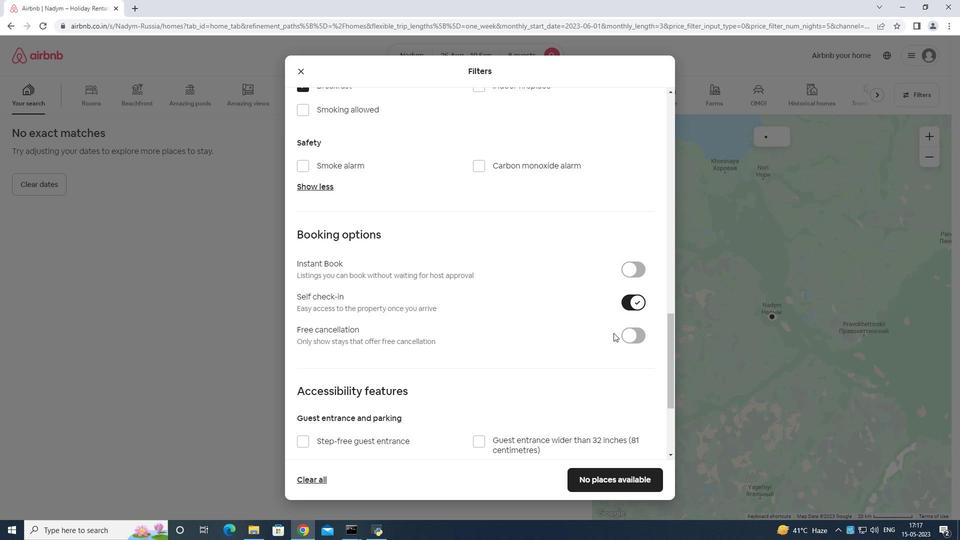 
Action: Mouse scrolled (613, 332) with delta (0, 0)
Screenshot: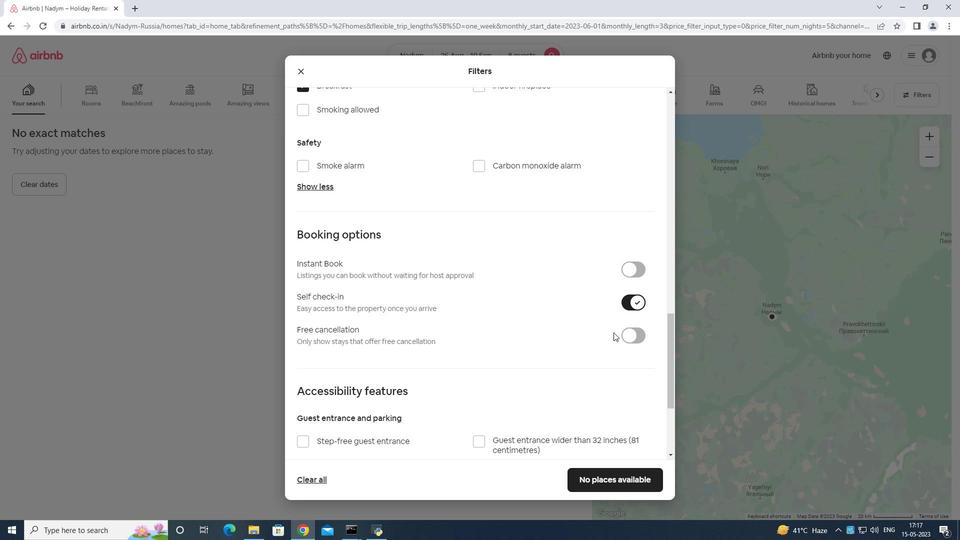
Action: Mouse scrolled (613, 332) with delta (0, 0)
Screenshot: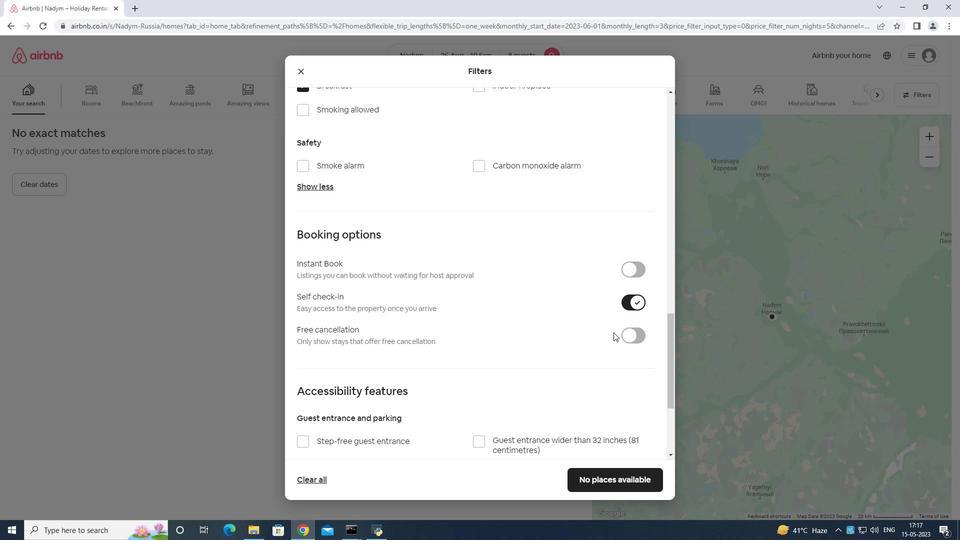 
Action: Mouse moved to (616, 327)
Screenshot: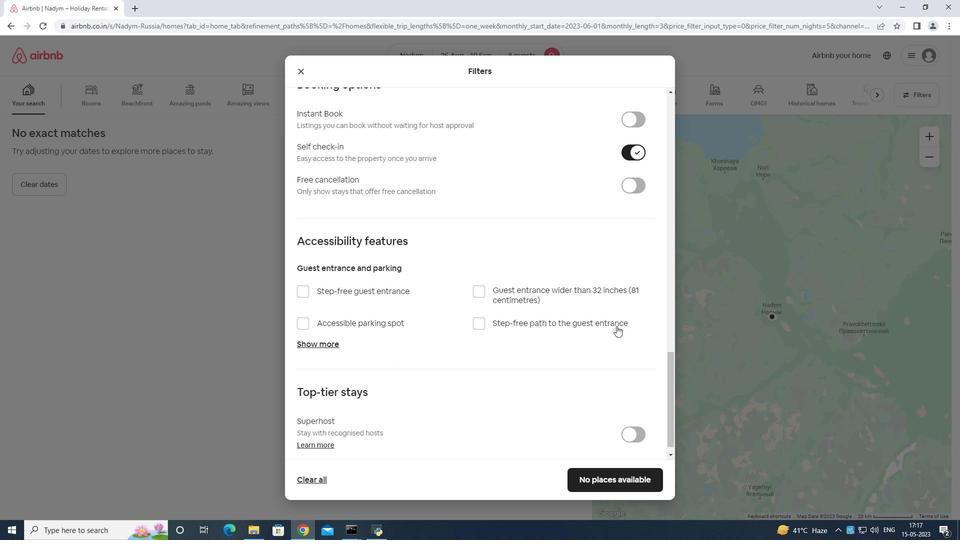 
Action: Mouse scrolled (617, 325) with delta (0, 0)
Screenshot: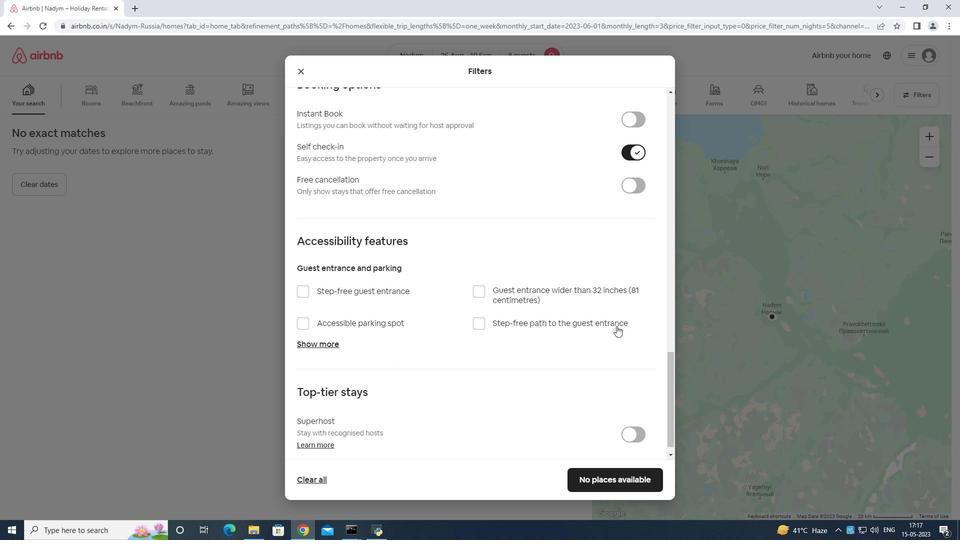 
Action: Mouse moved to (616, 328)
Screenshot: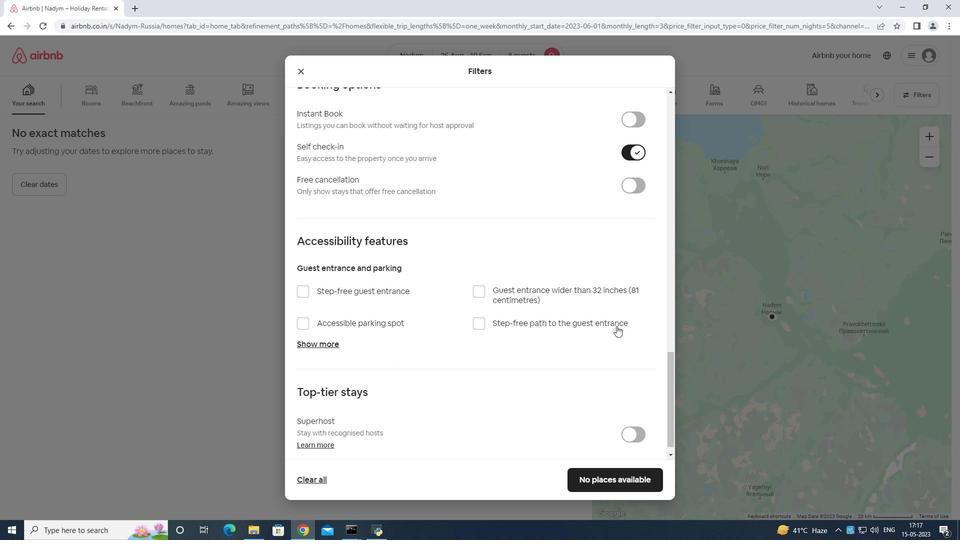 
Action: Mouse scrolled (616, 326) with delta (0, 0)
Screenshot: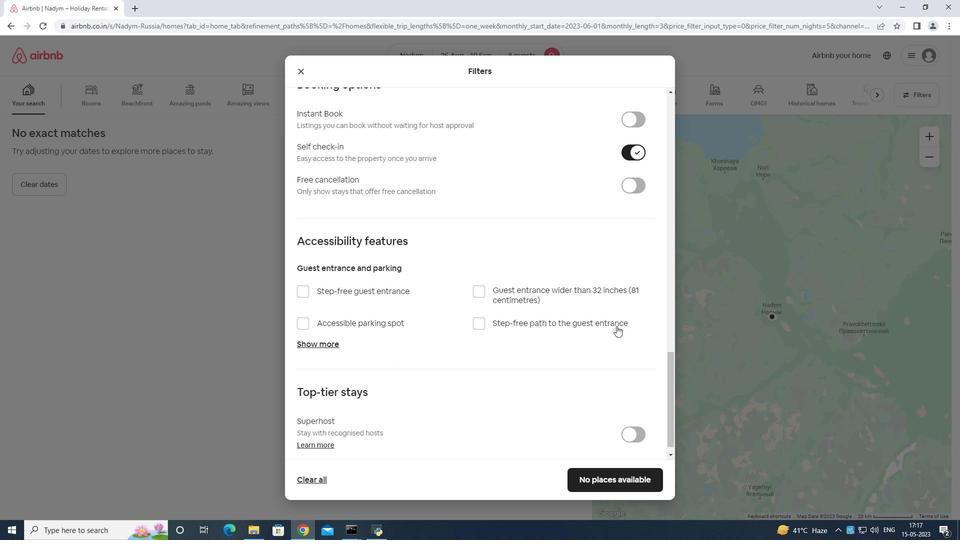 
Action: Mouse moved to (614, 330)
Screenshot: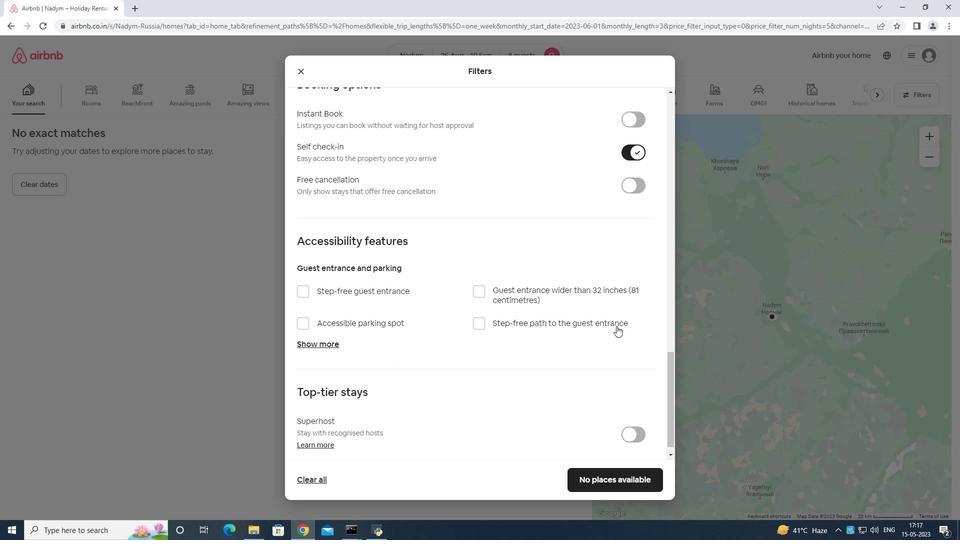
Action: Mouse scrolled (615, 327) with delta (0, 0)
Screenshot: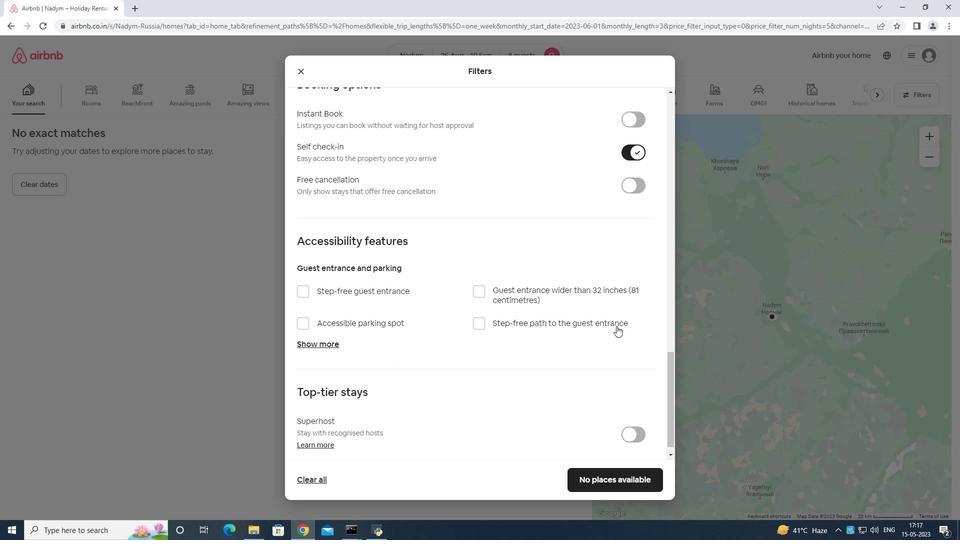 
Action: Mouse moved to (479, 402)
Screenshot: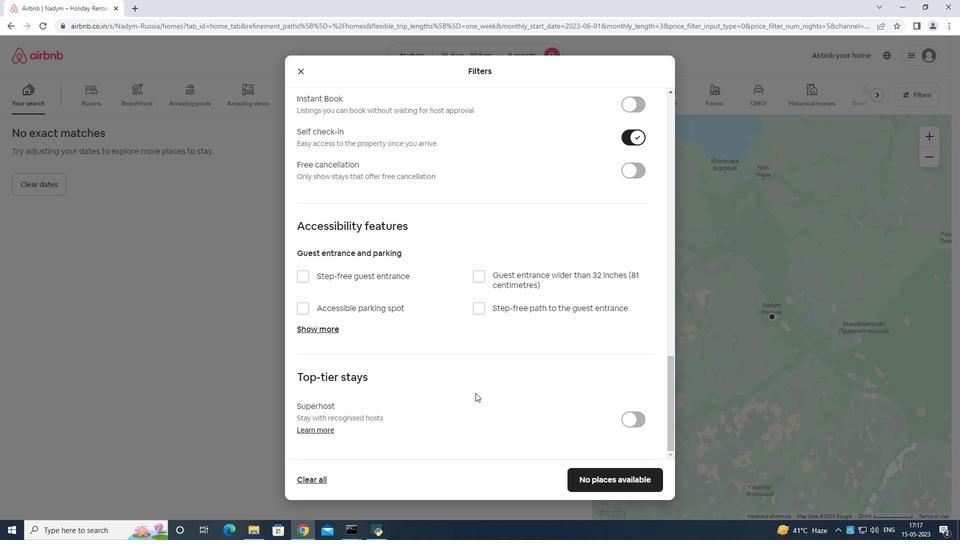 
Action: Mouse scrolled (479, 402) with delta (0, 0)
Screenshot: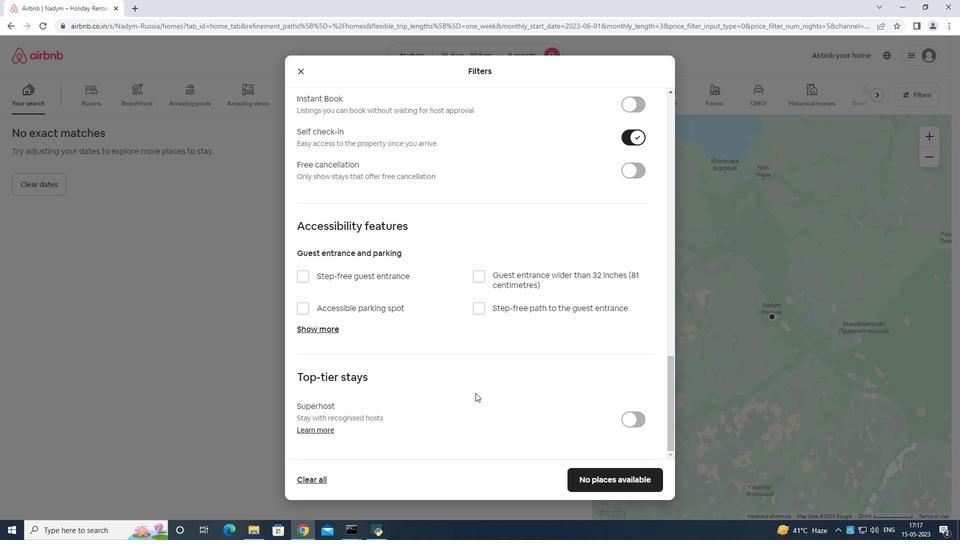 
Action: Mouse moved to (482, 397)
Screenshot: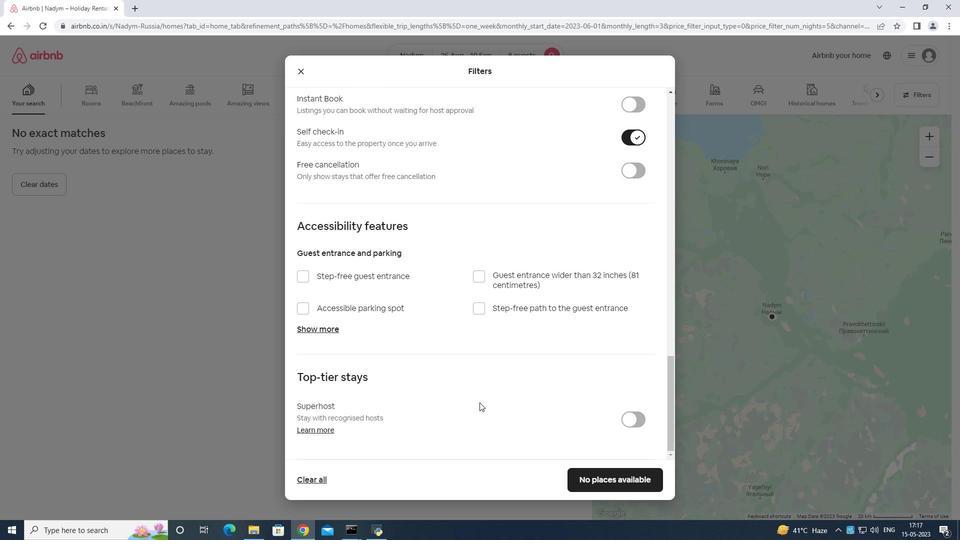 
Action: Mouse scrolled (482, 397) with delta (0, 0)
Screenshot: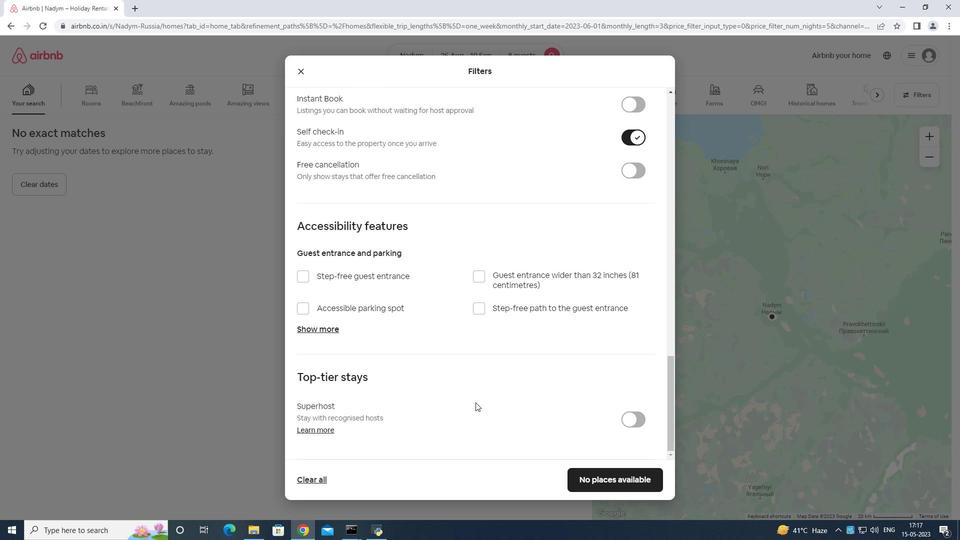 
Action: Mouse moved to (483, 398)
Screenshot: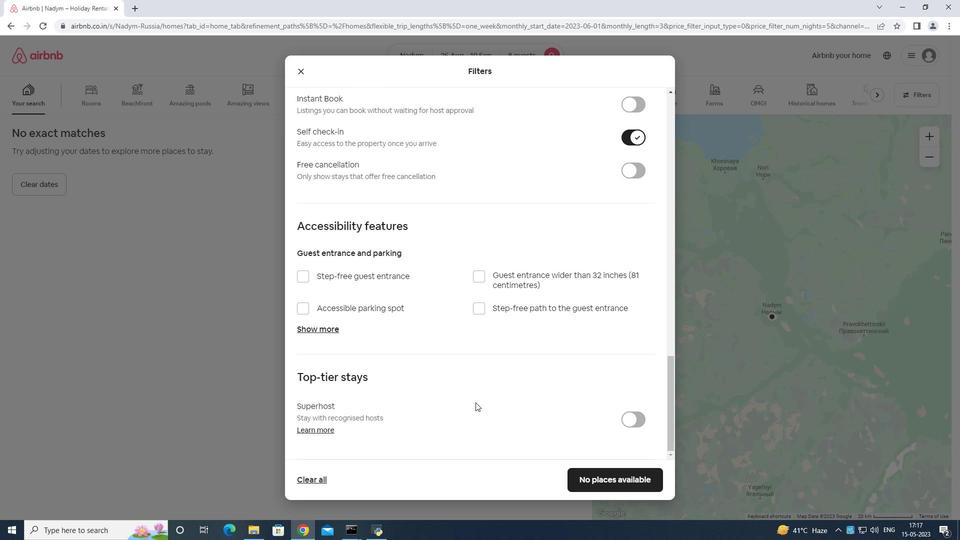 
Action: Mouse scrolled (483, 397) with delta (0, 0)
Screenshot: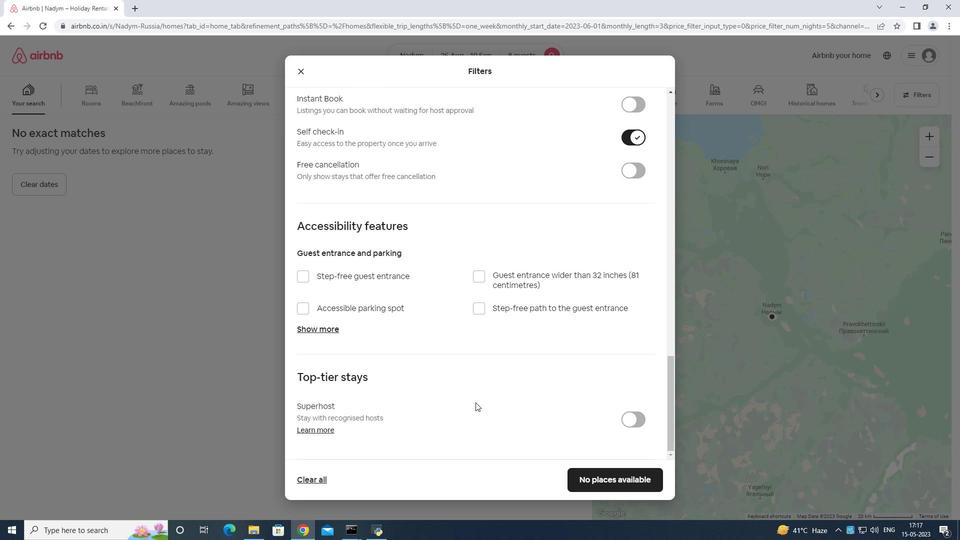 
Action: Mouse moved to (483, 398)
Screenshot: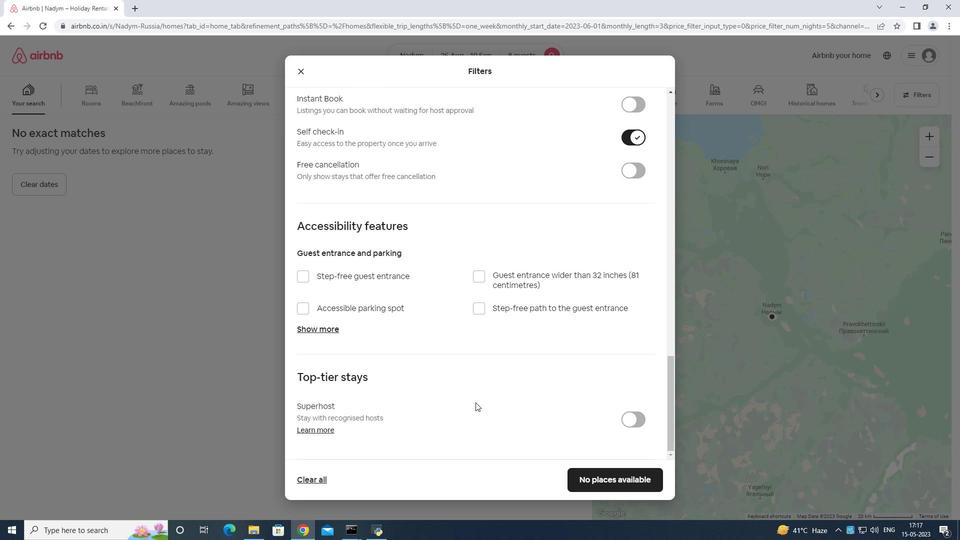 
Action: Mouse scrolled (483, 398) with delta (0, 0)
Screenshot: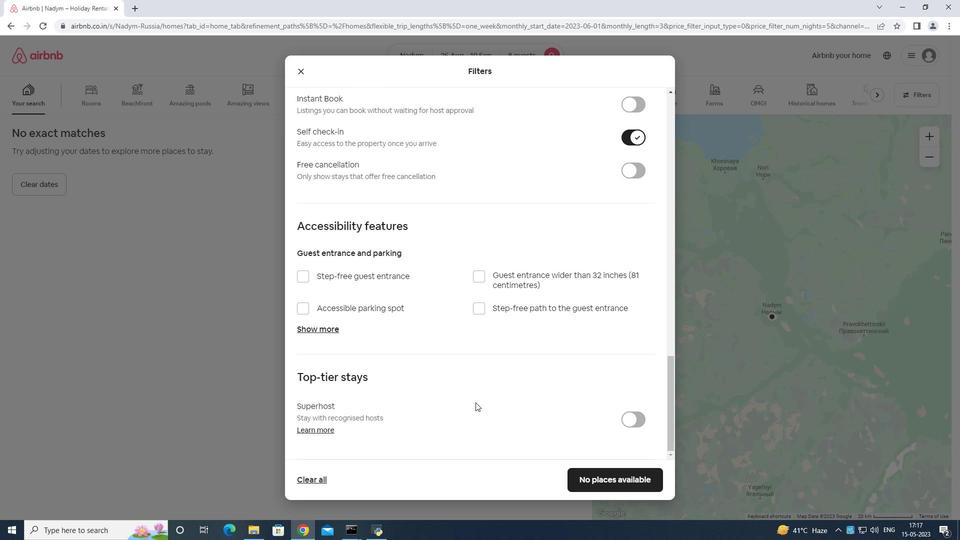 
Action: Mouse moved to (483, 399)
Screenshot: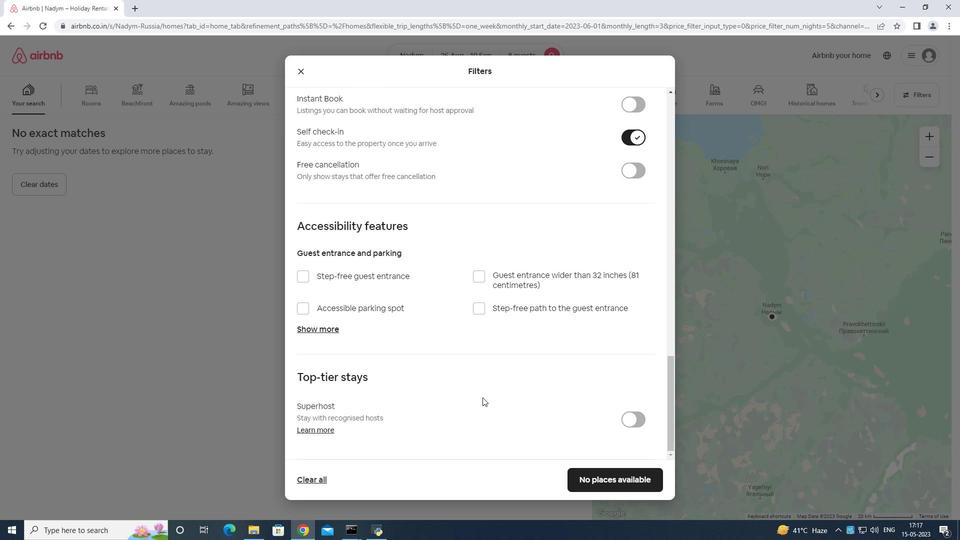 
Action: Mouse scrolled (483, 398) with delta (0, 0)
Screenshot: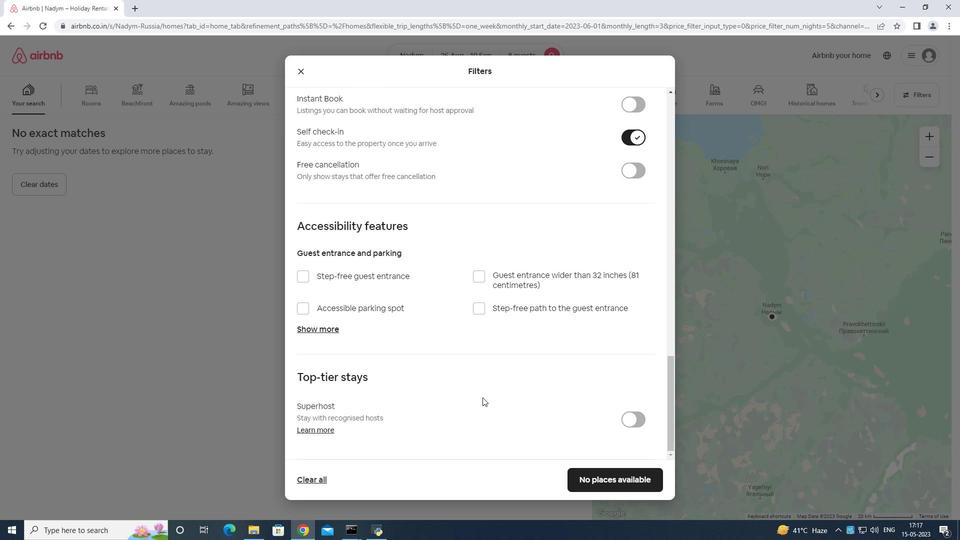 
Action: Mouse moved to (483, 400)
Screenshot: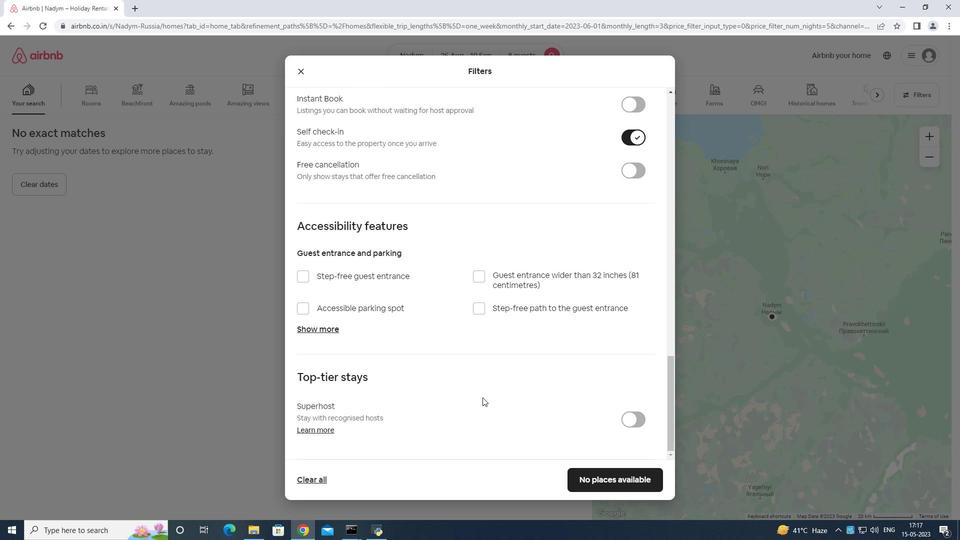 
Action: Mouse scrolled (483, 399) with delta (0, 0)
Screenshot: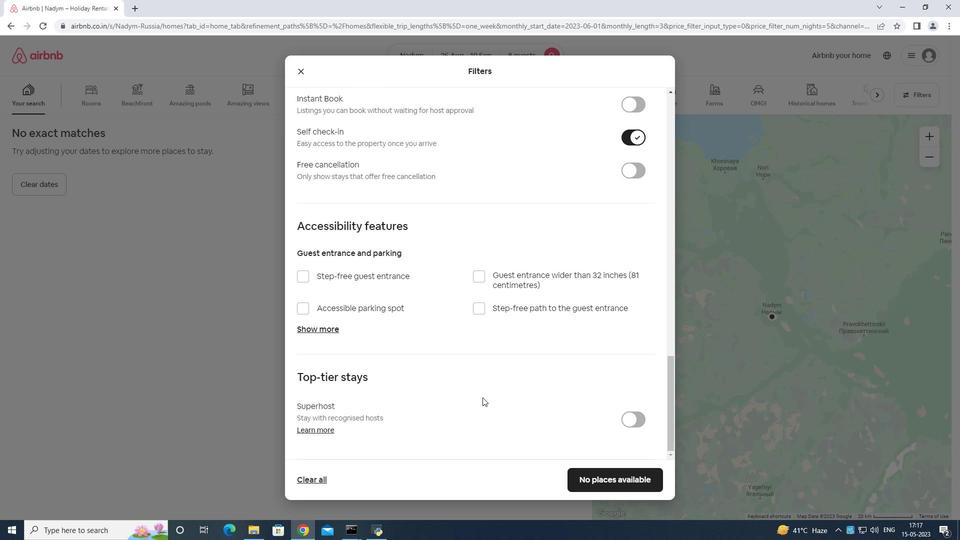 
Action: Mouse moved to (612, 477)
Screenshot: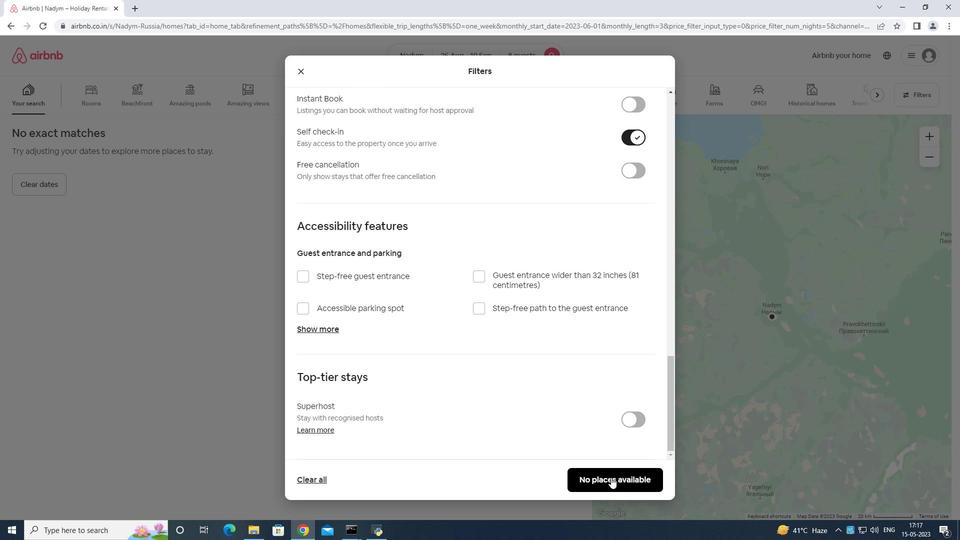 
Action: Mouse pressed left at (612, 477)
Screenshot: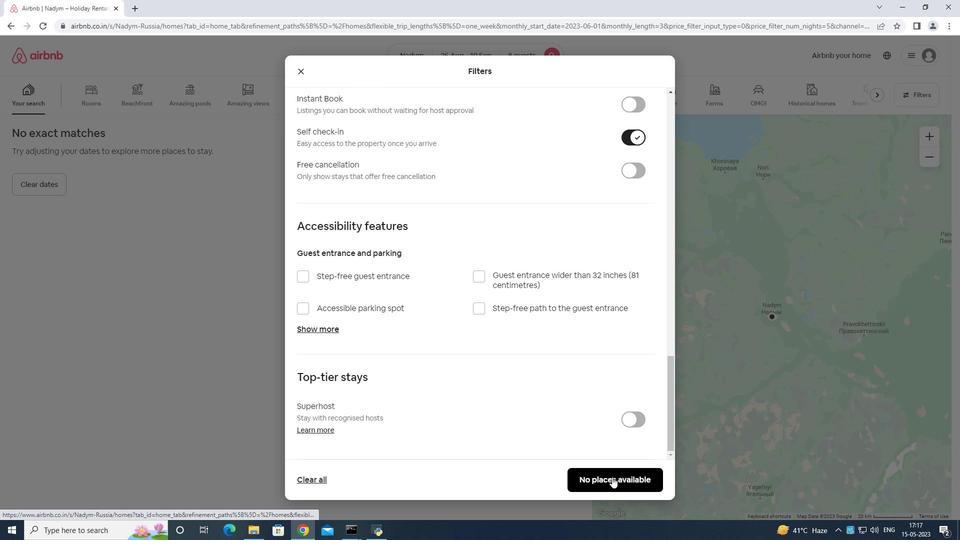
